 Task: Explore the historic sites of Savannah to Georgia, using walking directions.
Action: Mouse moved to (78, 35)
Screenshot: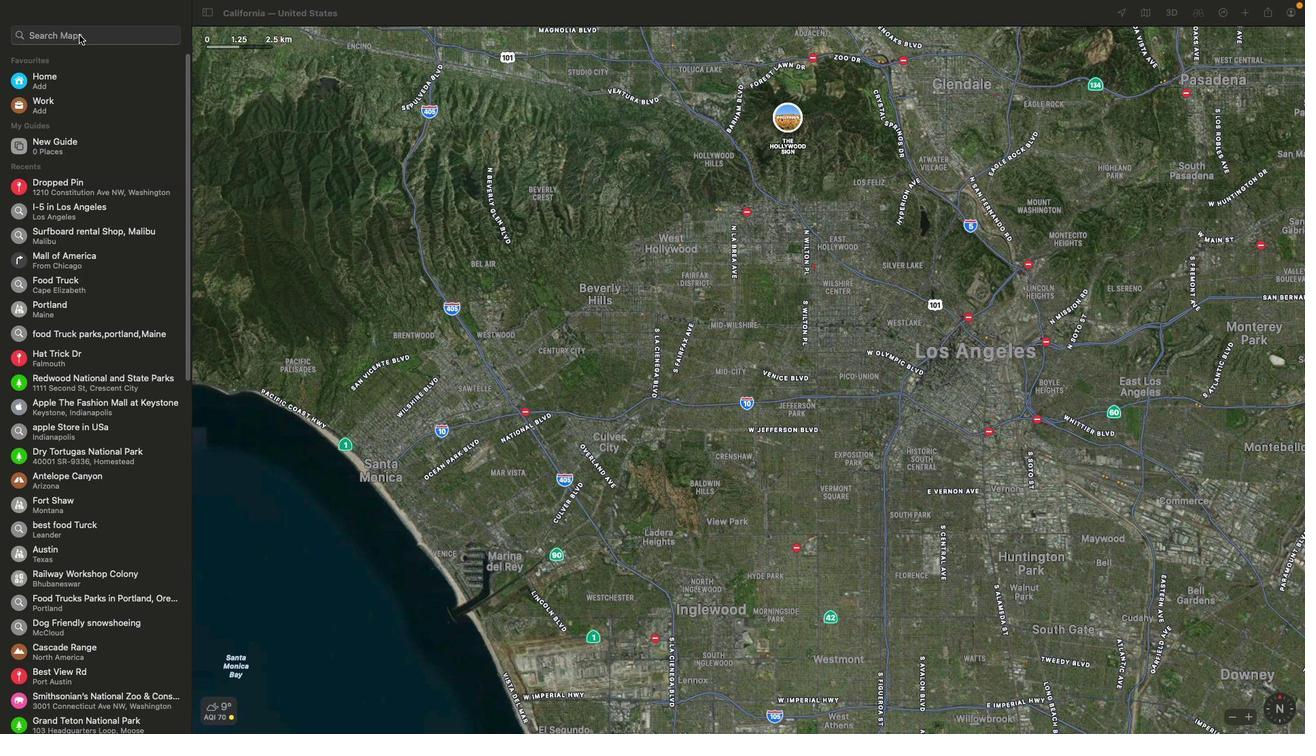 
Action: Mouse pressed left at (78, 35)
Screenshot: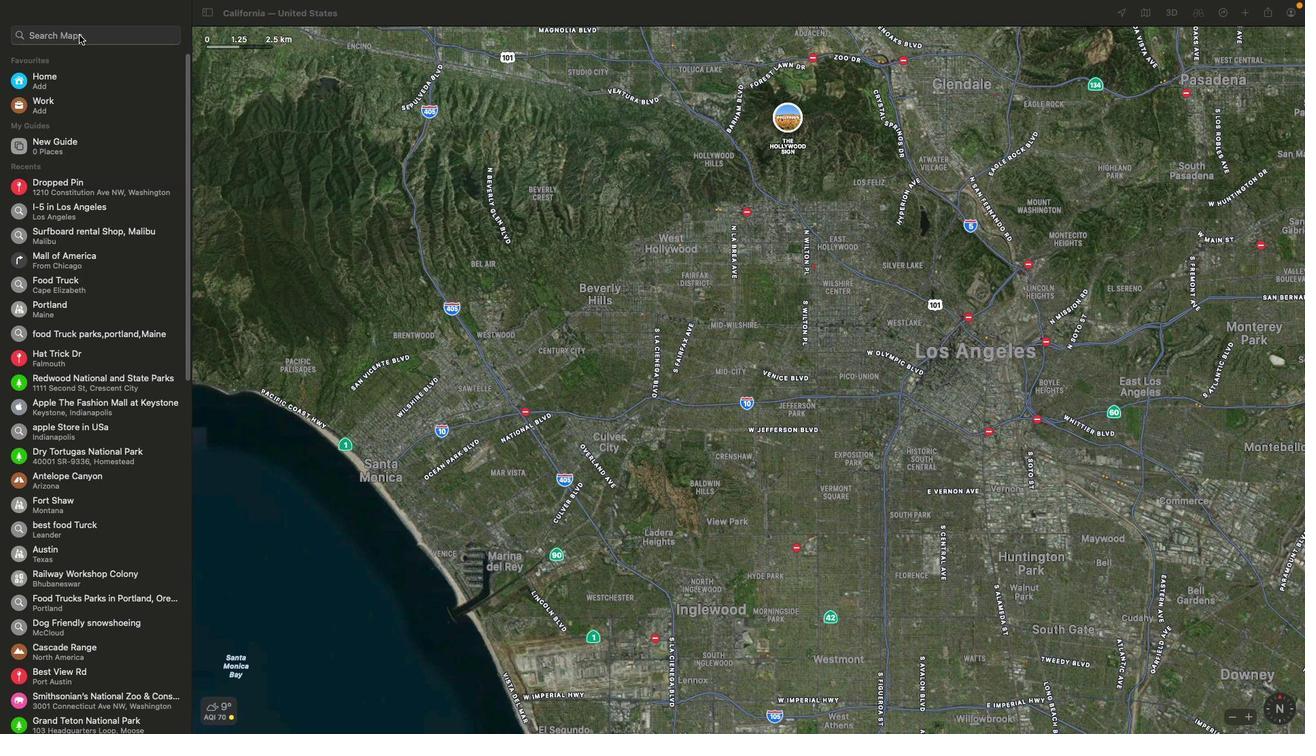 
Action: Key pressed Key.shift'S''a''v''a''n''n''a''h'Key.spaceKey.enter
Screenshot: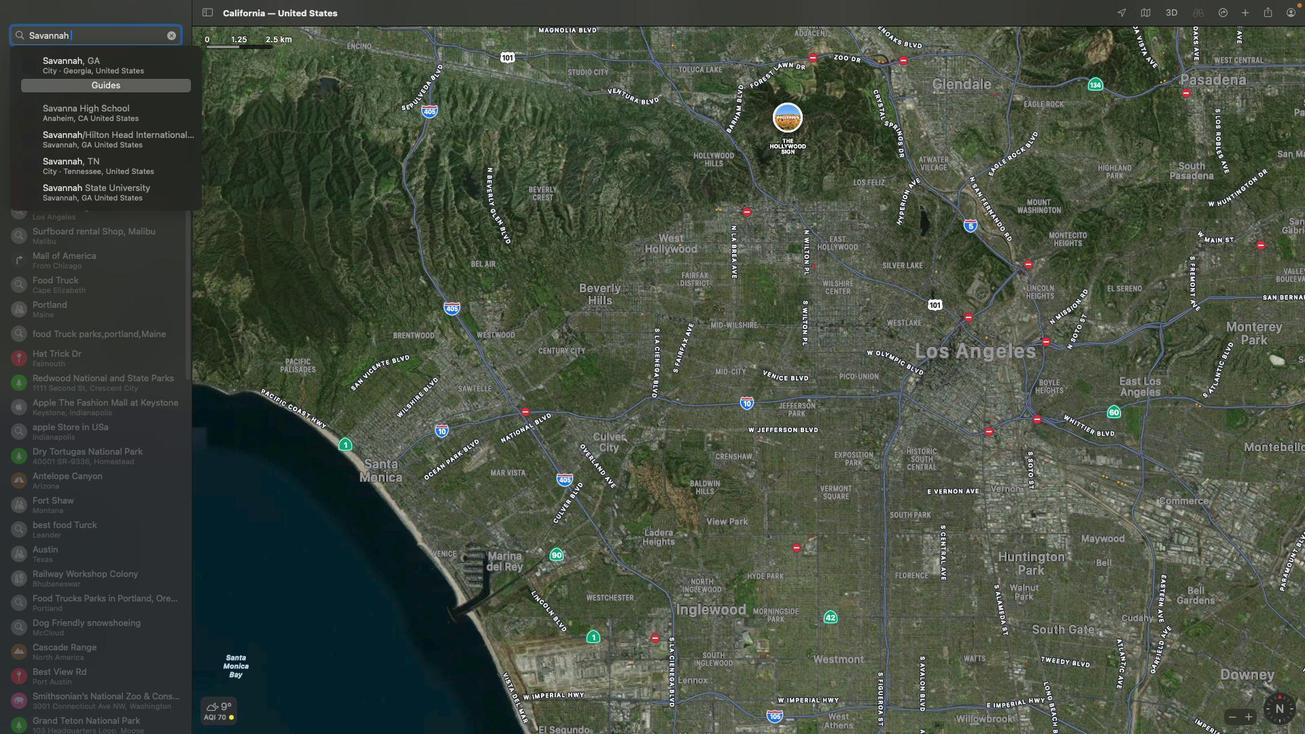 
Action: Mouse moved to (837, 320)
Screenshot: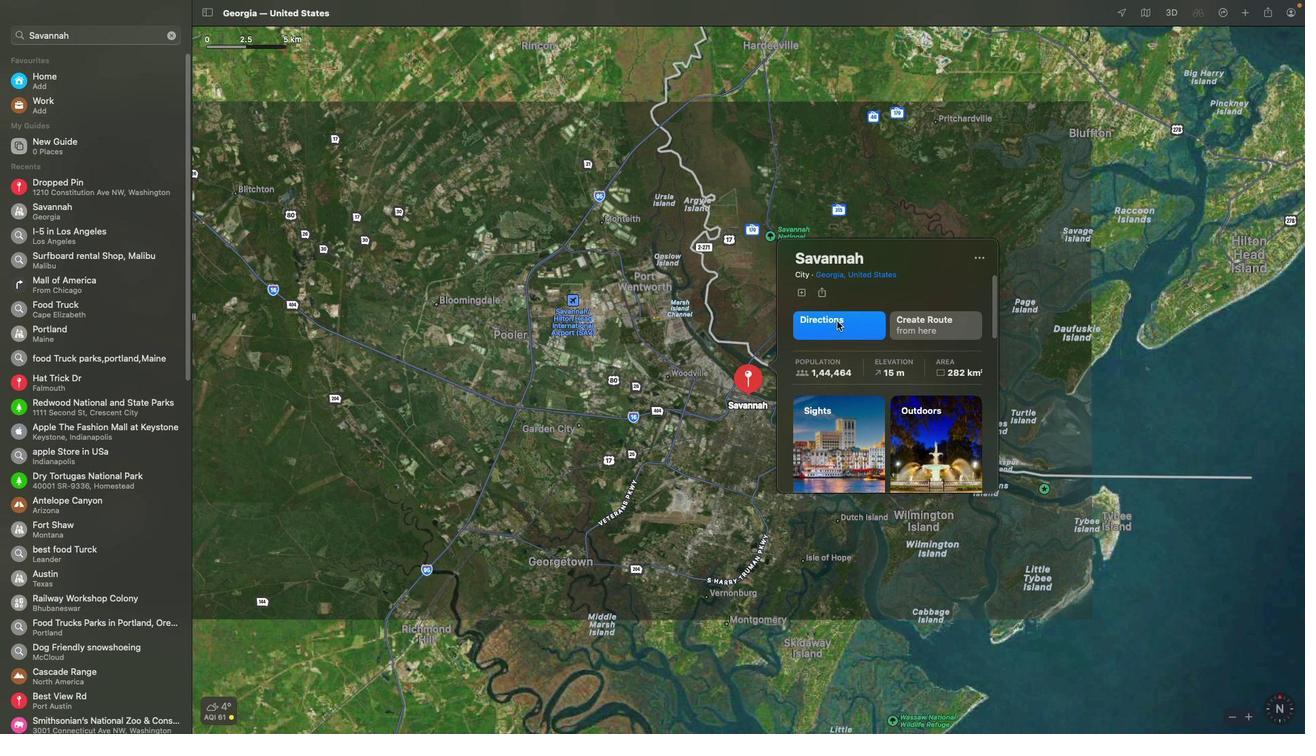 
Action: Mouse pressed left at (837, 320)
Screenshot: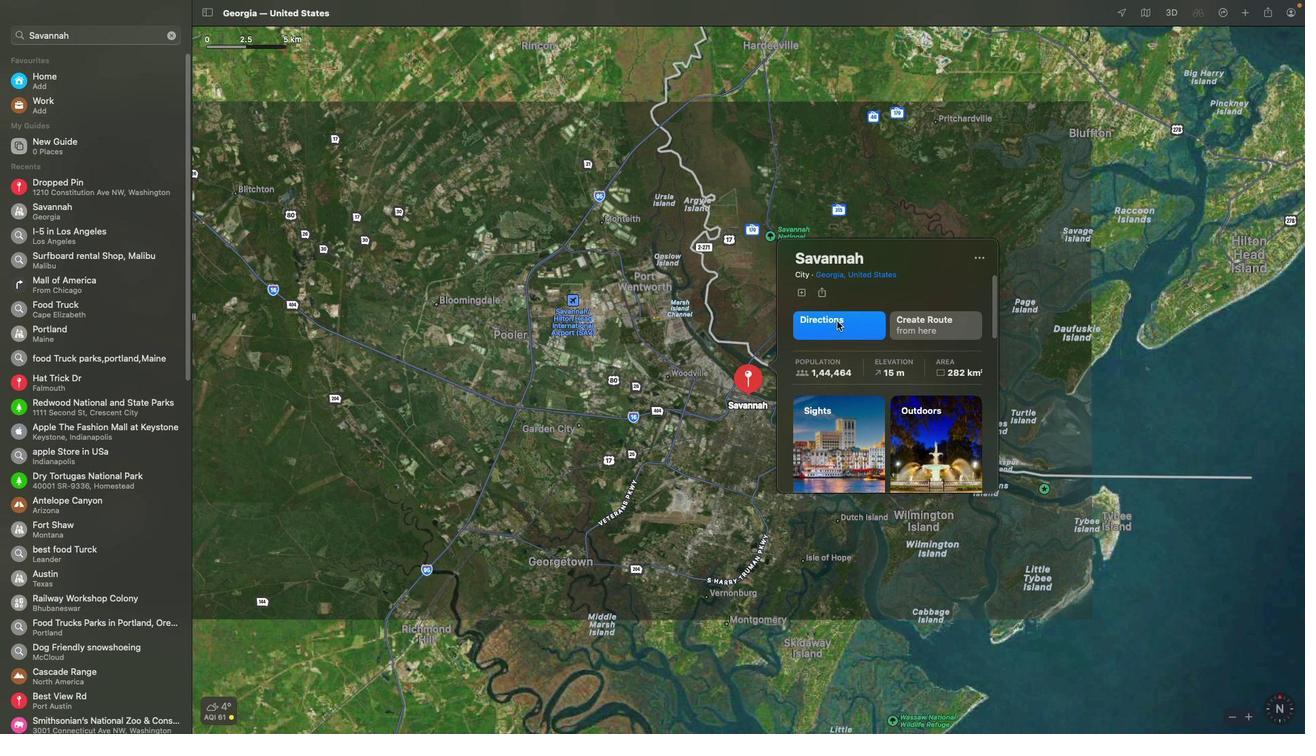 
Action: Mouse moved to (1248, 87)
Screenshot: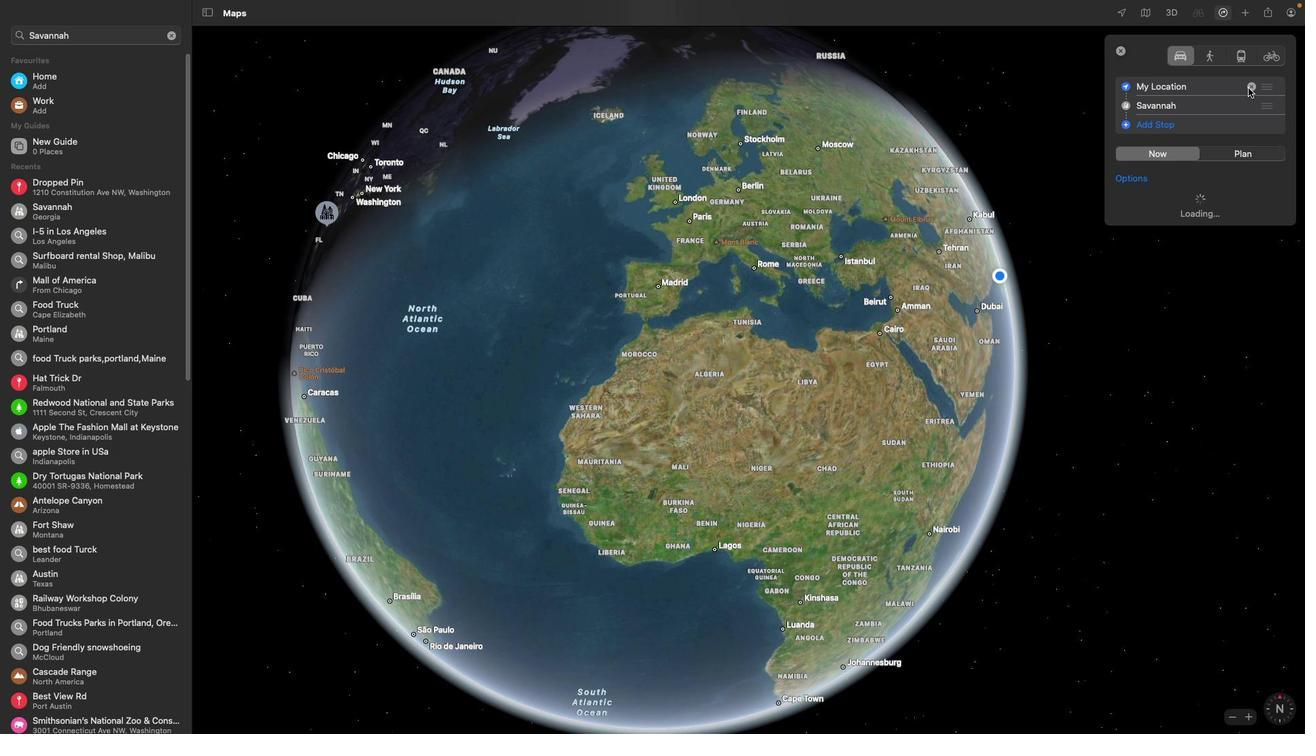 
Action: Mouse pressed left at (1248, 87)
Screenshot: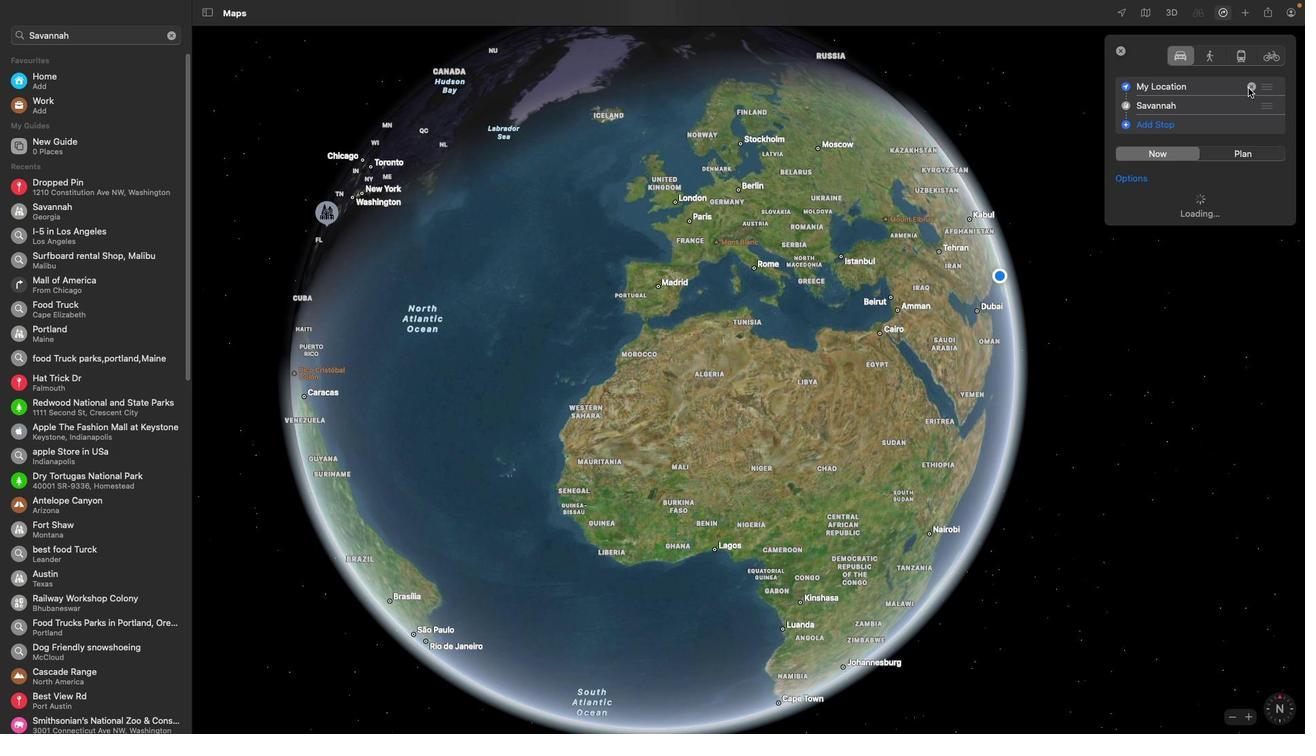 
Action: Mouse moved to (1181, 86)
Screenshot: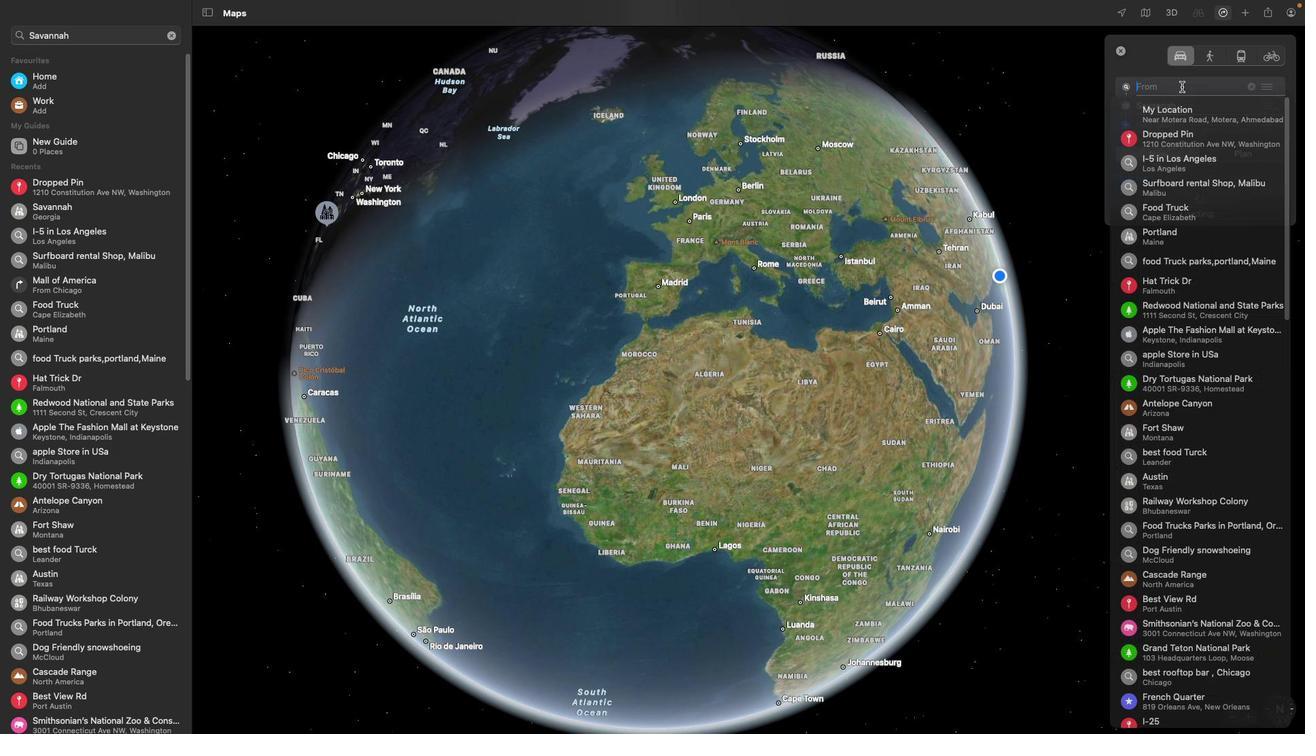 
Action: Mouse pressed left at (1181, 86)
Screenshot: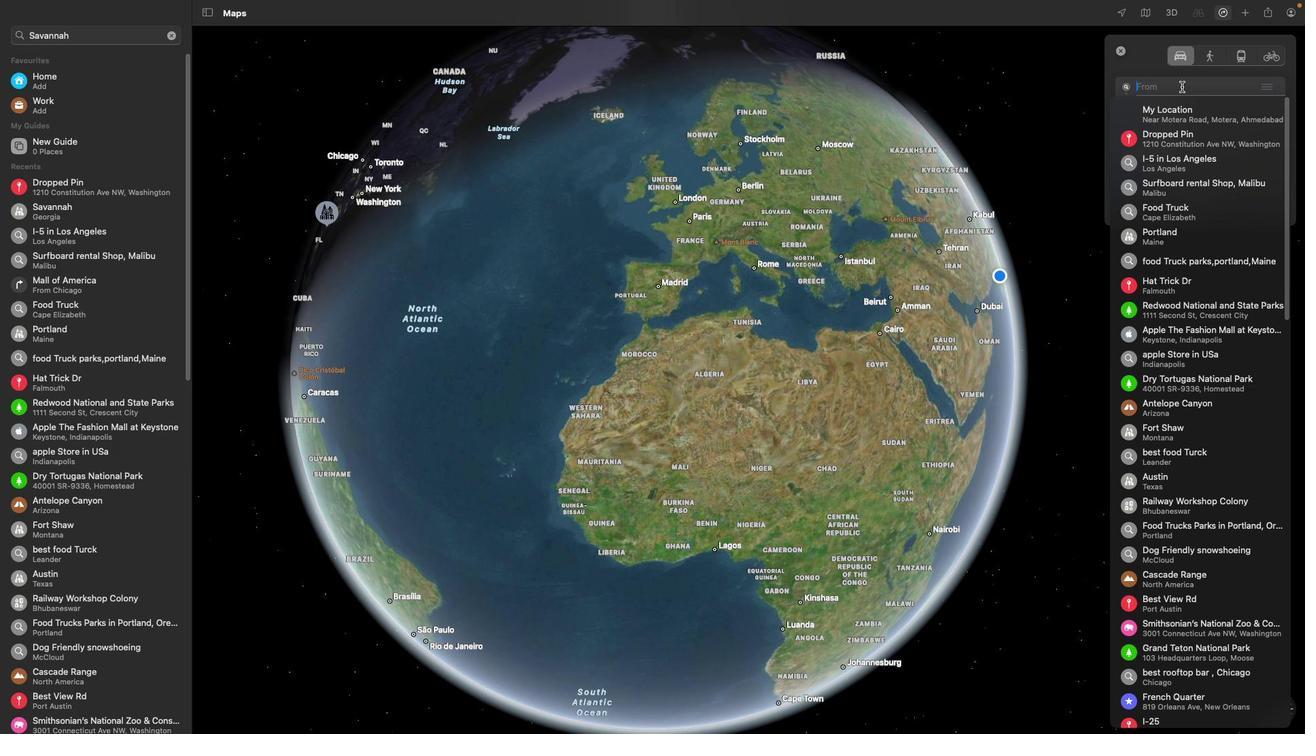 
Action: Mouse moved to (1165, 96)
Screenshot: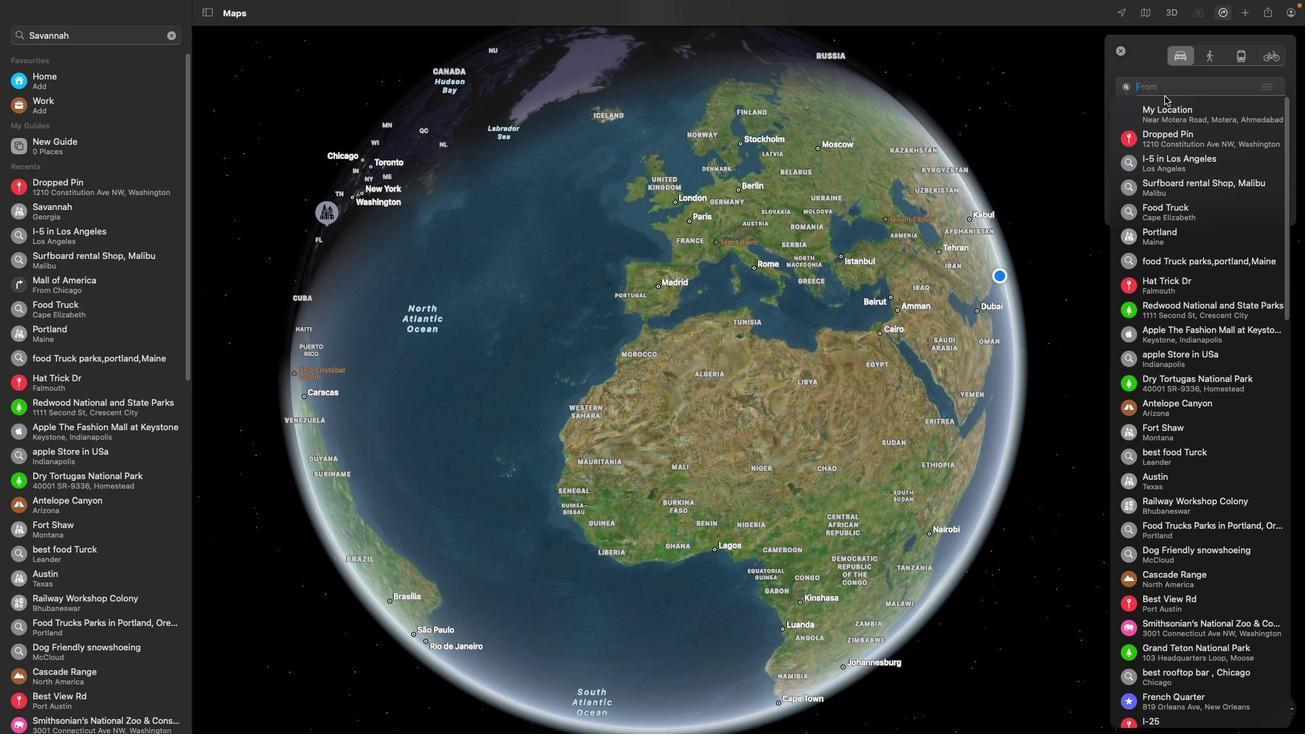 
Action: Key pressed Key.shift'G''e''o''r''g''i''a'Key.enter
Screenshot: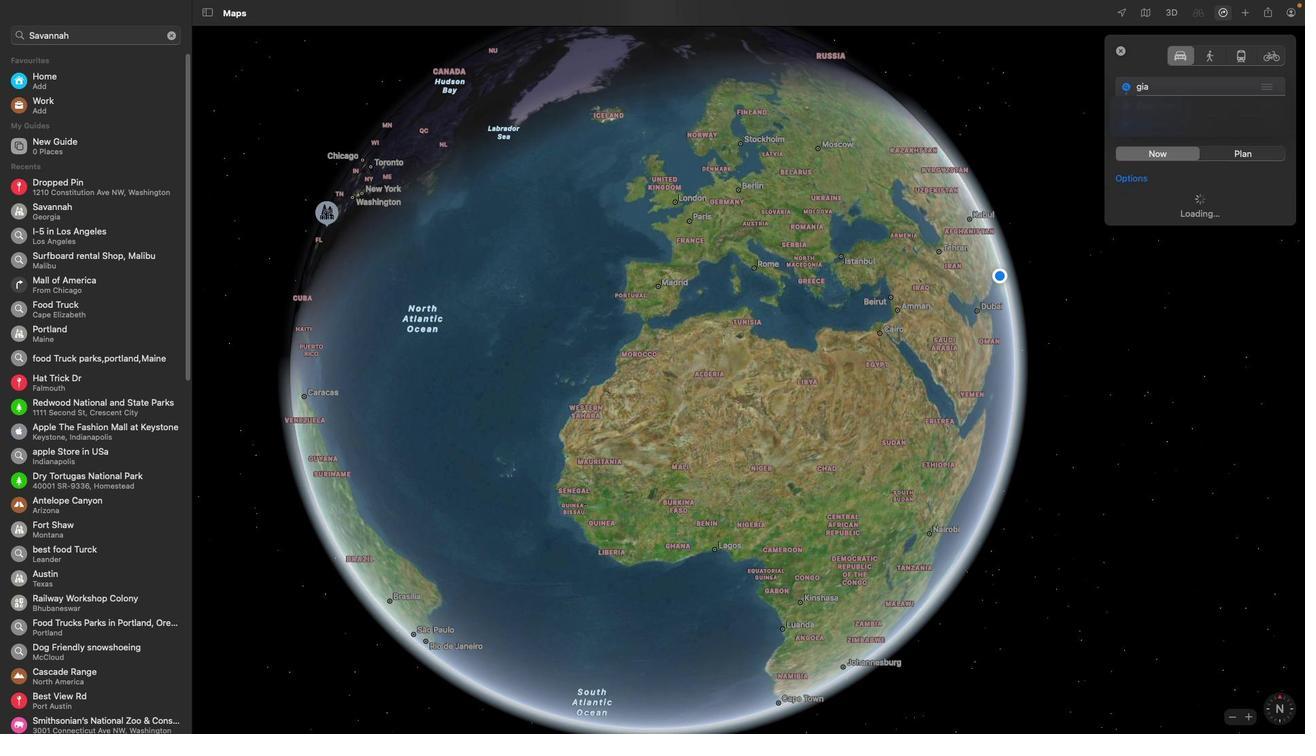 
Action: Mouse moved to (1197, 91)
Screenshot: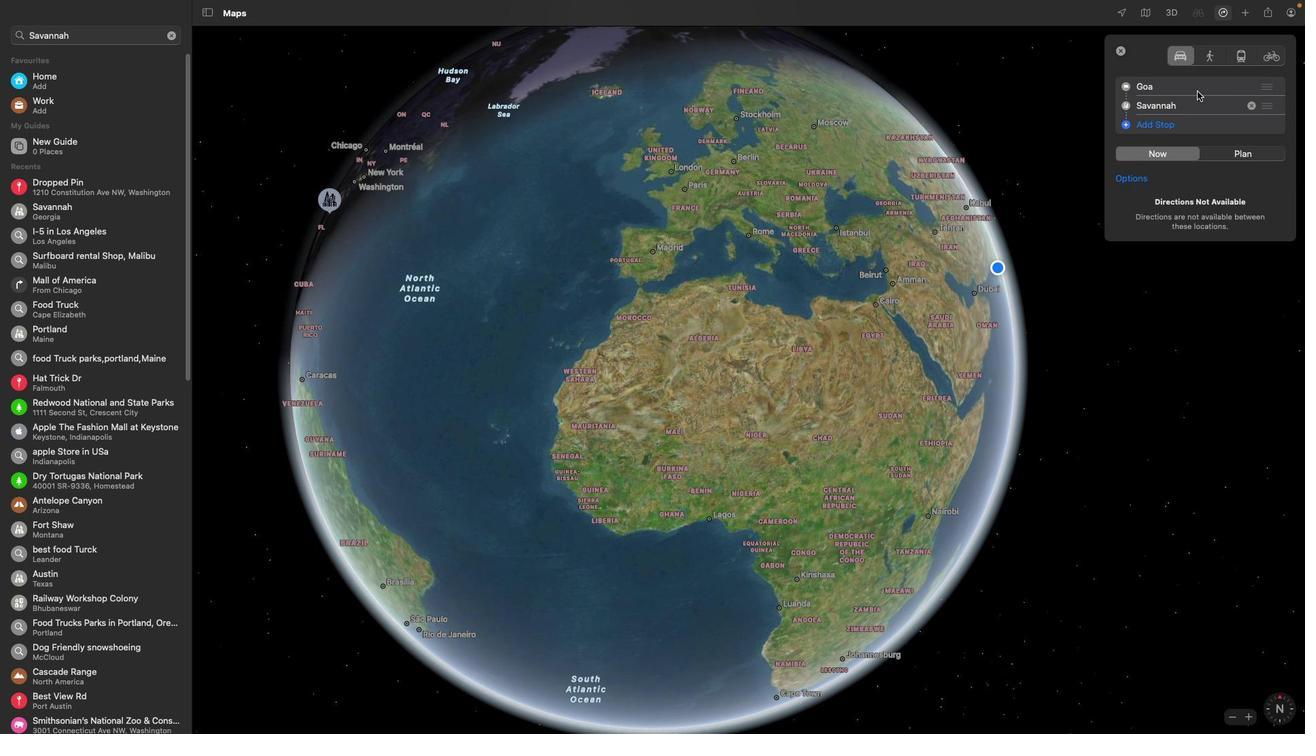 
Action: Mouse pressed left at (1197, 91)
Screenshot: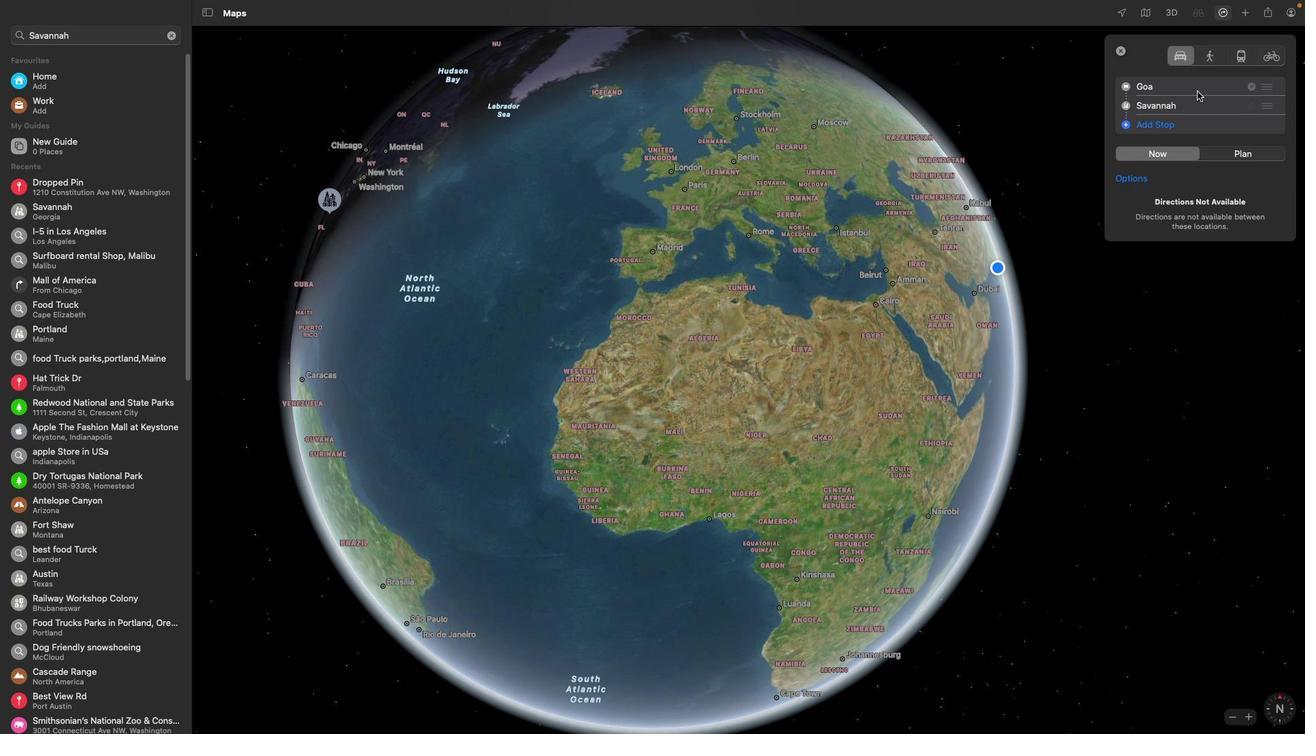 
Action: Mouse moved to (1252, 83)
Screenshot: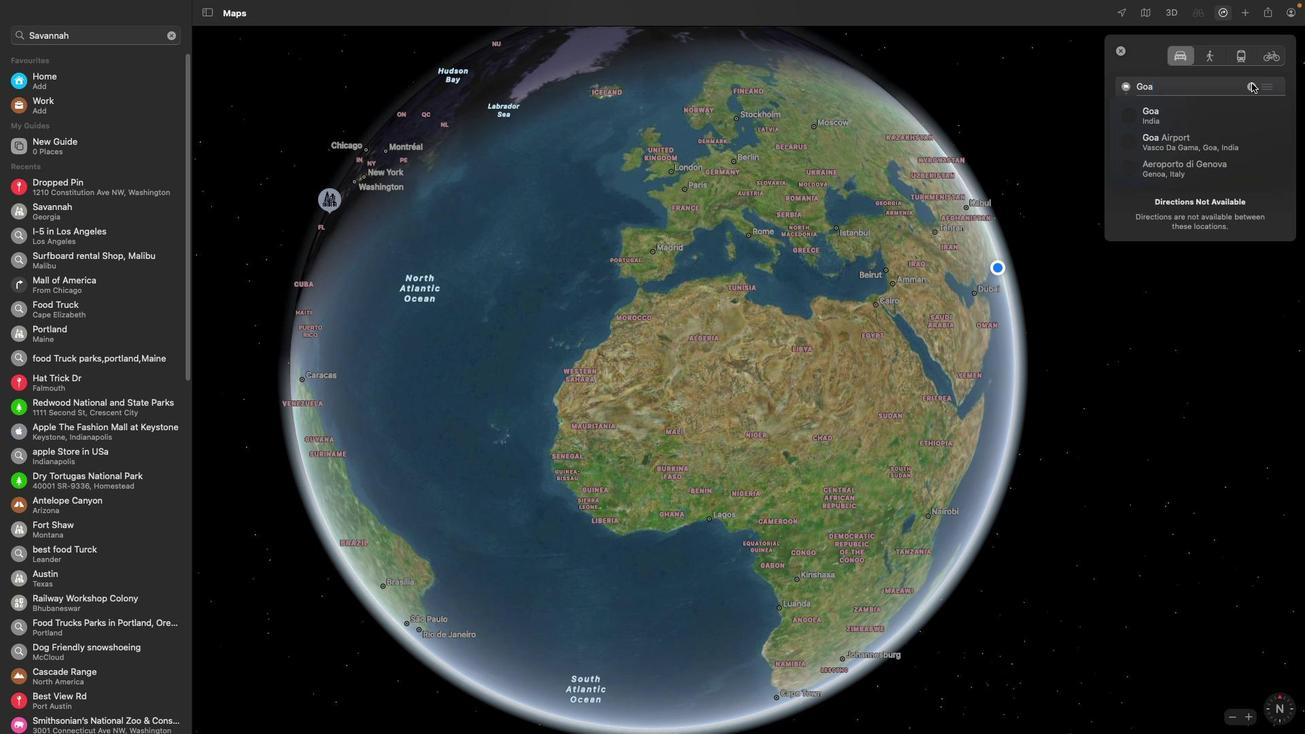 
Action: Mouse pressed left at (1252, 83)
Screenshot: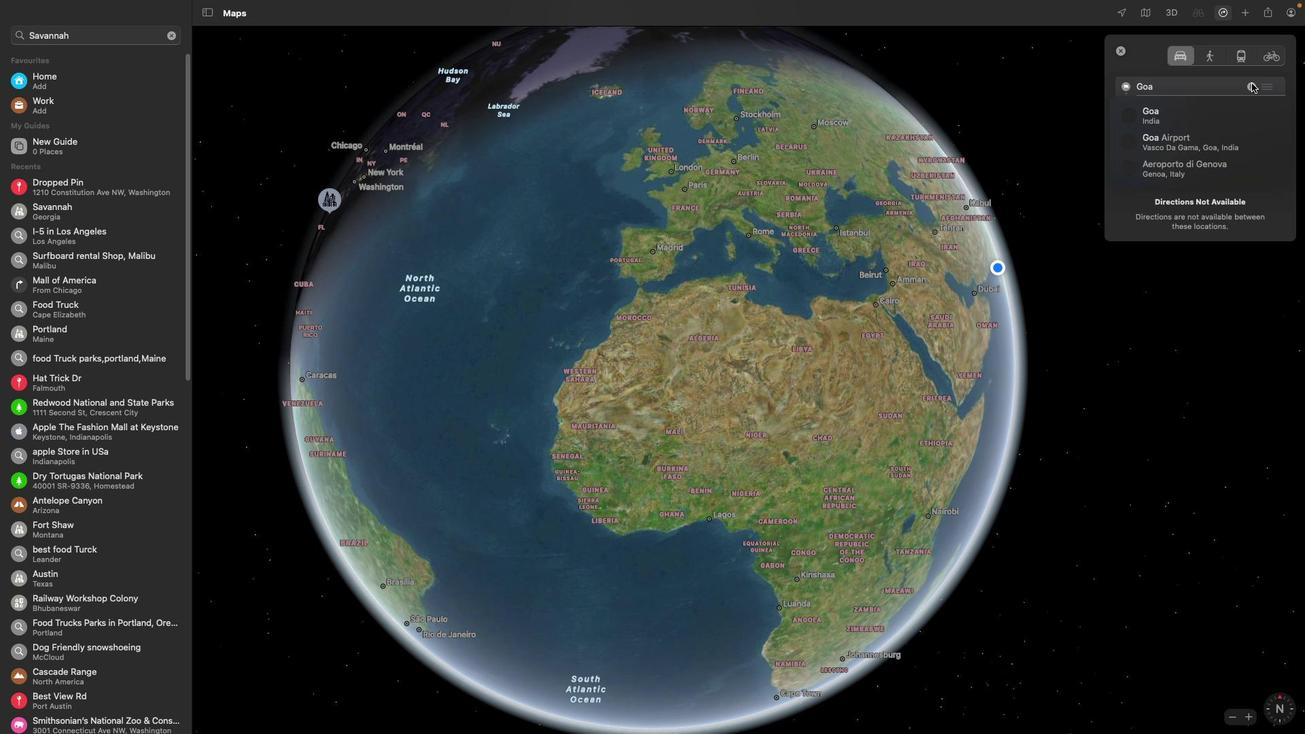 
Action: Mouse moved to (1164, 76)
Screenshot: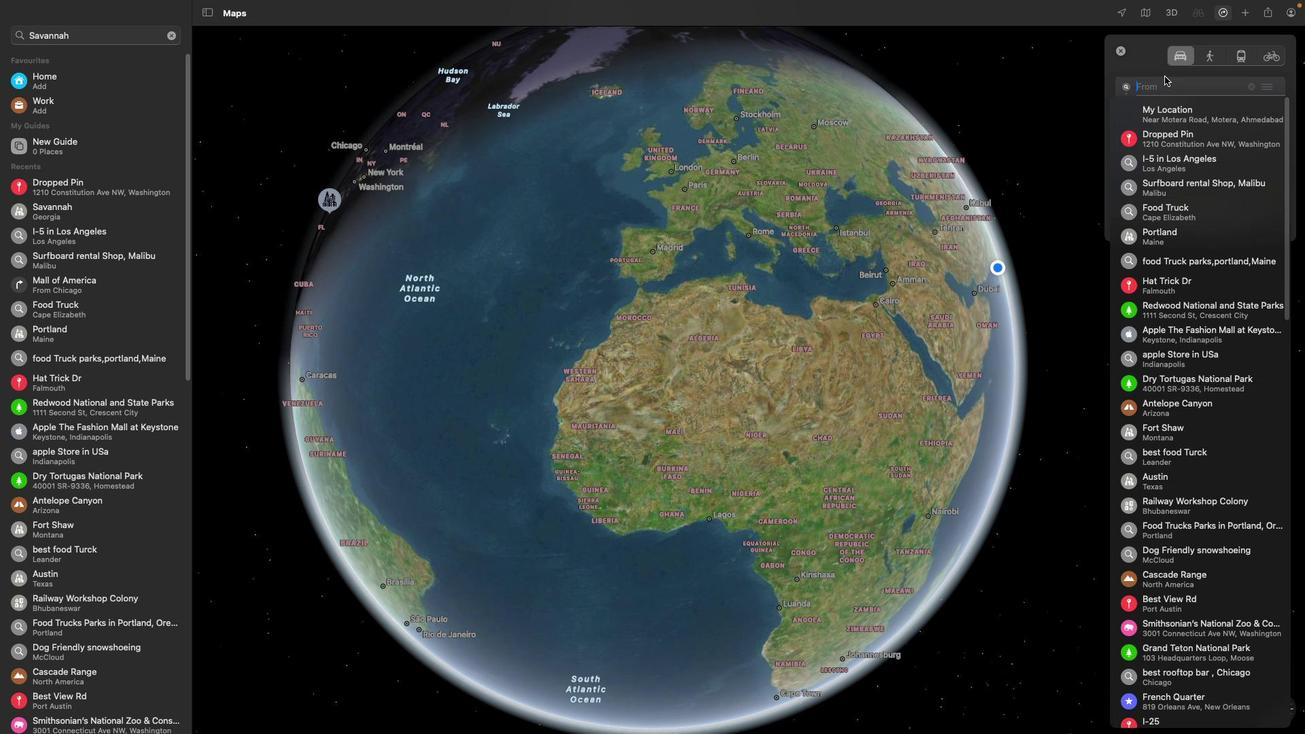 
Action: Mouse pressed left at (1164, 76)
Screenshot: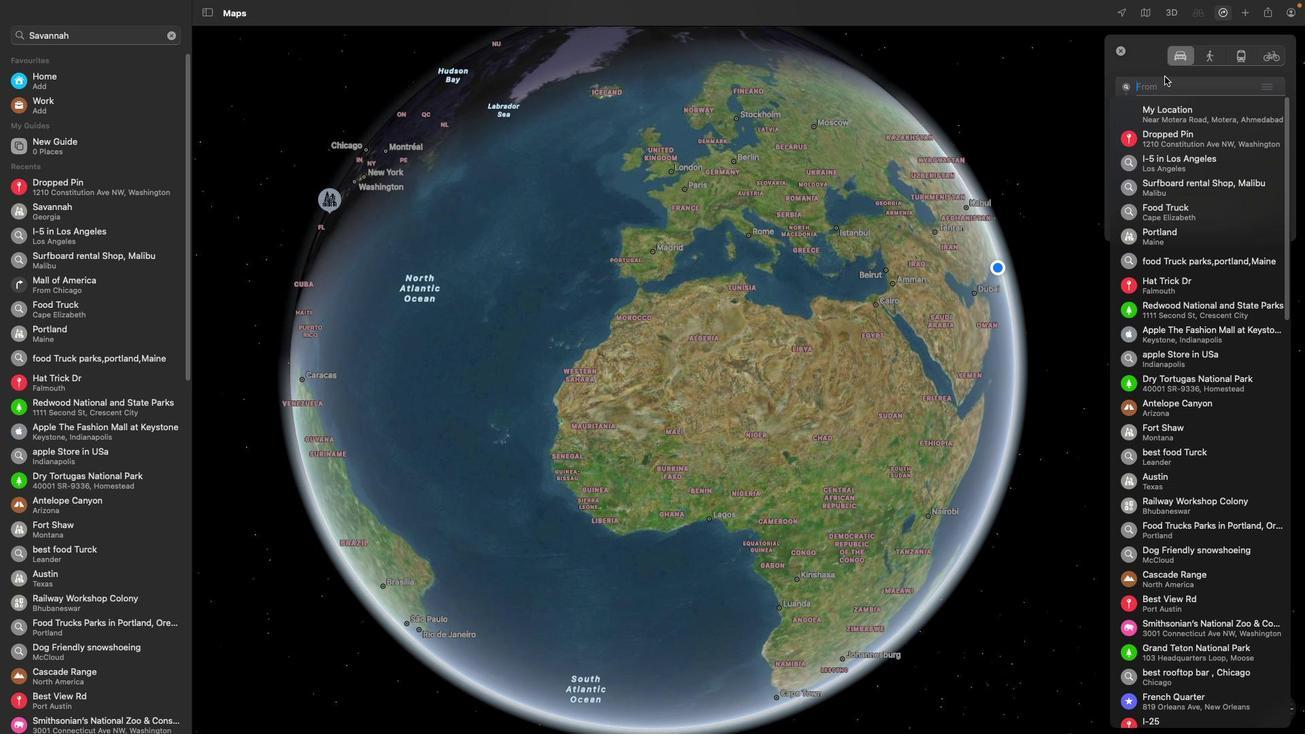 
Action: Key pressed Key.shift'G''e''o''r''g''i''a'Key.spaceKey.enter
Screenshot: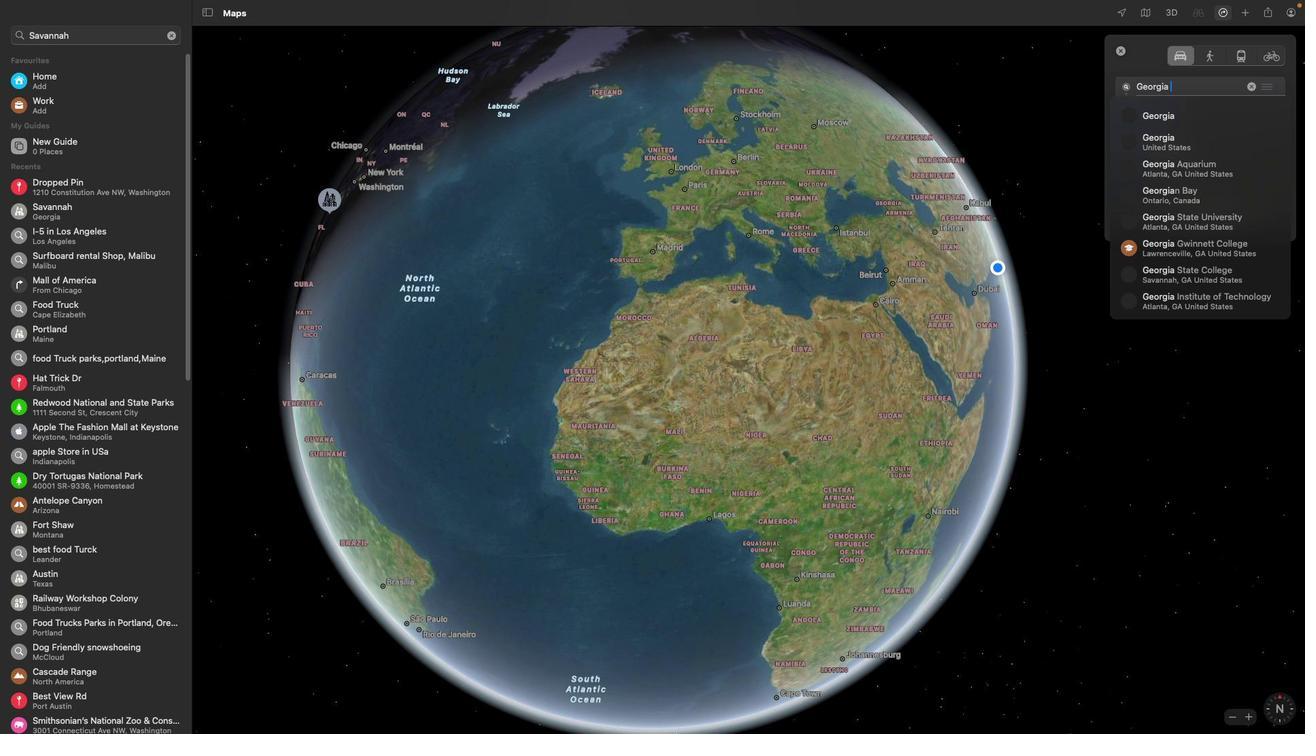 
Action: Mouse moved to (513, 254)
Screenshot: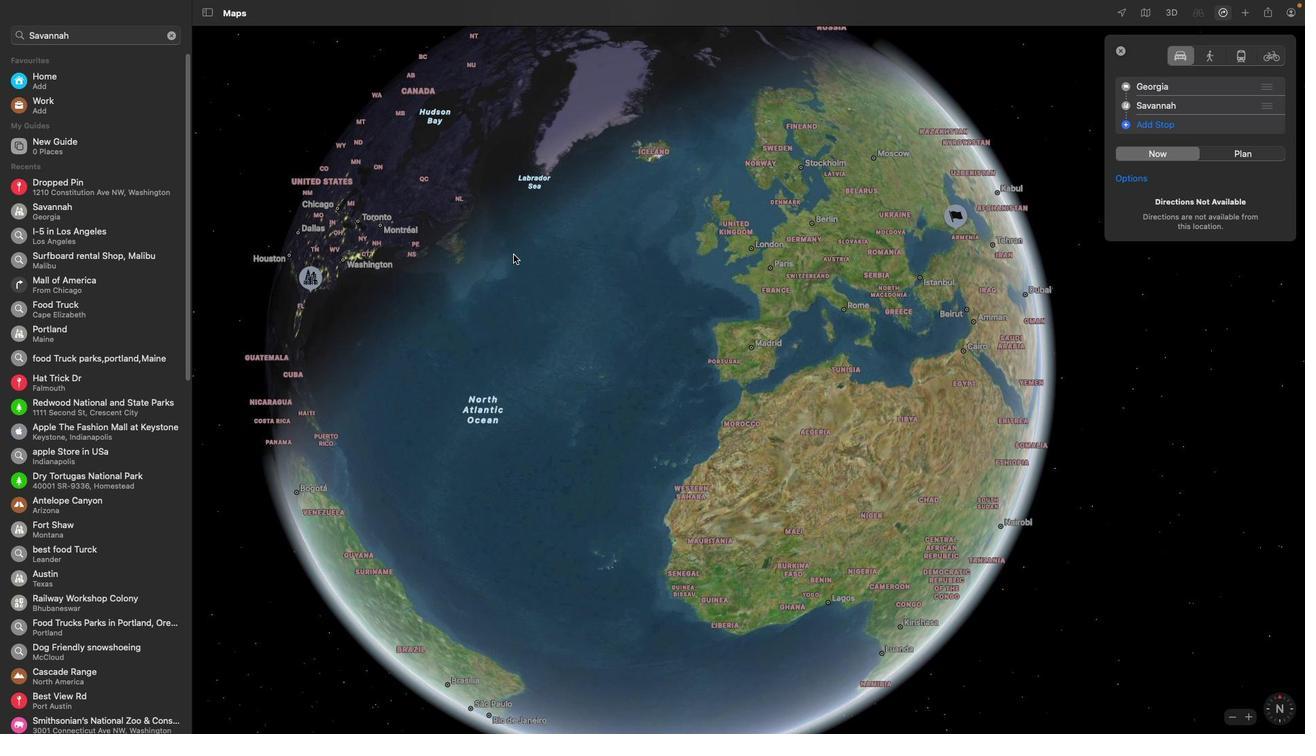 
Action: Mouse pressed left at (513, 254)
Screenshot: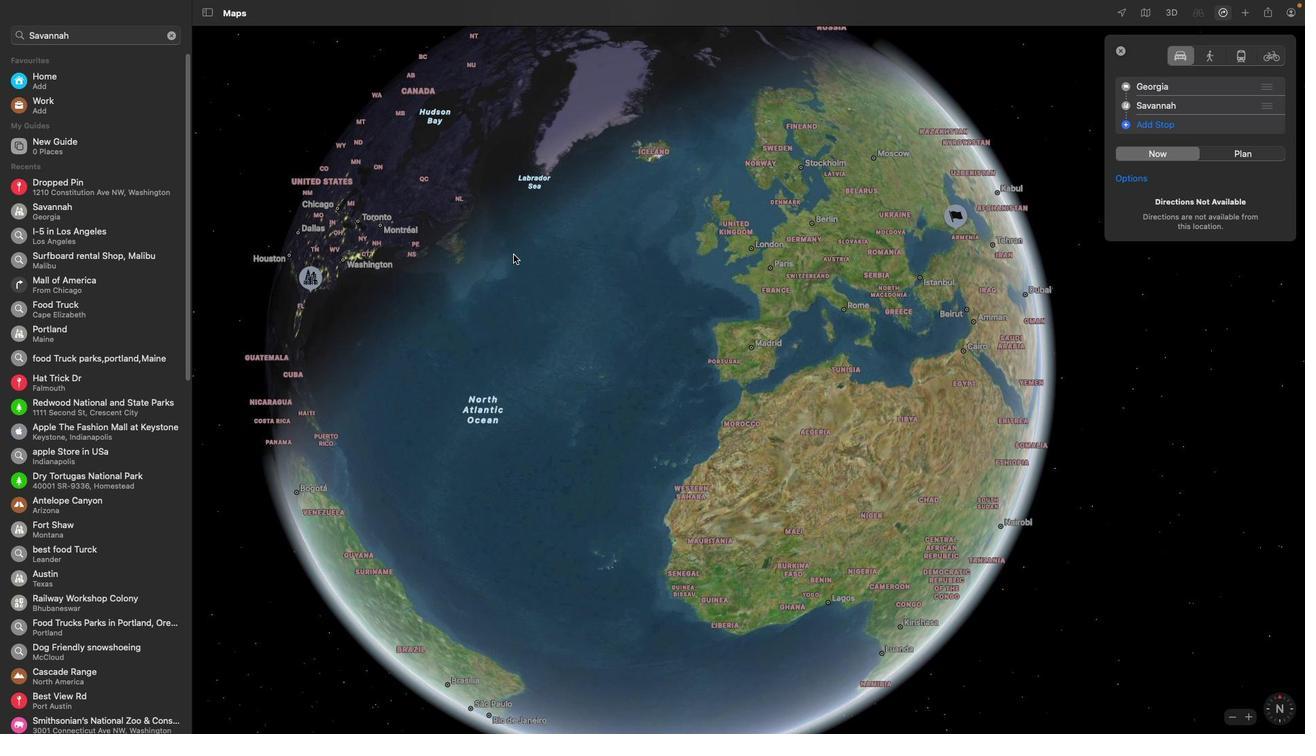 
Action: Mouse moved to (669, 302)
Screenshot: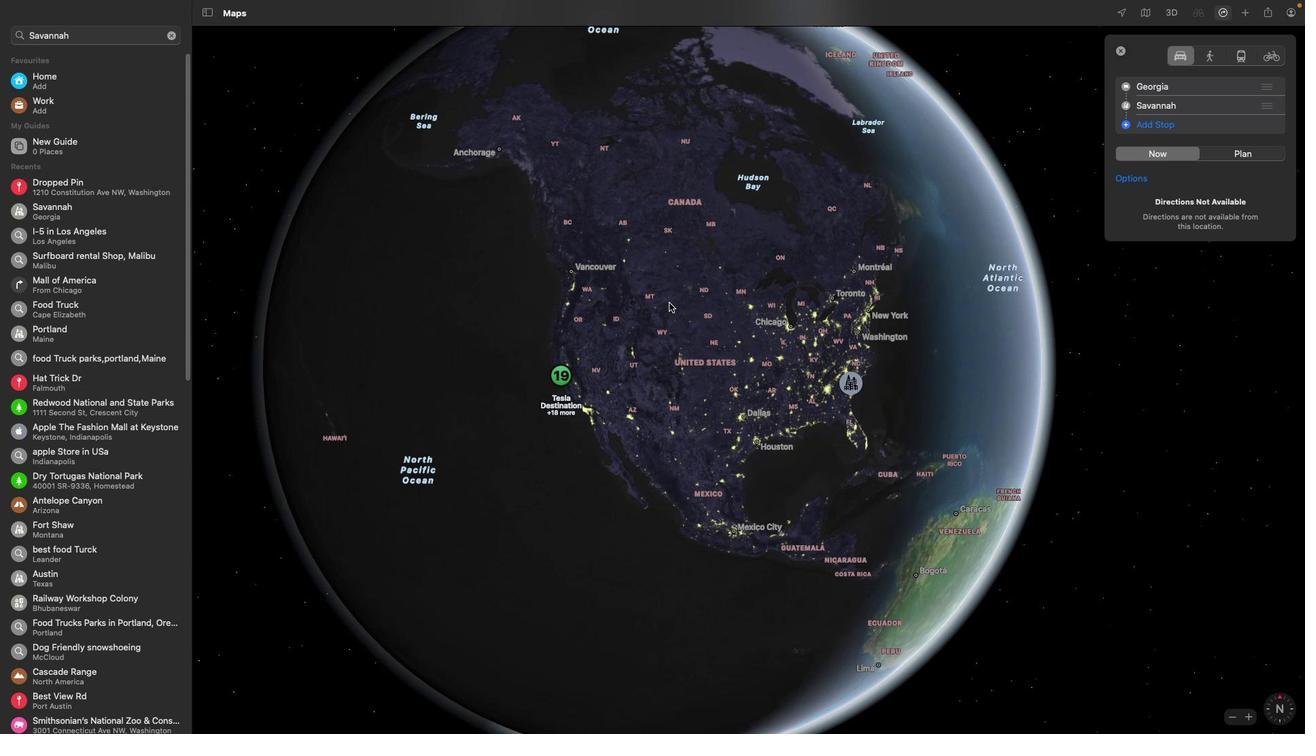 
Action: Mouse pressed left at (669, 302)
Screenshot: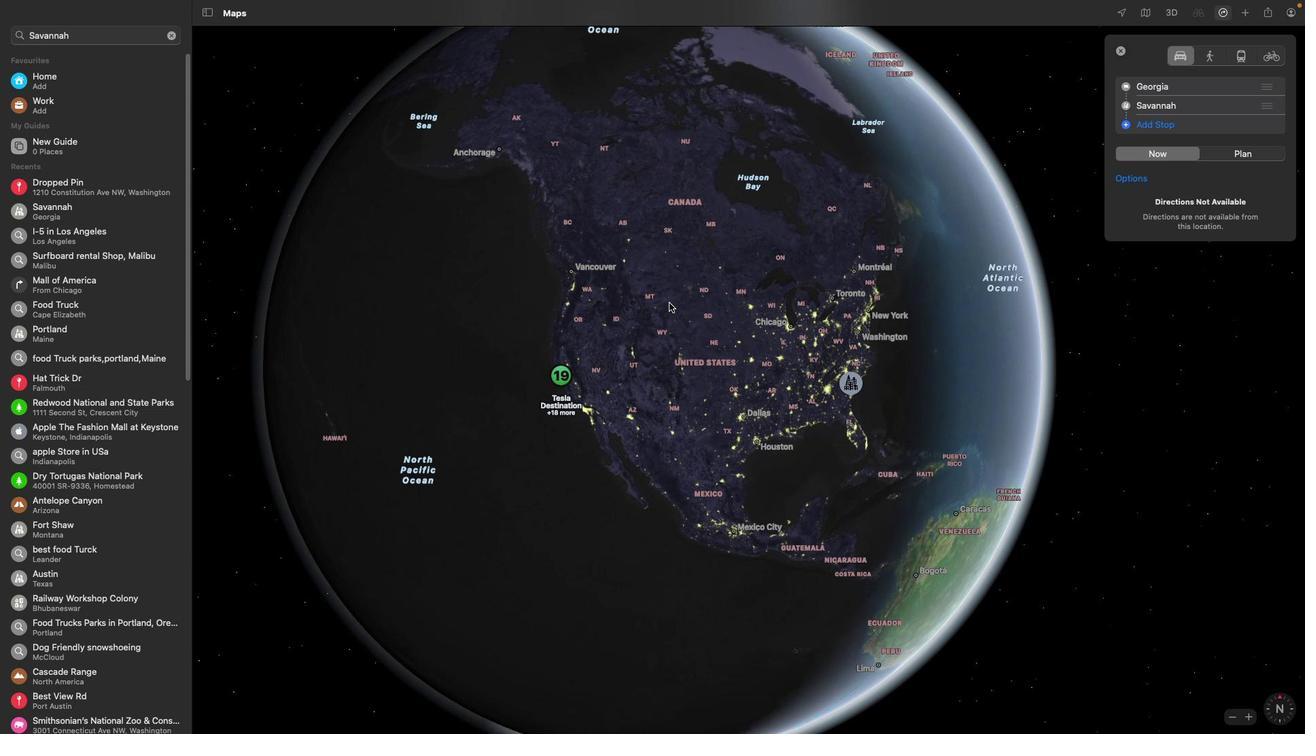 
Action: Mouse moved to (648, 325)
Screenshot: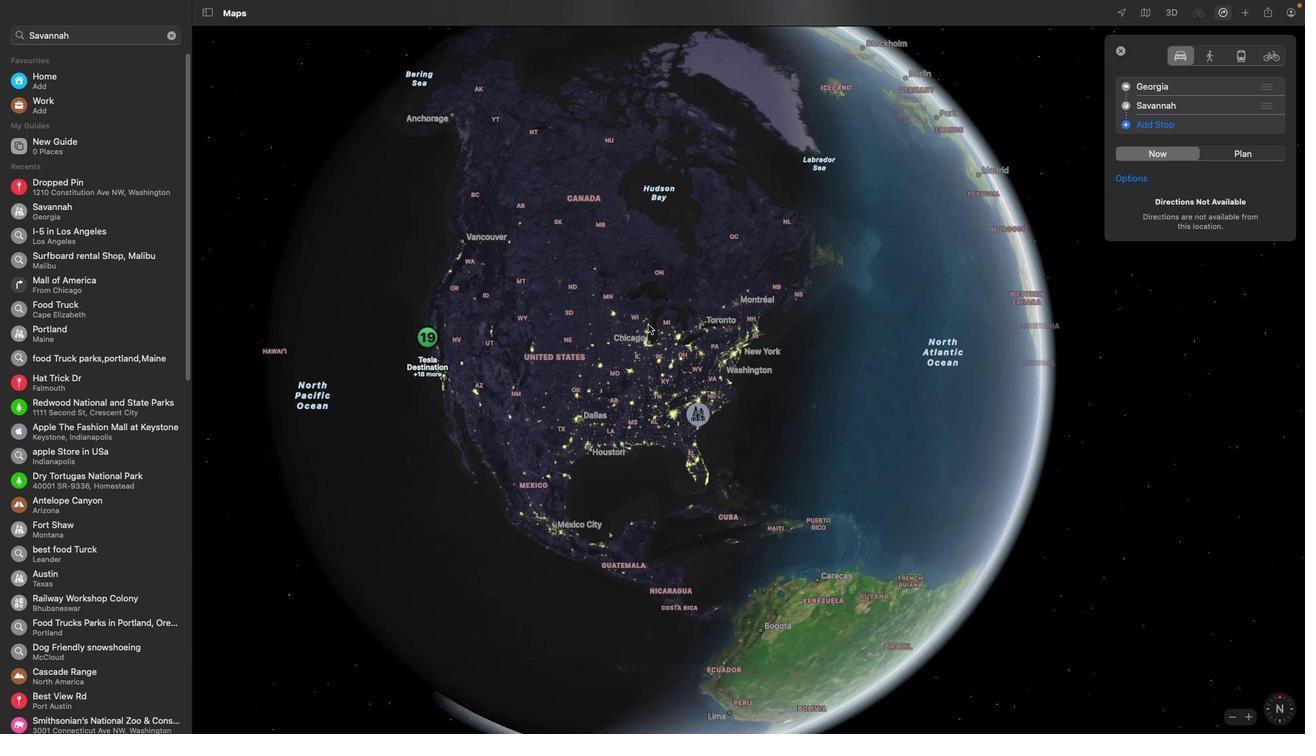 
Action: Mouse pressed left at (648, 325)
Screenshot: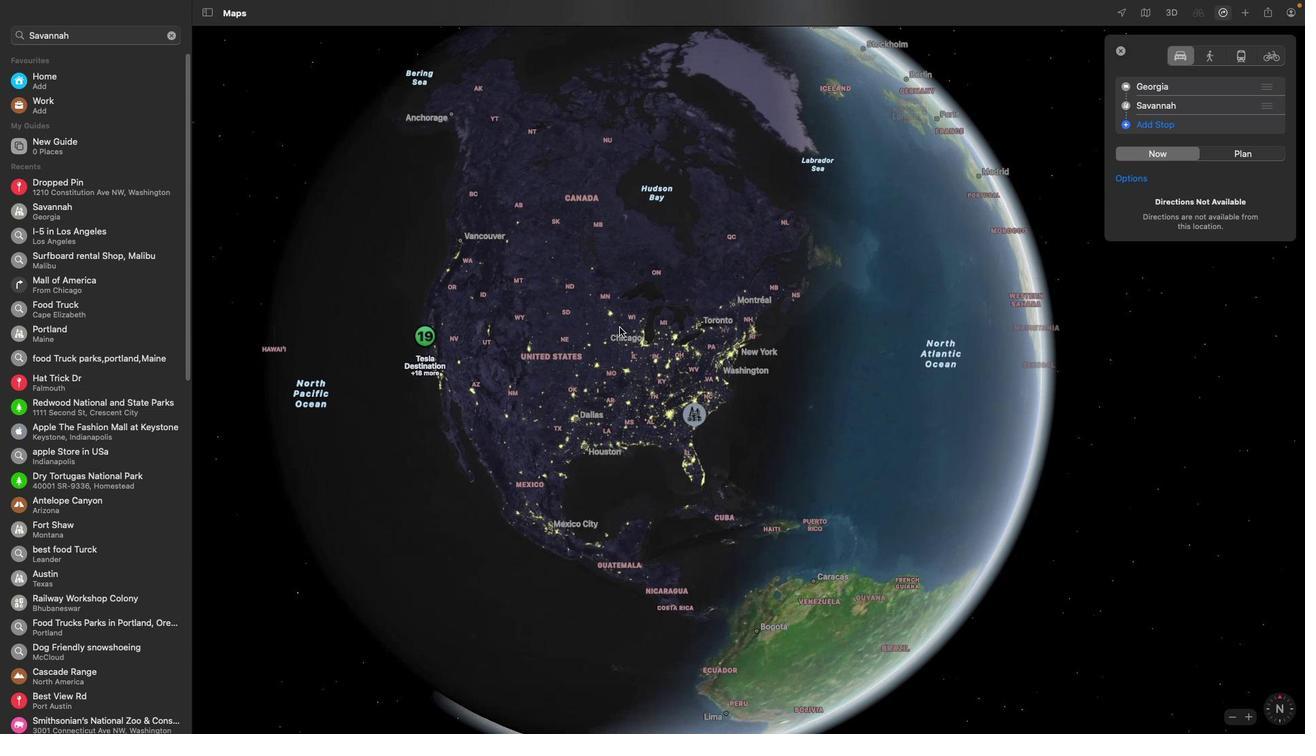 
Action: Mouse moved to (113, 39)
Screenshot: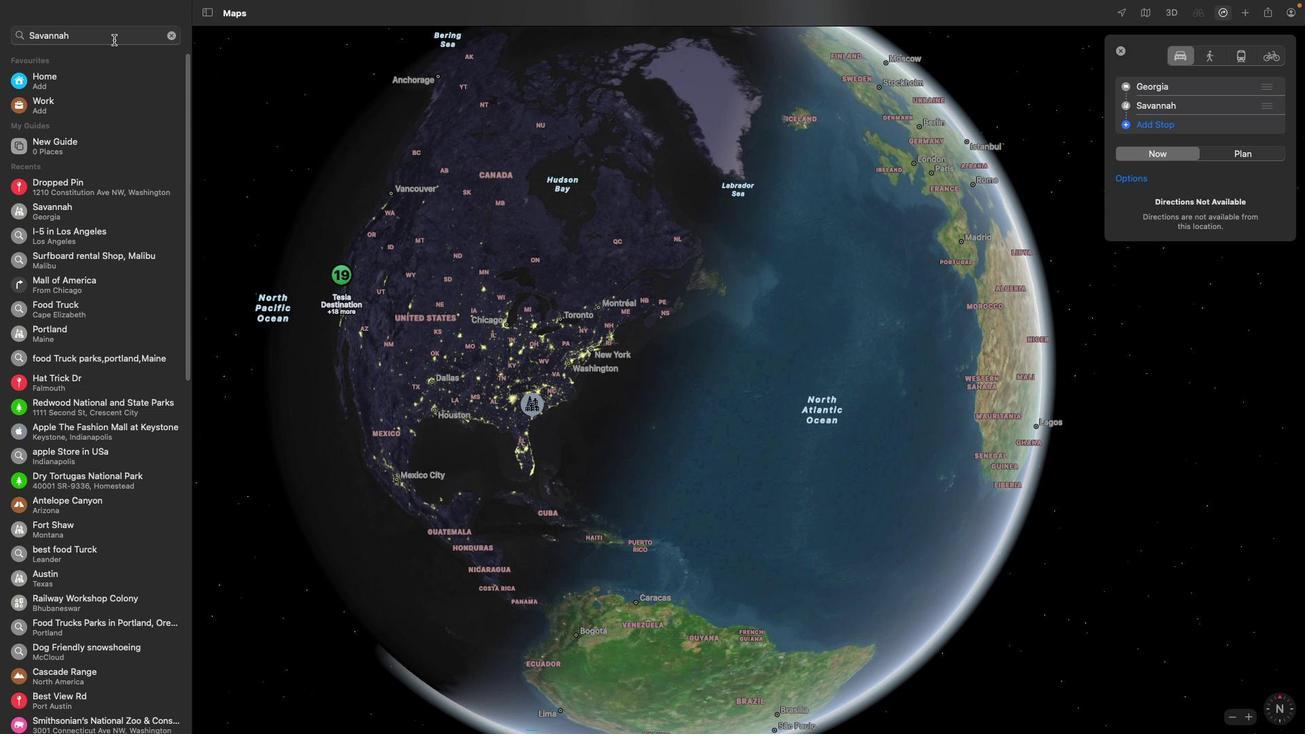 
Action: Mouse pressed left at (113, 39)
Screenshot: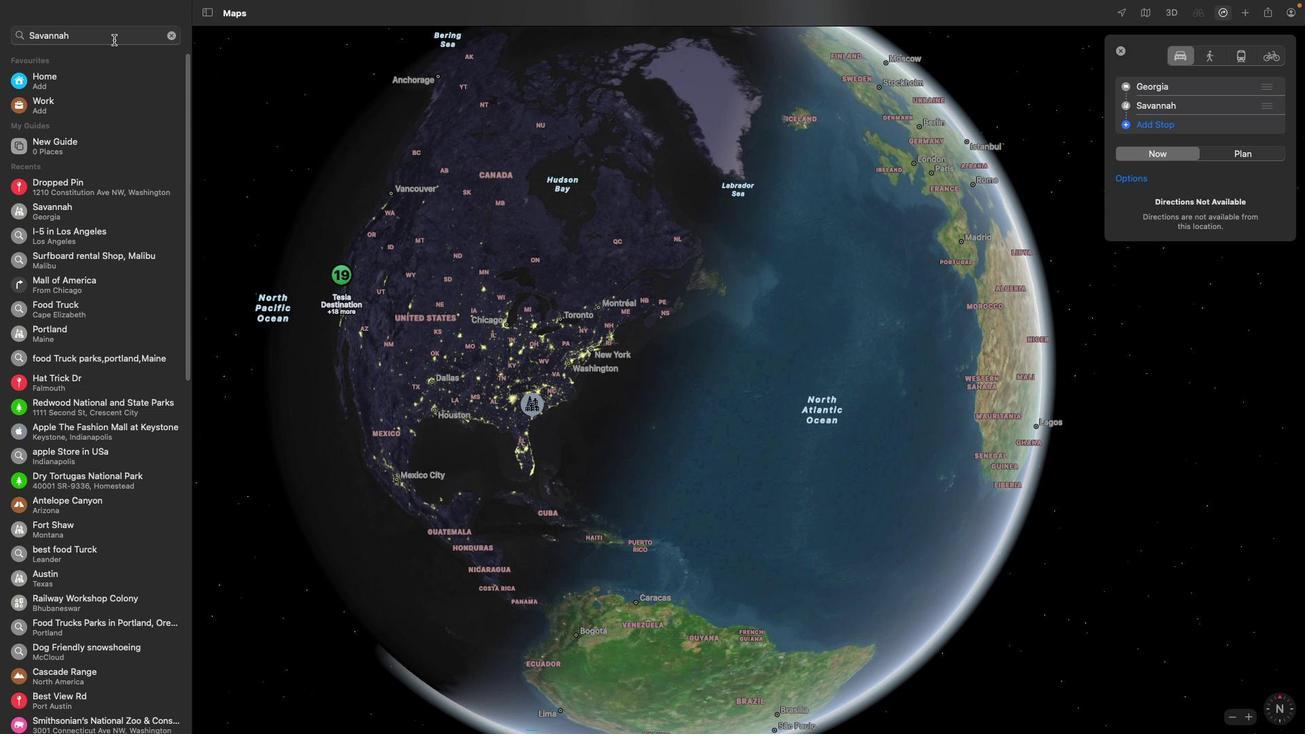 
Action: Key pressed Key.enter
Screenshot: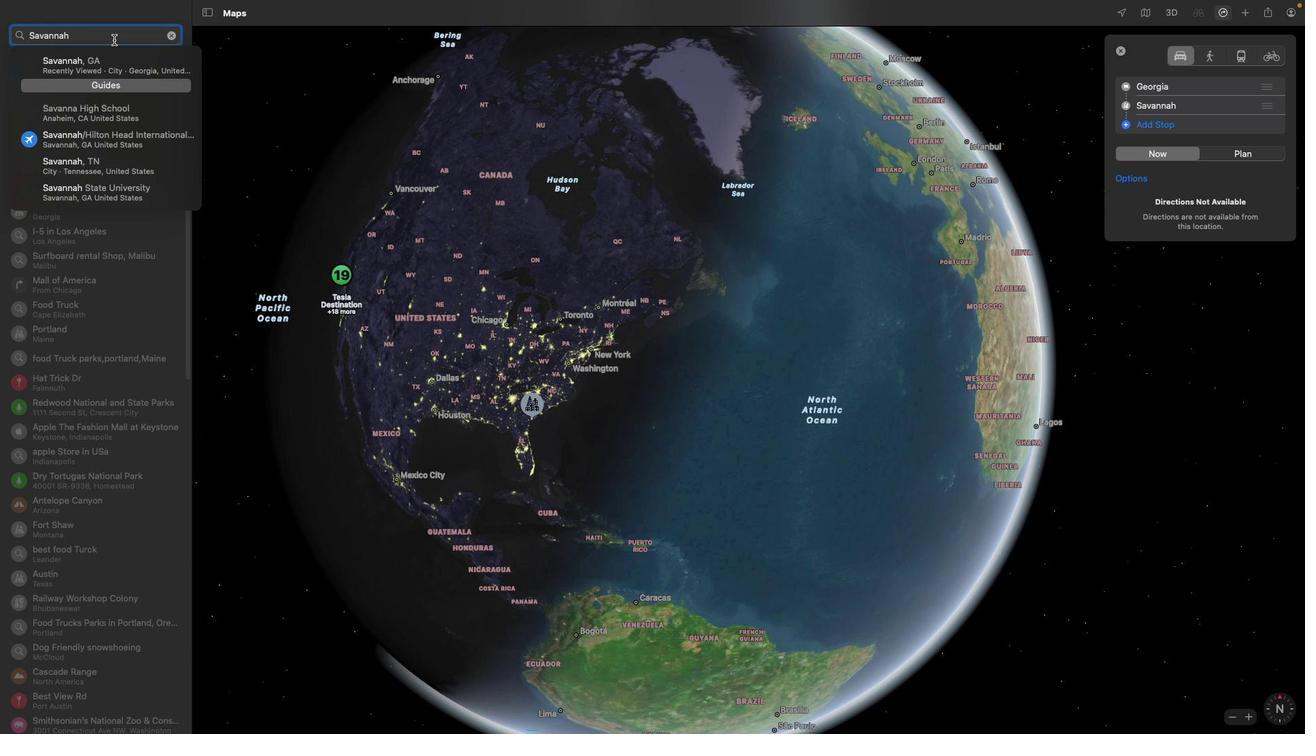 
Action: Mouse moved to (807, 322)
Screenshot: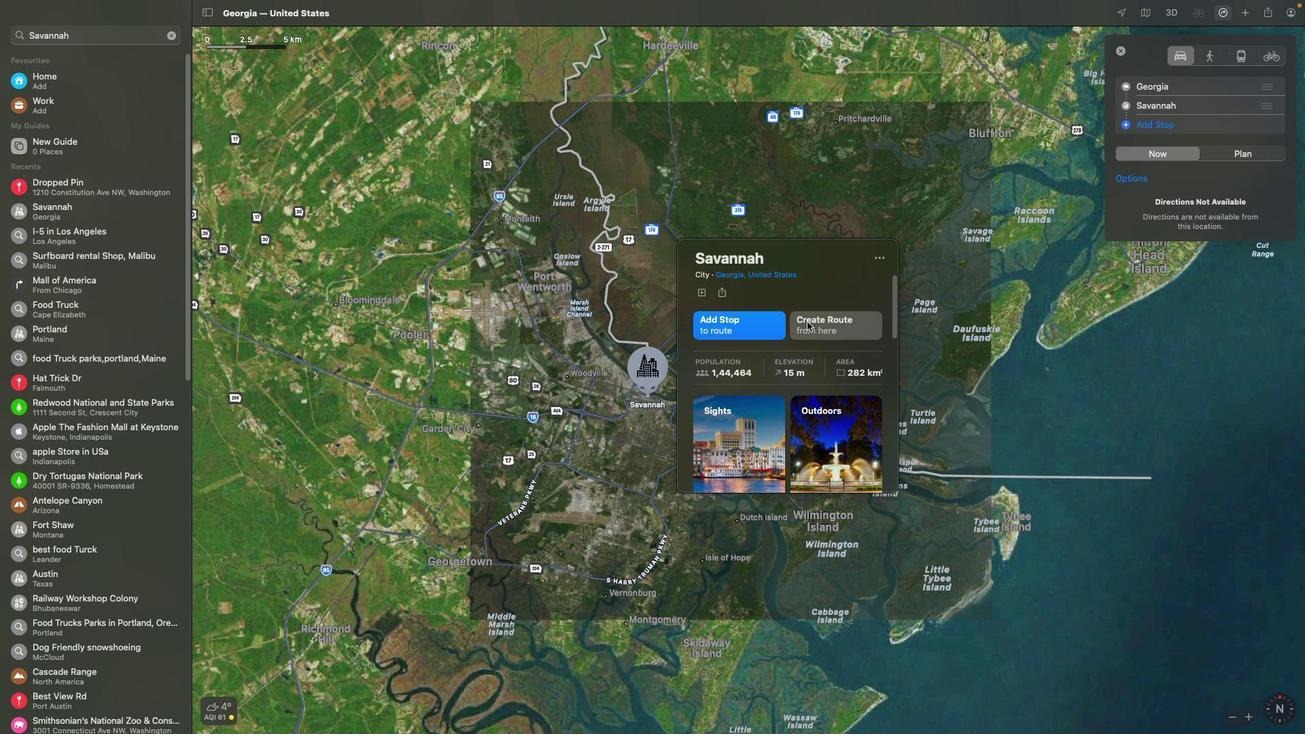 
Action: Mouse pressed left at (807, 322)
Screenshot: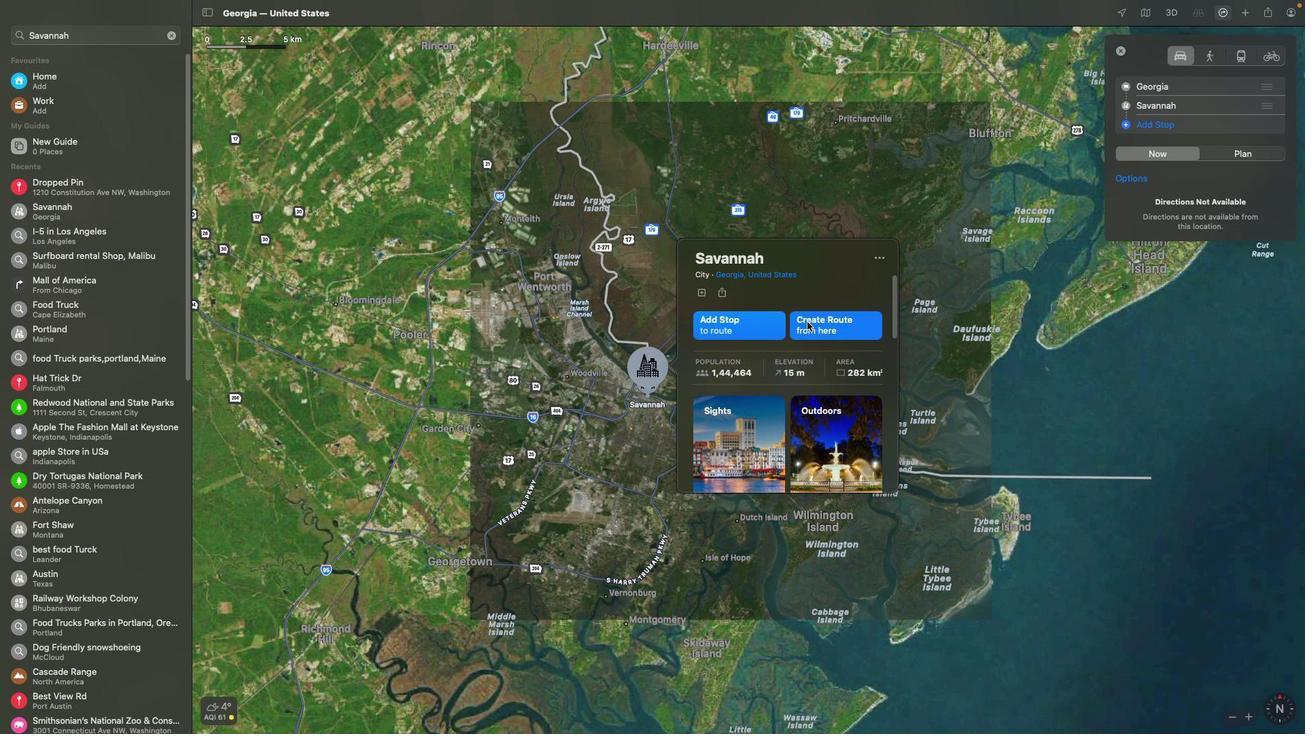 
Action: Key pressed Key.shift'G'
Screenshot: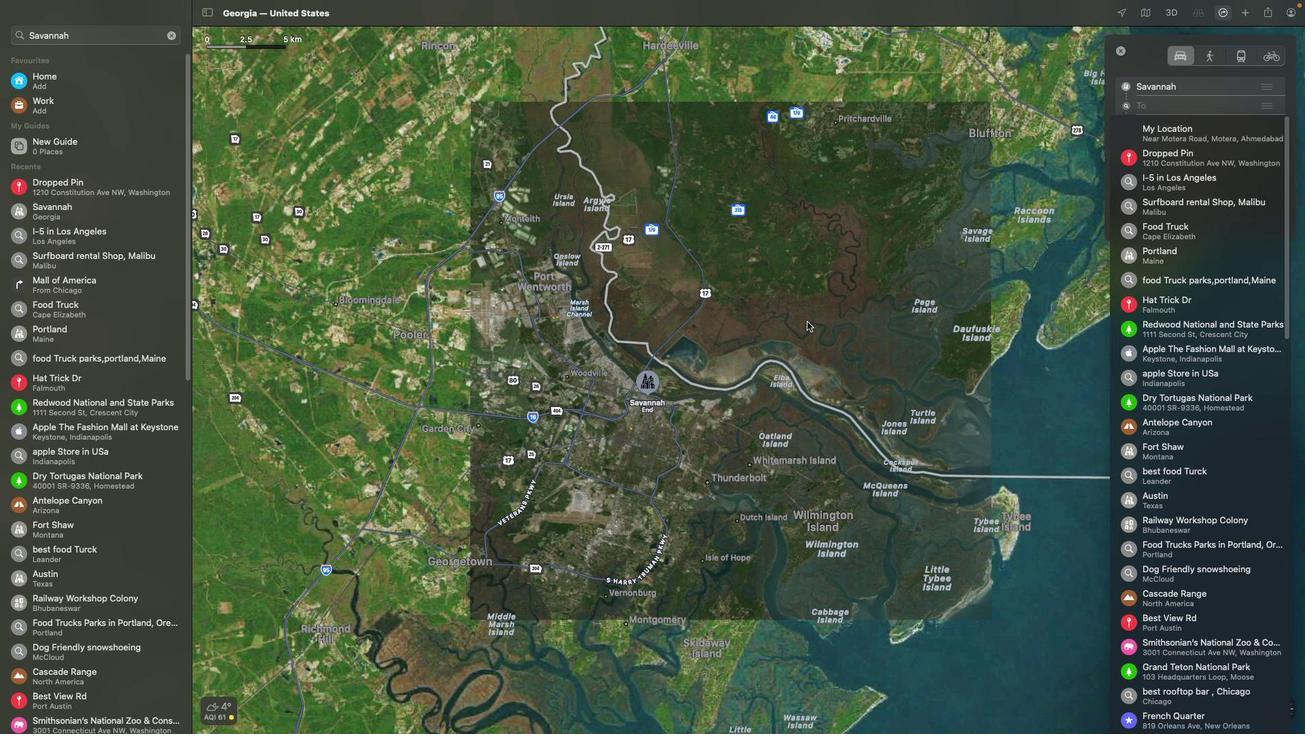 
Action: Mouse moved to (1150, 110)
Screenshot: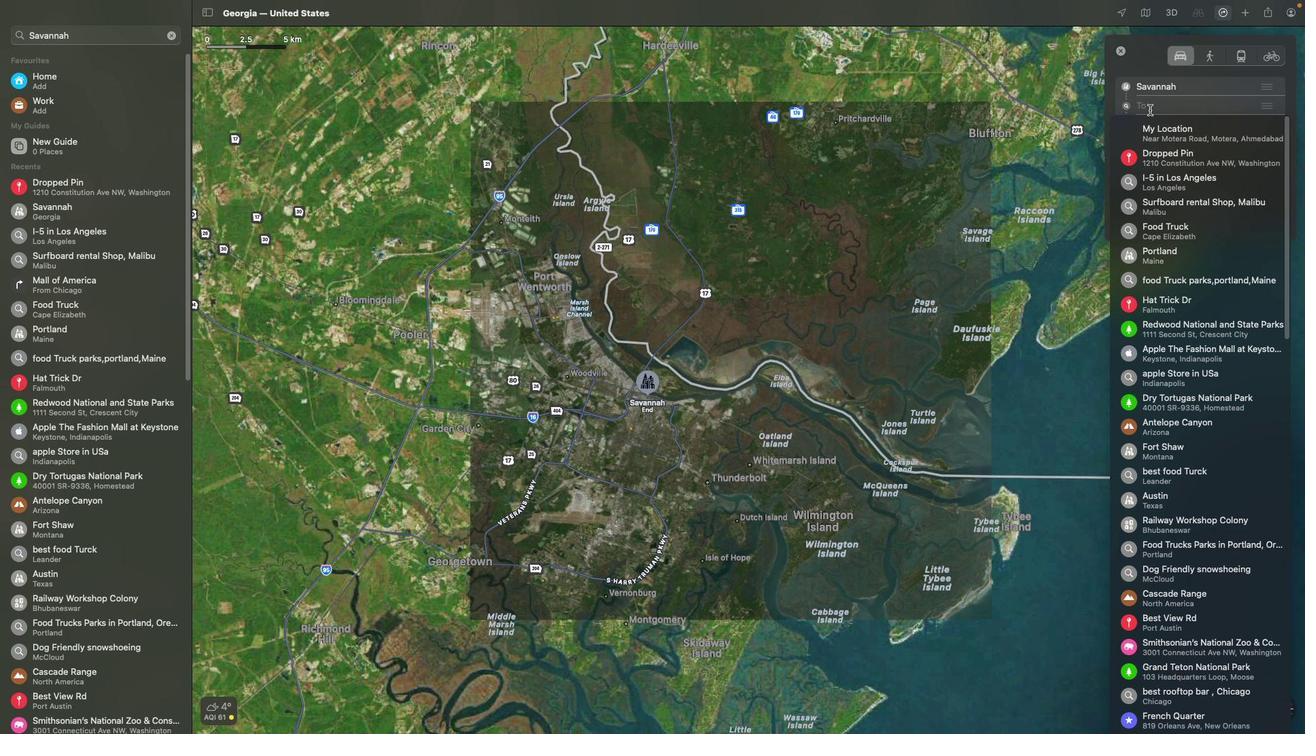 
Action: Mouse pressed left at (1150, 110)
Screenshot: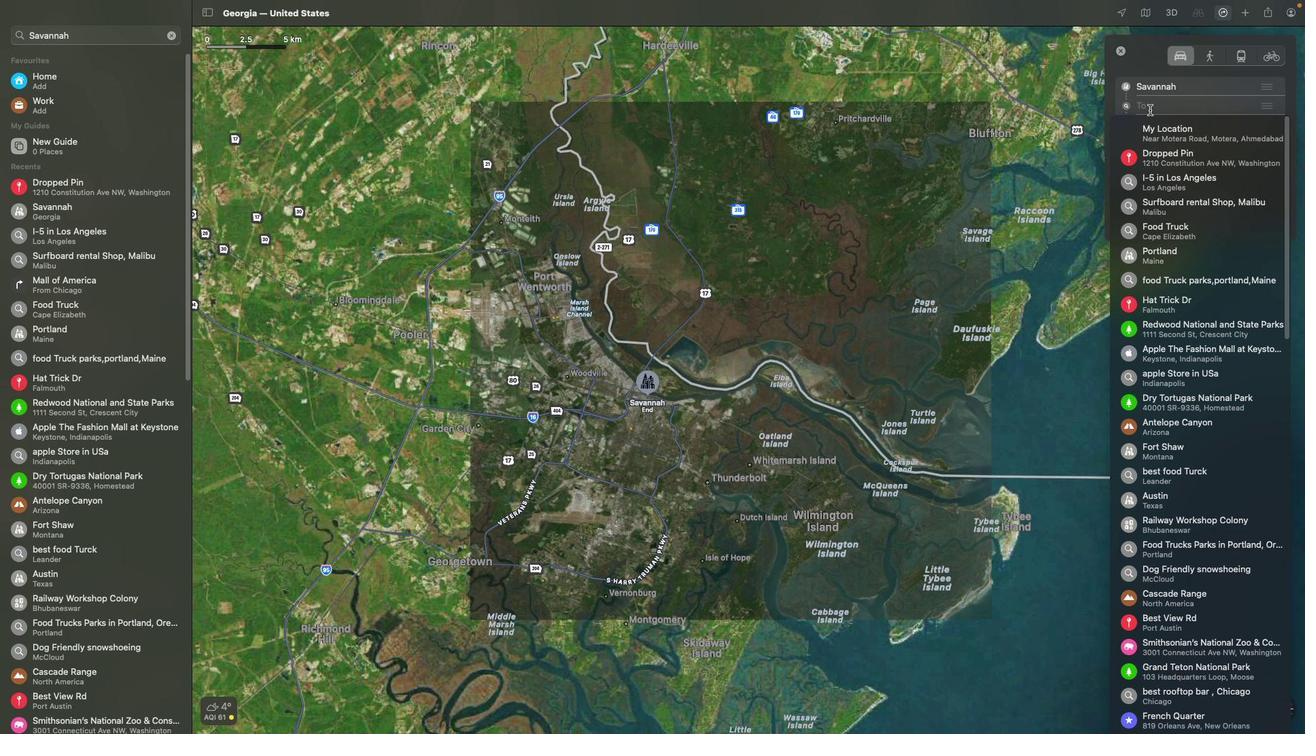 
Action: Key pressed Key.shift'G''e''o'
Screenshot: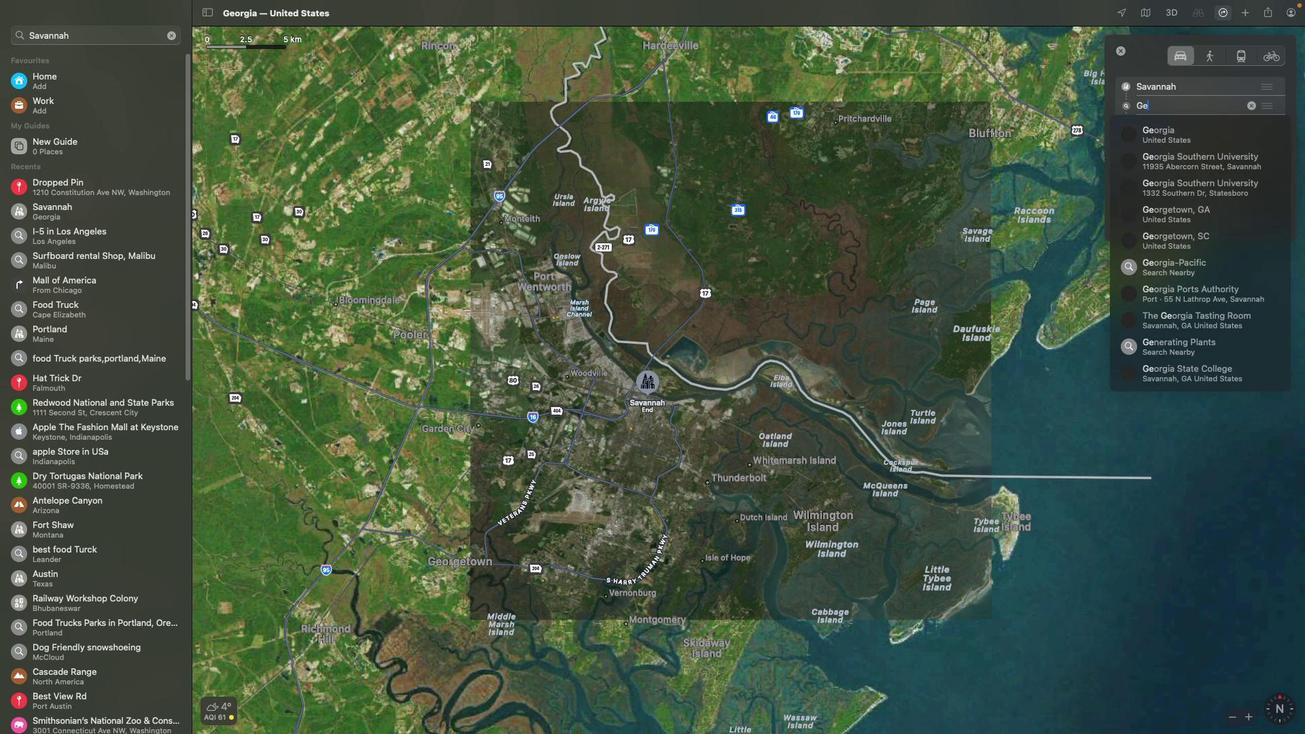 
Action: Mouse moved to (1181, 138)
Screenshot: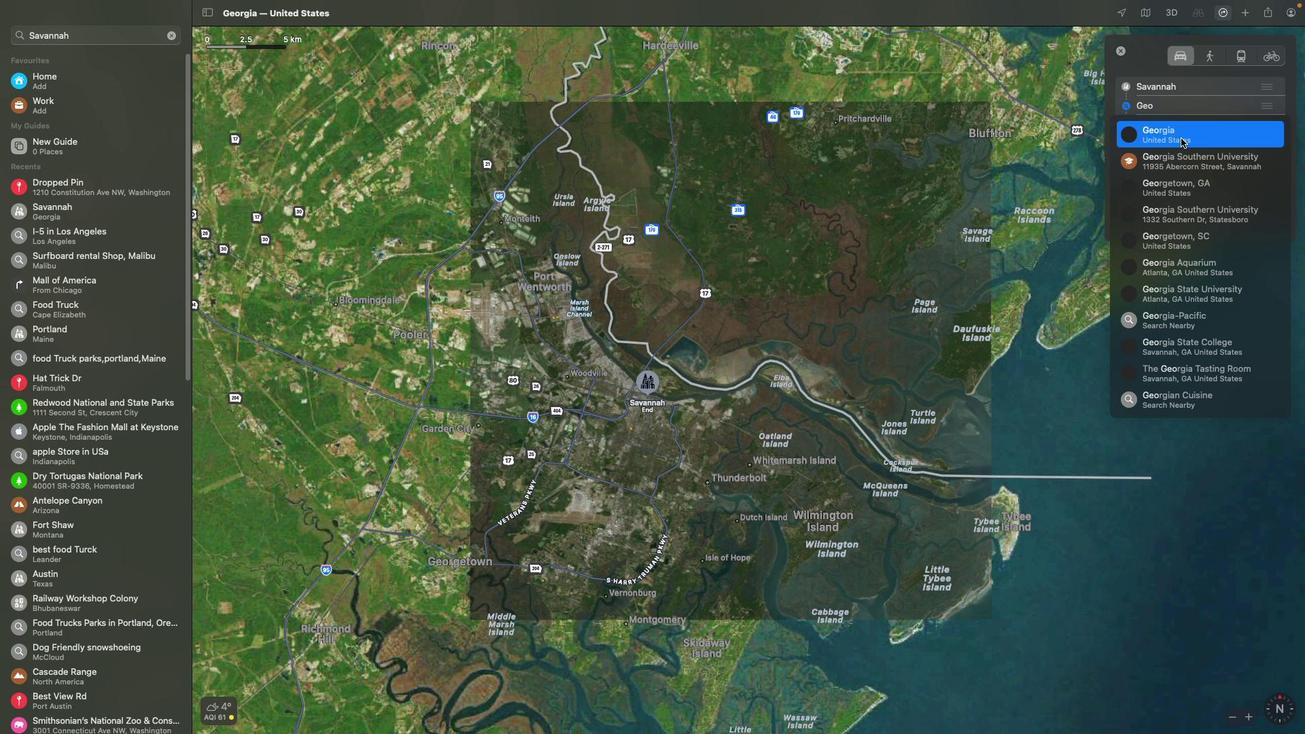 
Action: Mouse pressed left at (1181, 138)
Screenshot: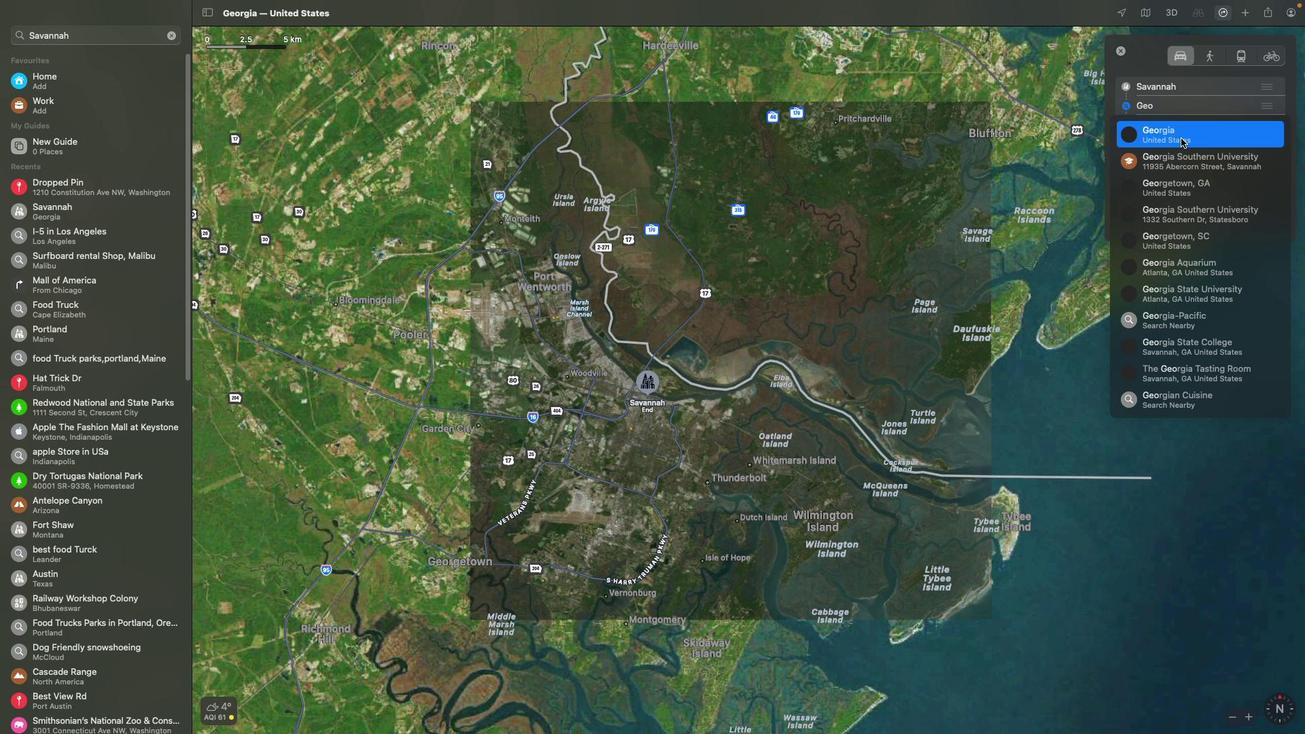 
Action: Mouse moved to (1207, 51)
Screenshot: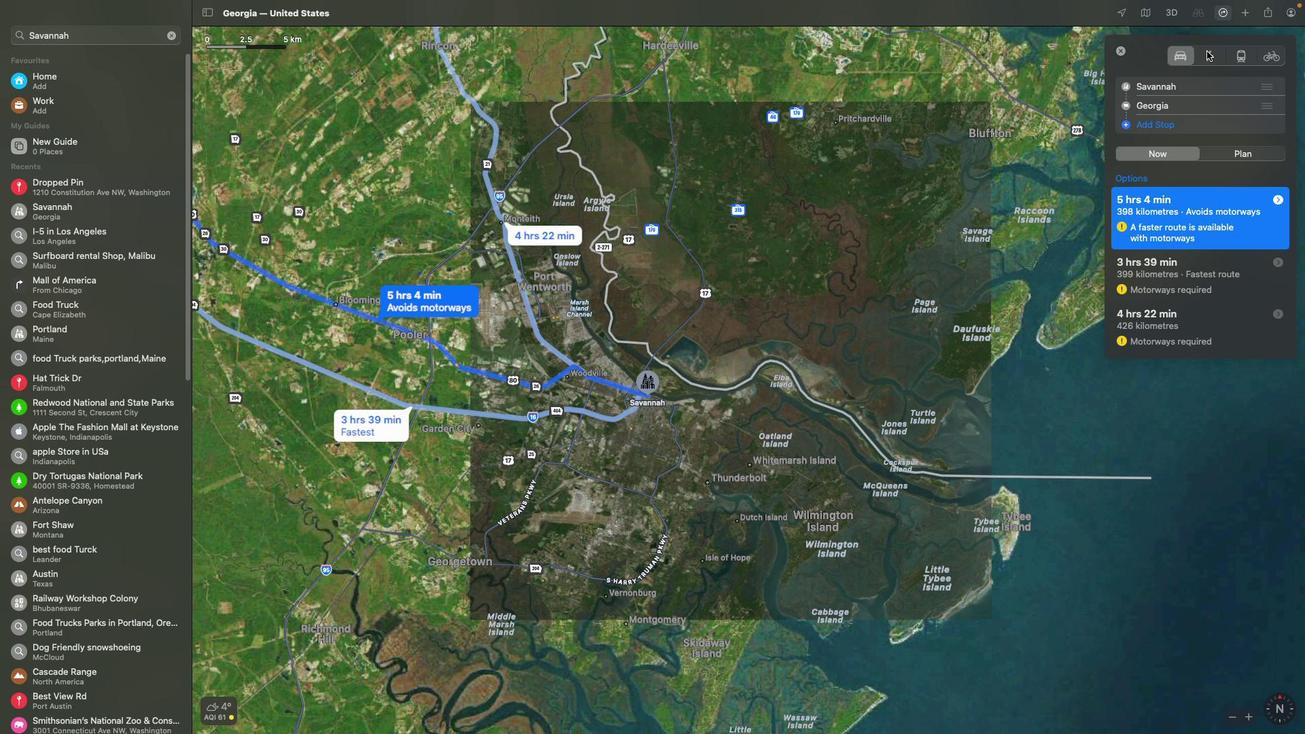 
Action: Mouse pressed left at (1207, 51)
Screenshot: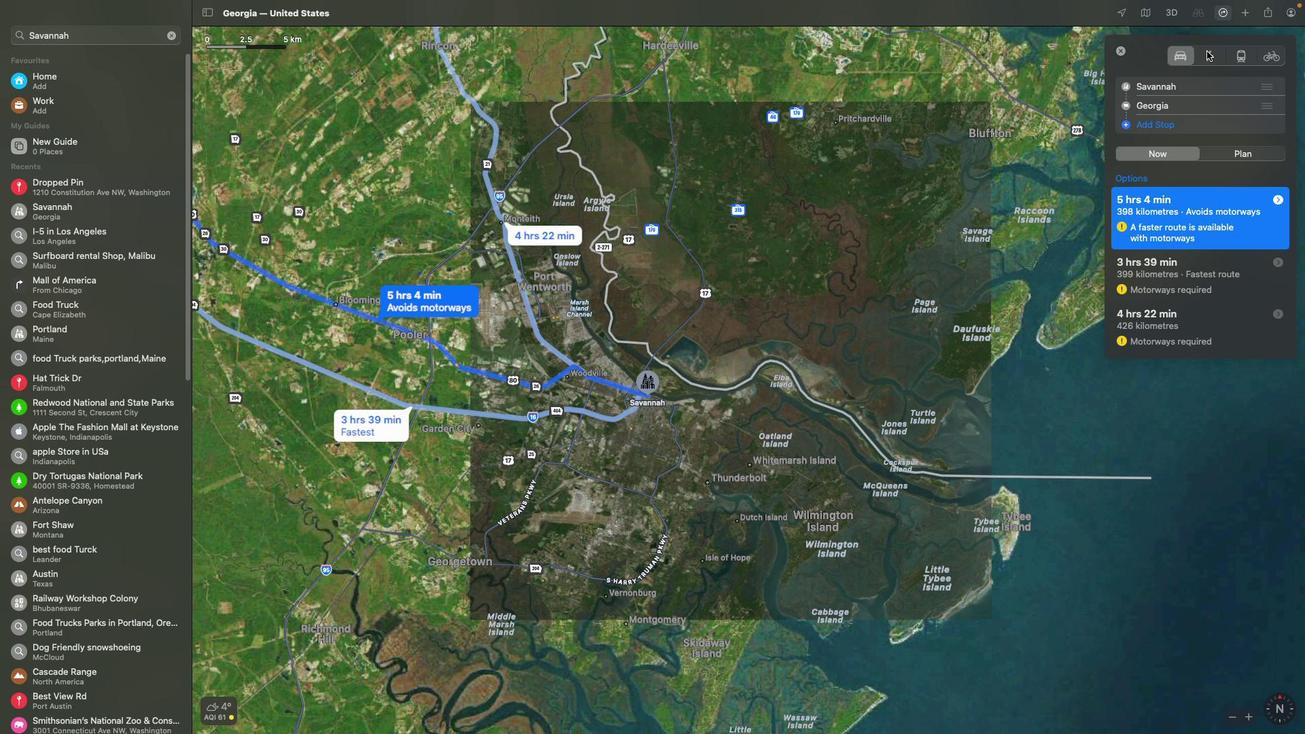 
Action: Mouse moved to (453, 450)
Screenshot: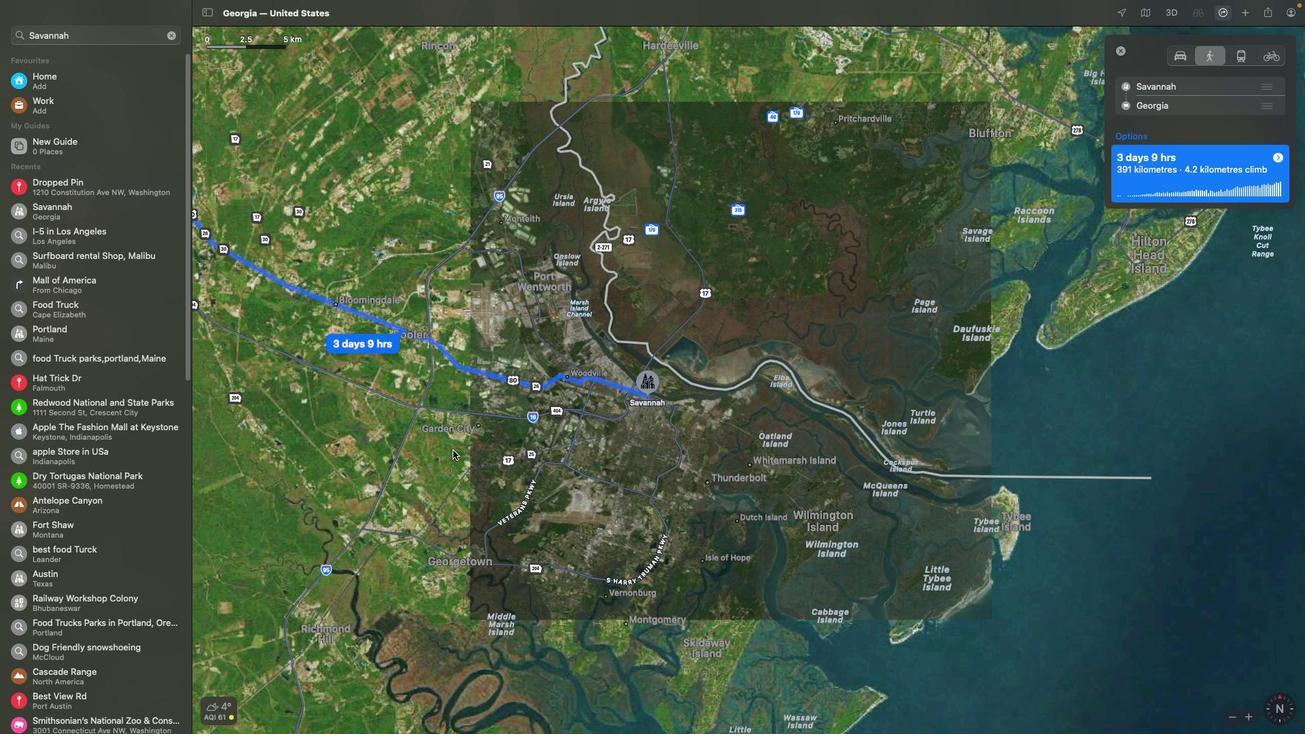 
Action: Mouse pressed left at (453, 450)
Screenshot: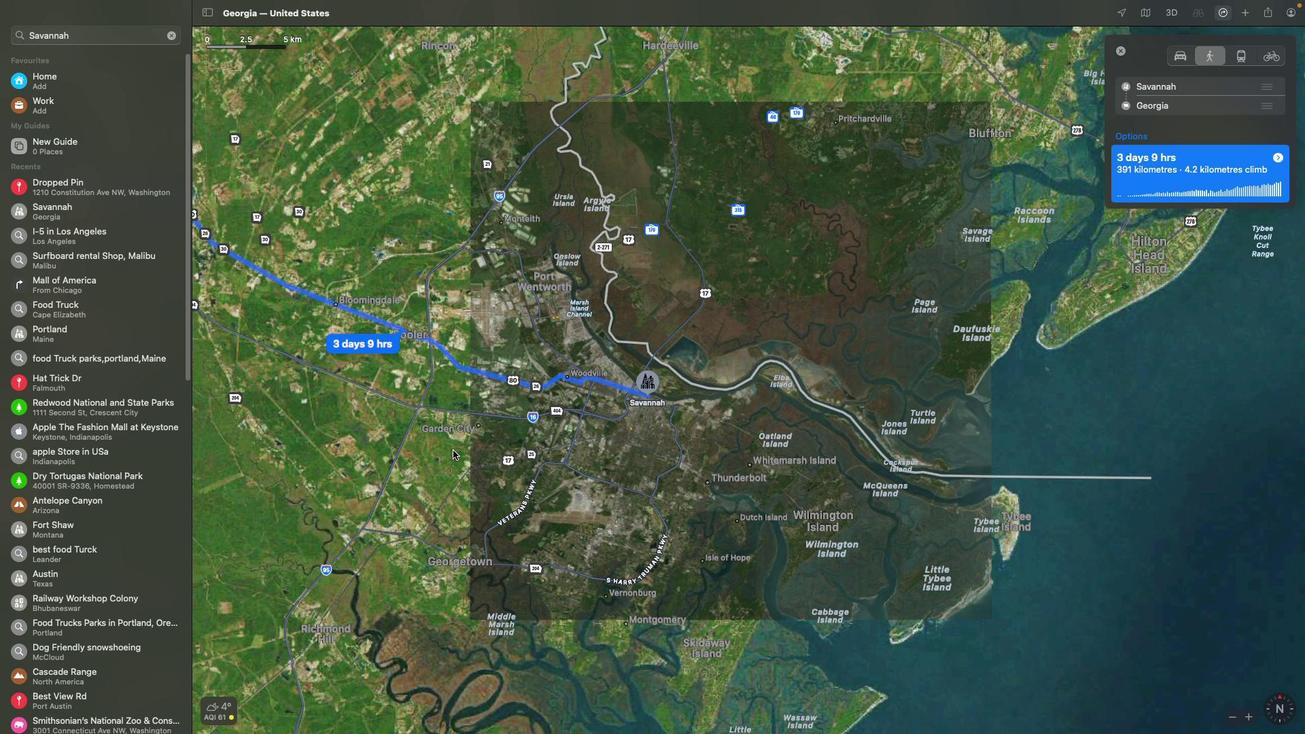 
Action: Mouse moved to (597, 494)
Screenshot: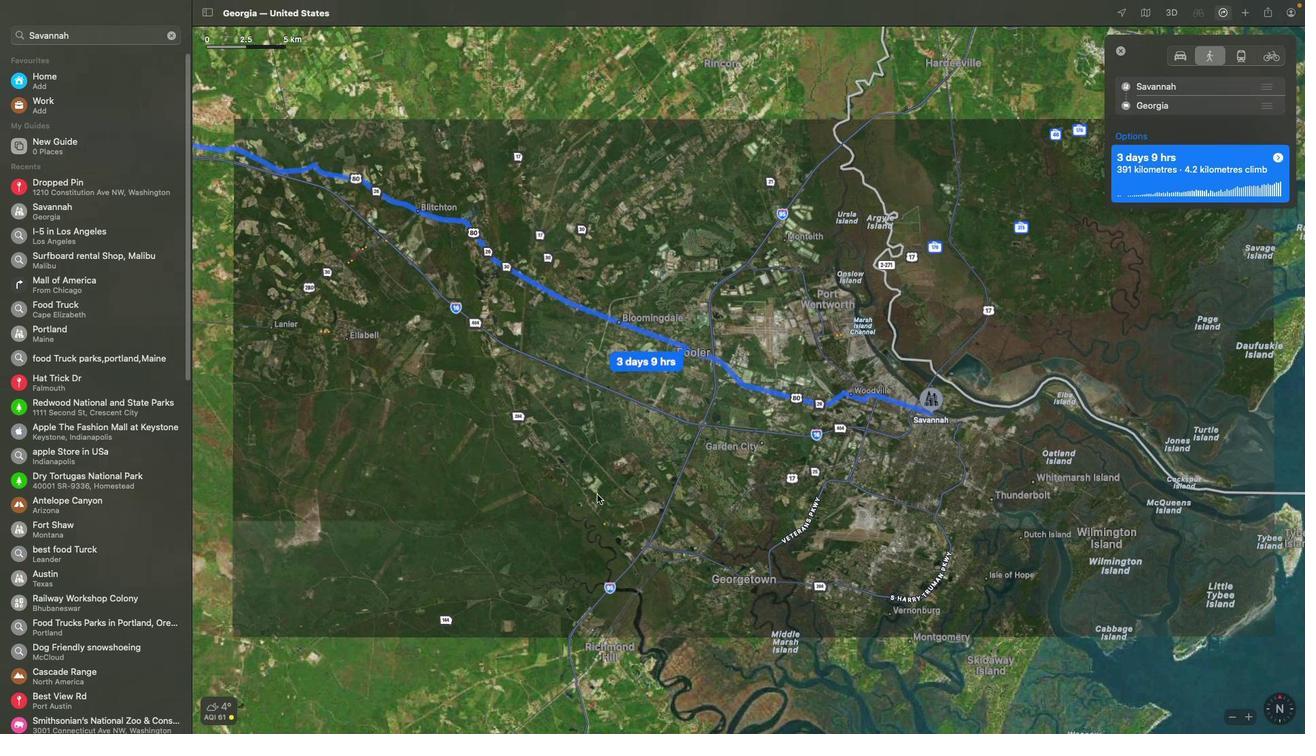
Action: Mouse scrolled (597, 494) with delta (0, 0)
Screenshot: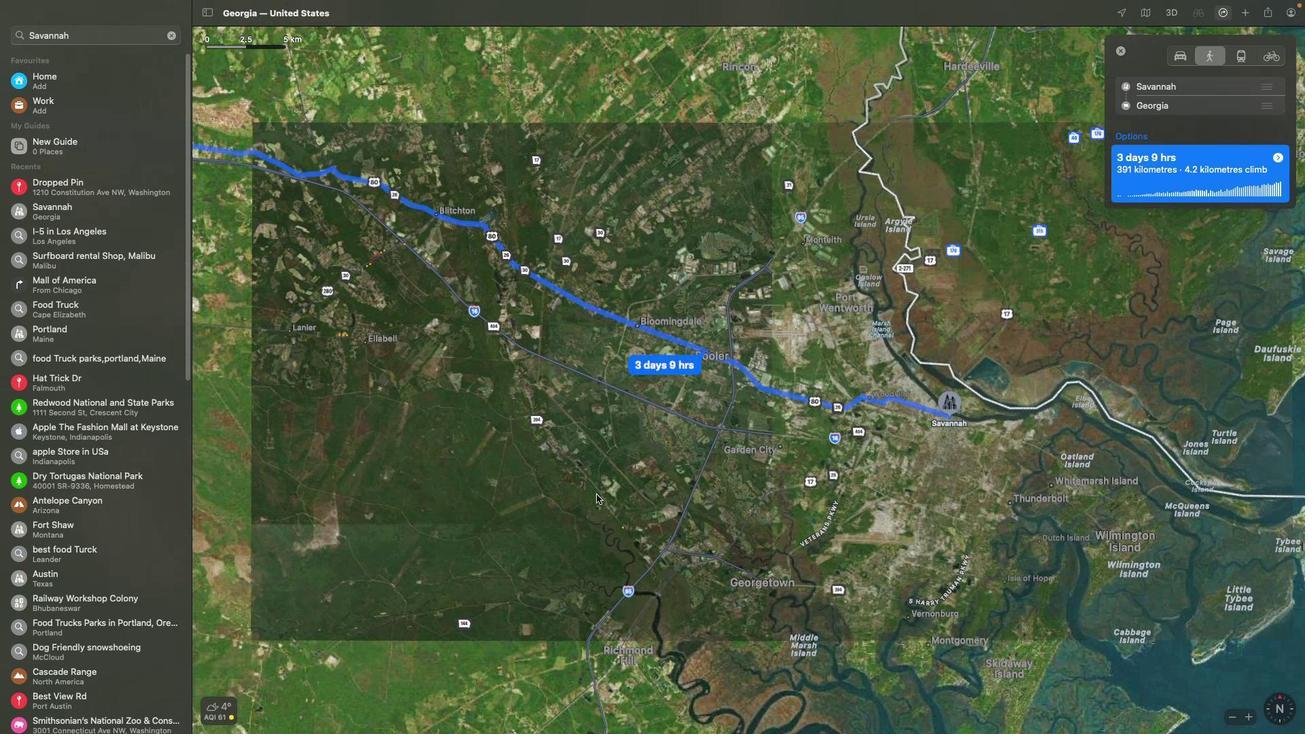
Action: Mouse scrolled (597, 494) with delta (0, 0)
Screenshot: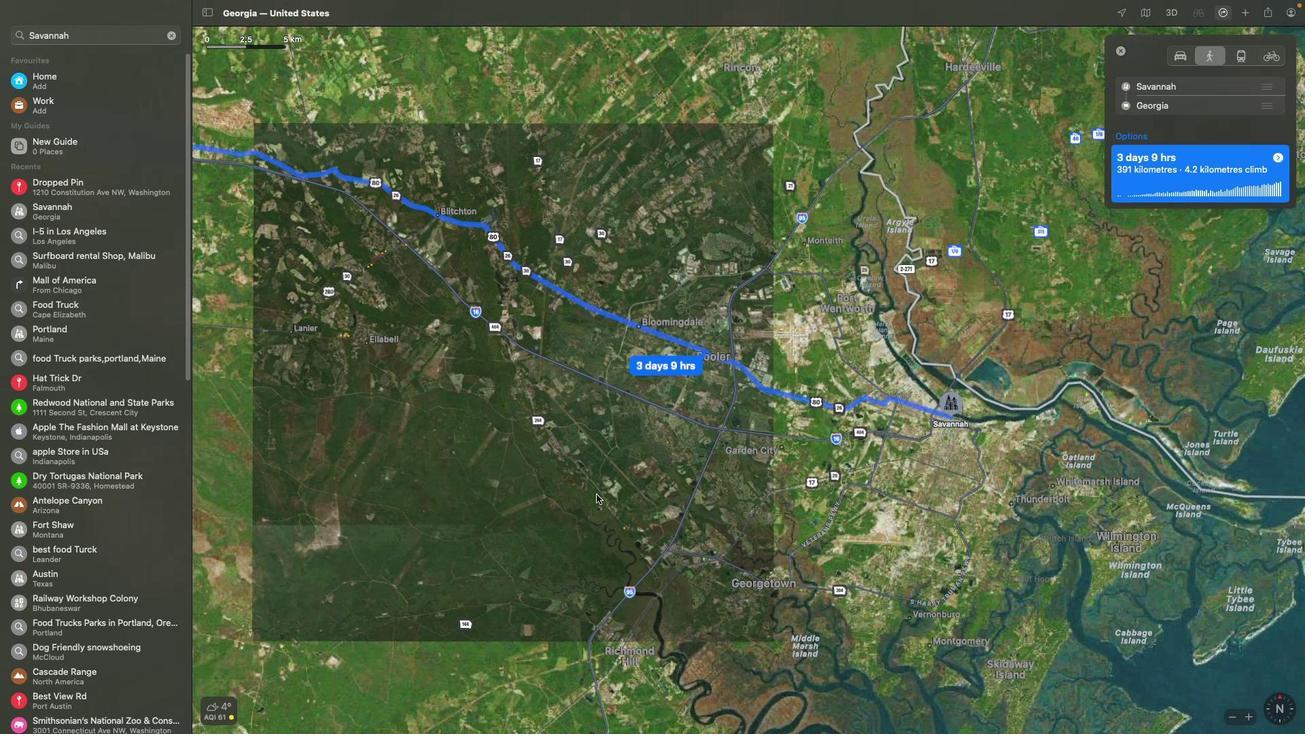 
Action: Mouse scrolled (597, 494) with delta (0, -1)
Screenshot: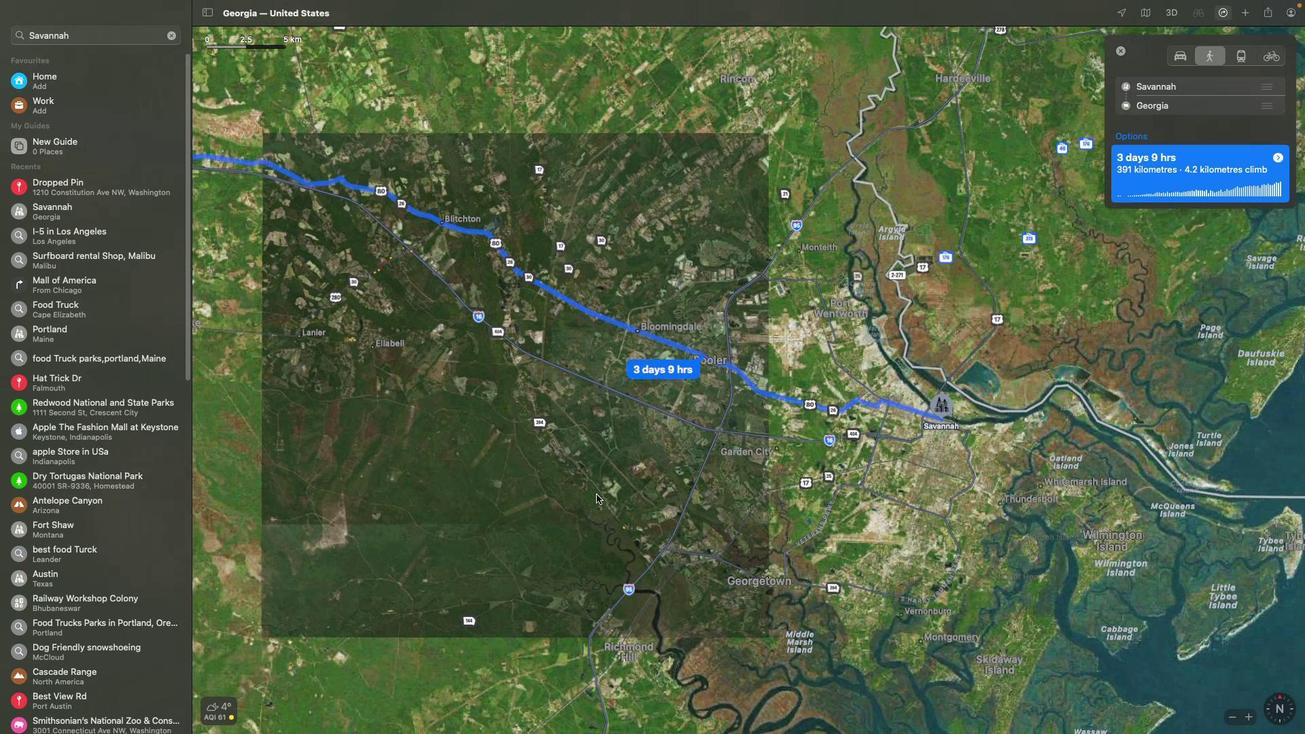 
Action: Mouse scrolled (597, 494) with delta (0, -3)
Screenshot: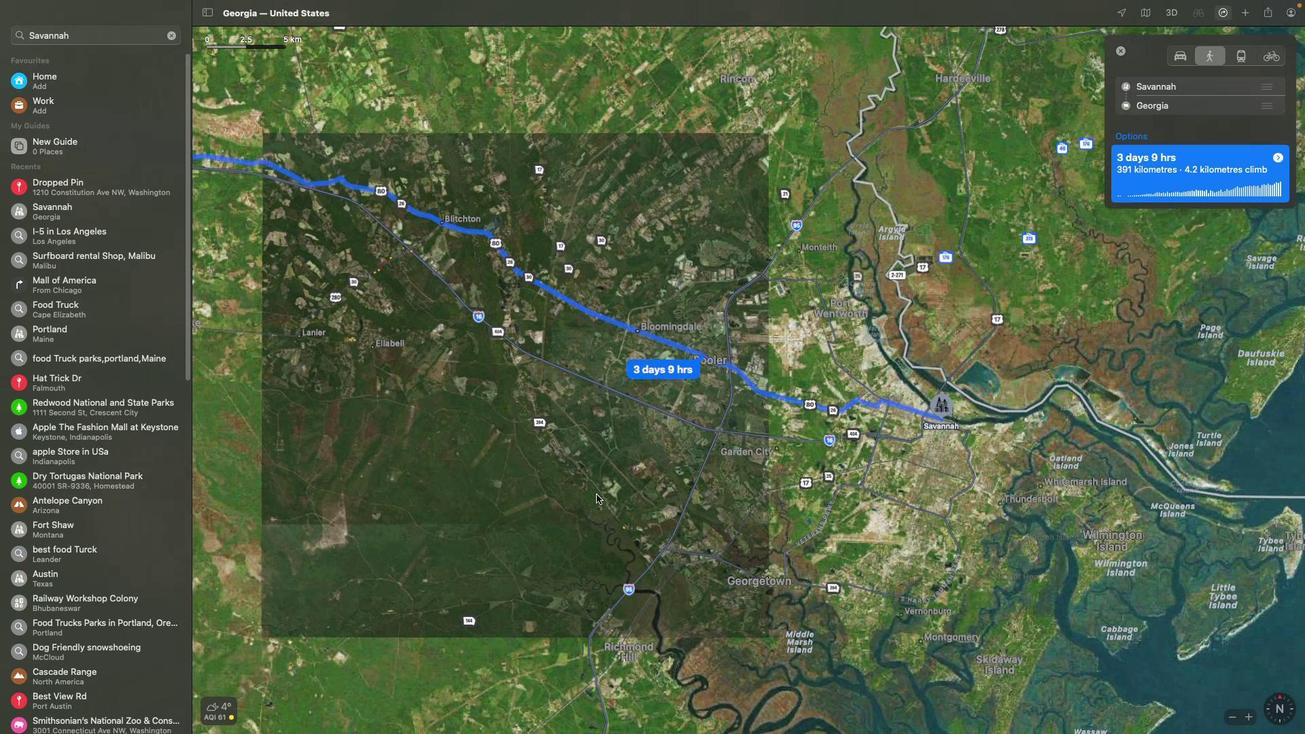 
Action: Mouse scrolled (597, 494) with delta (0, -4)
Screenshot: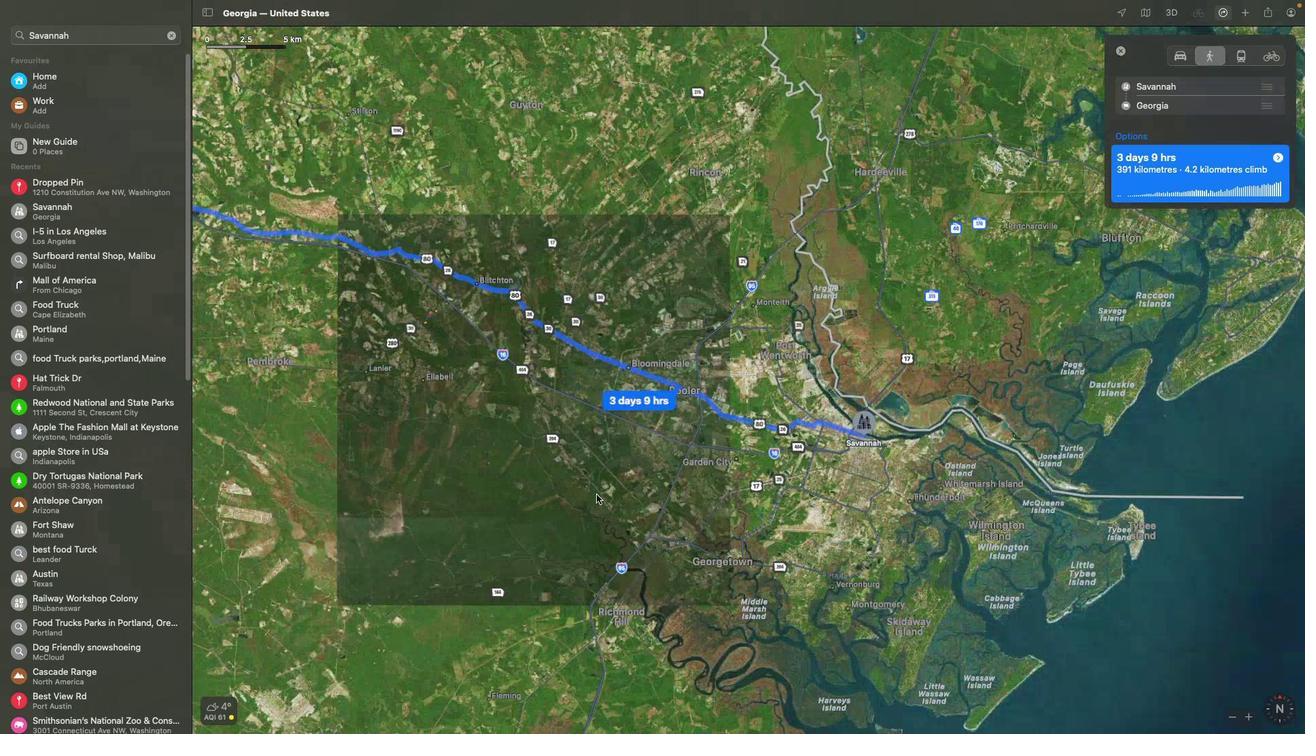 
Action: Mouse moved to (597, 494)
Screenshot: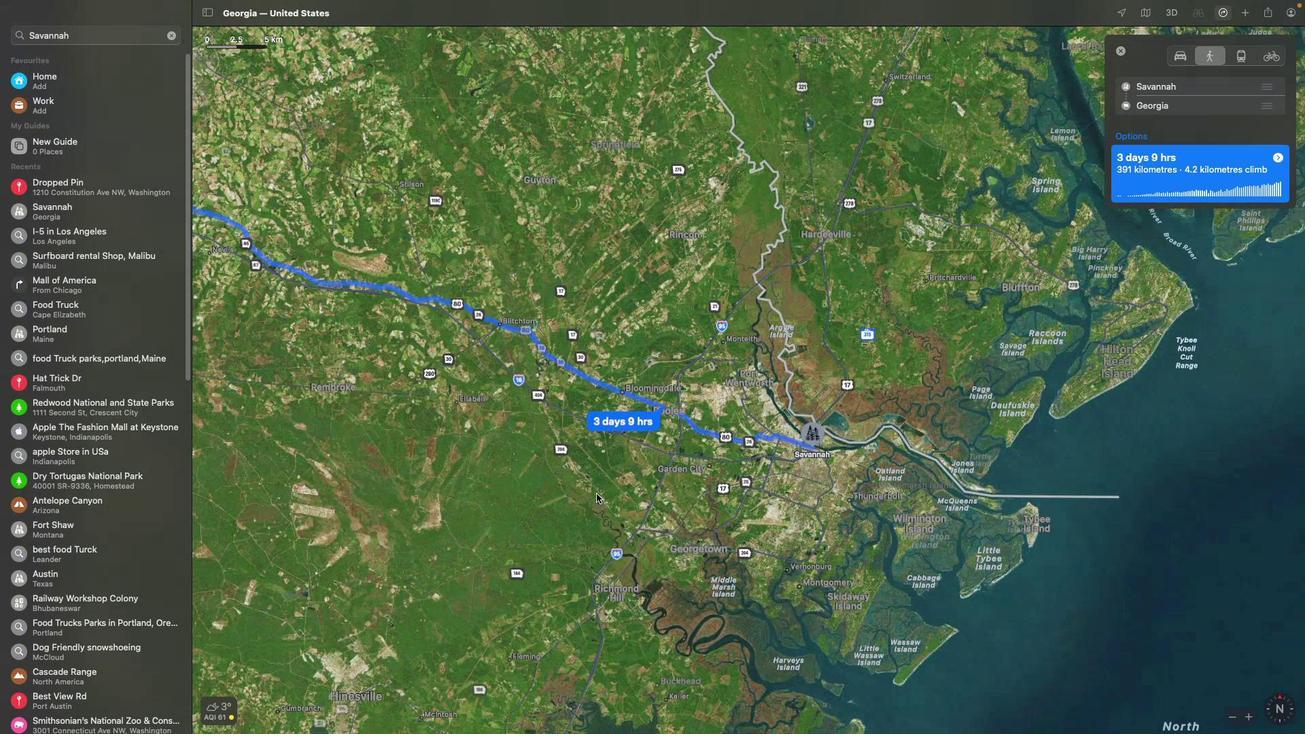 
Action: Mouse scrolled (597, 494) with delta (0, 0)
Screenshot: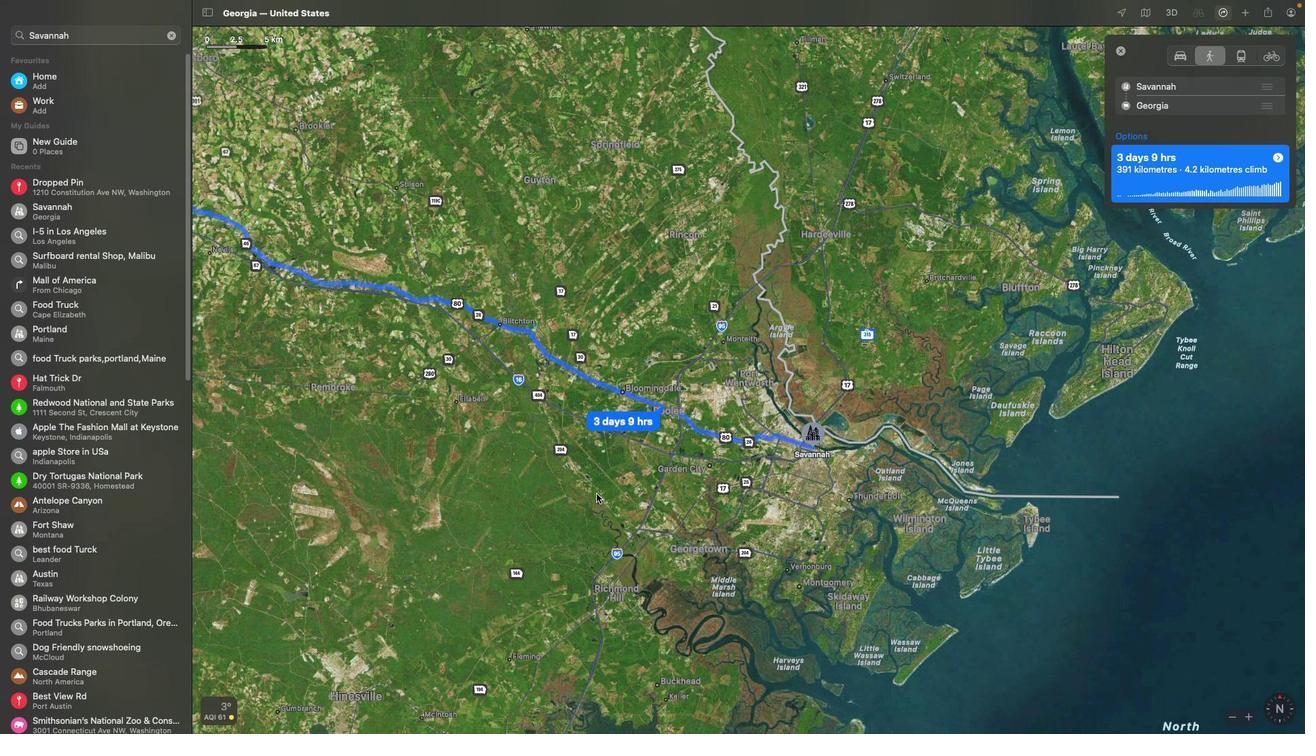 
Action: Mouse scrolled (597, 494) with delta (0, 0)
Screenshot: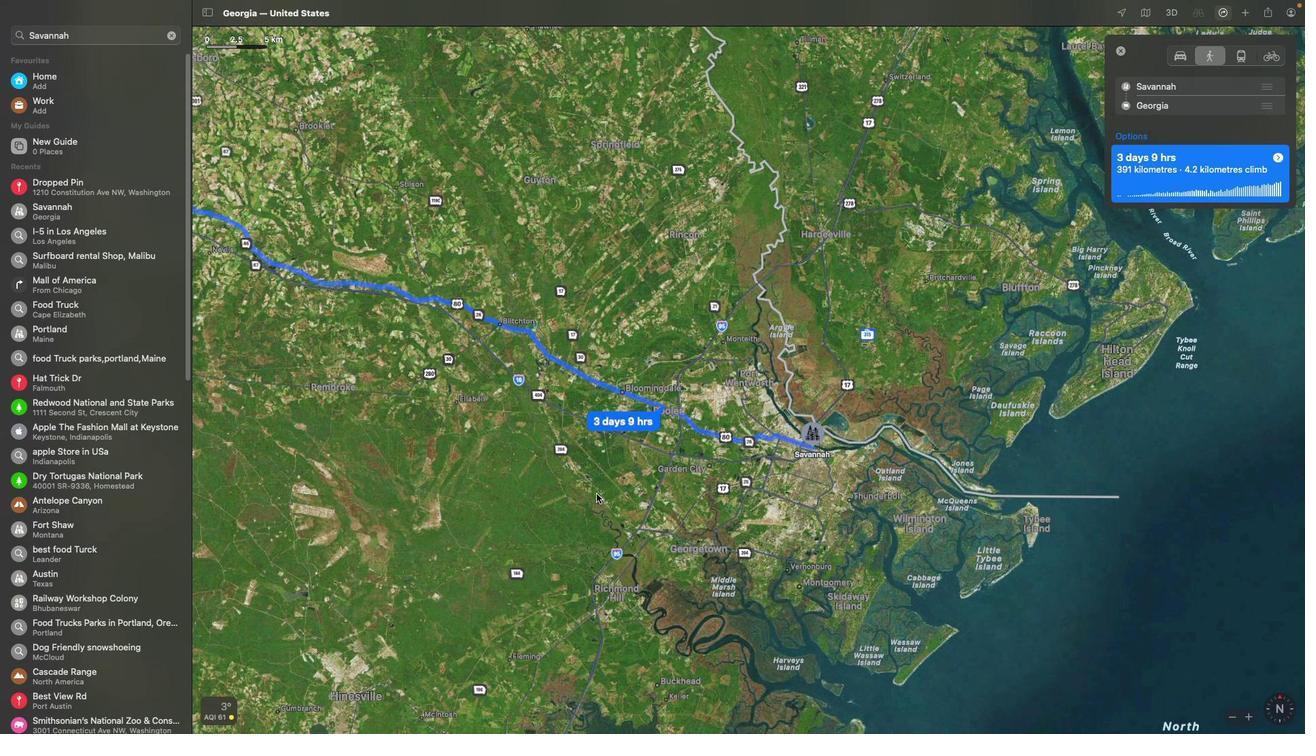 
Action: Mouse scrolled (597, 494) with delta (0, -2)
Screenshot: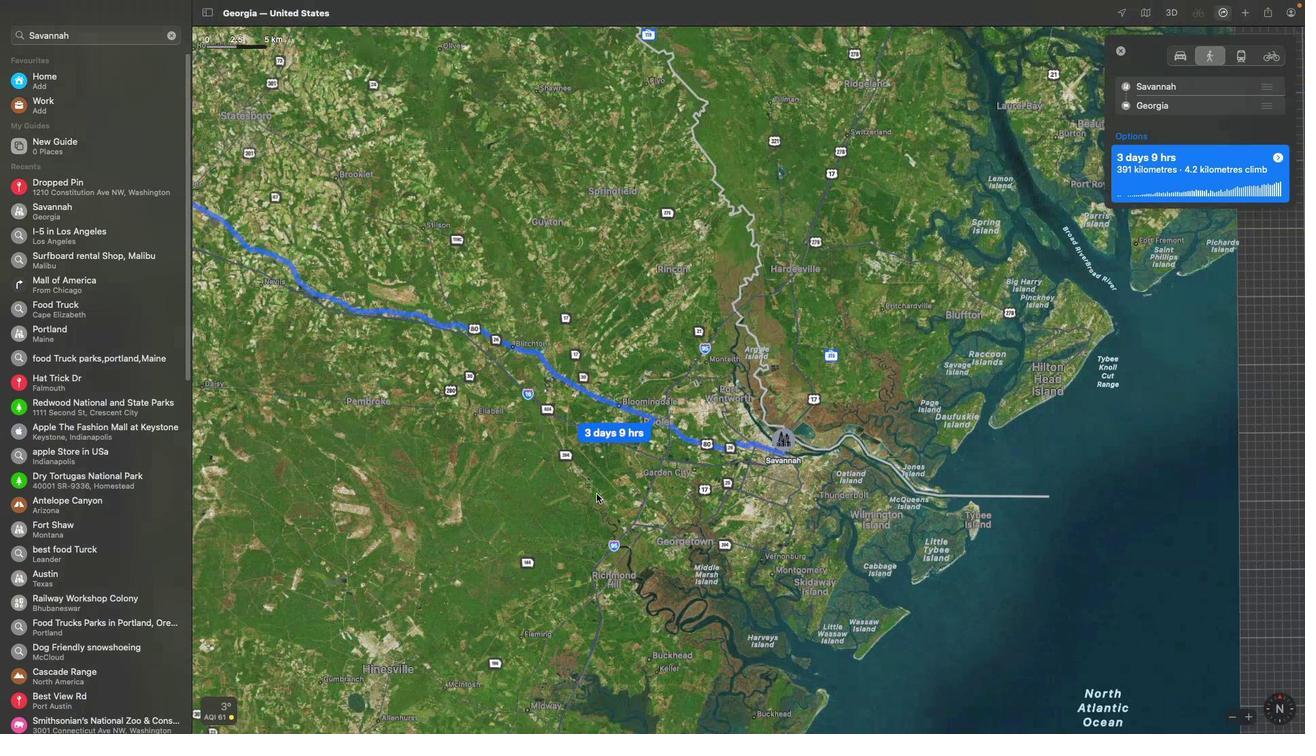 
Action: Mouse scrolled (597, 494) with delta (0, -3)
Screenshot: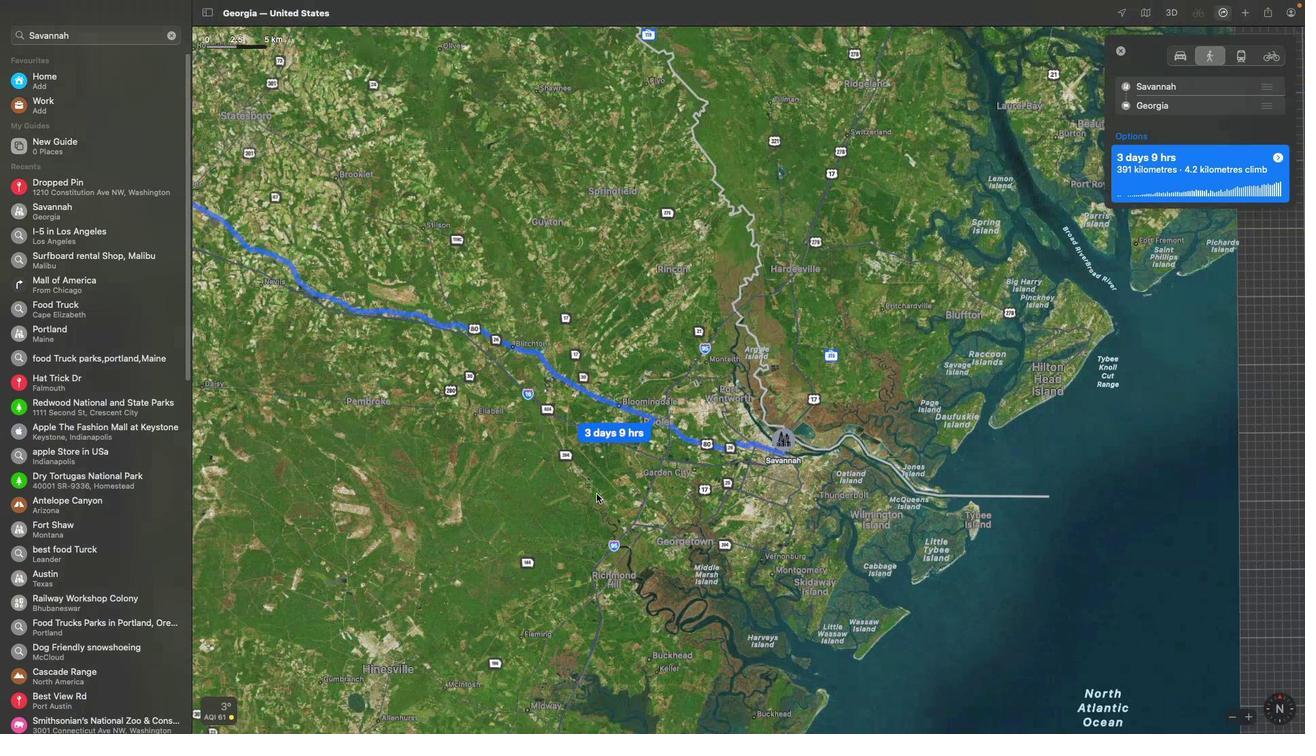
Action: Mouse scrolled (597, 494) with delta (0, -3)
Screenshot: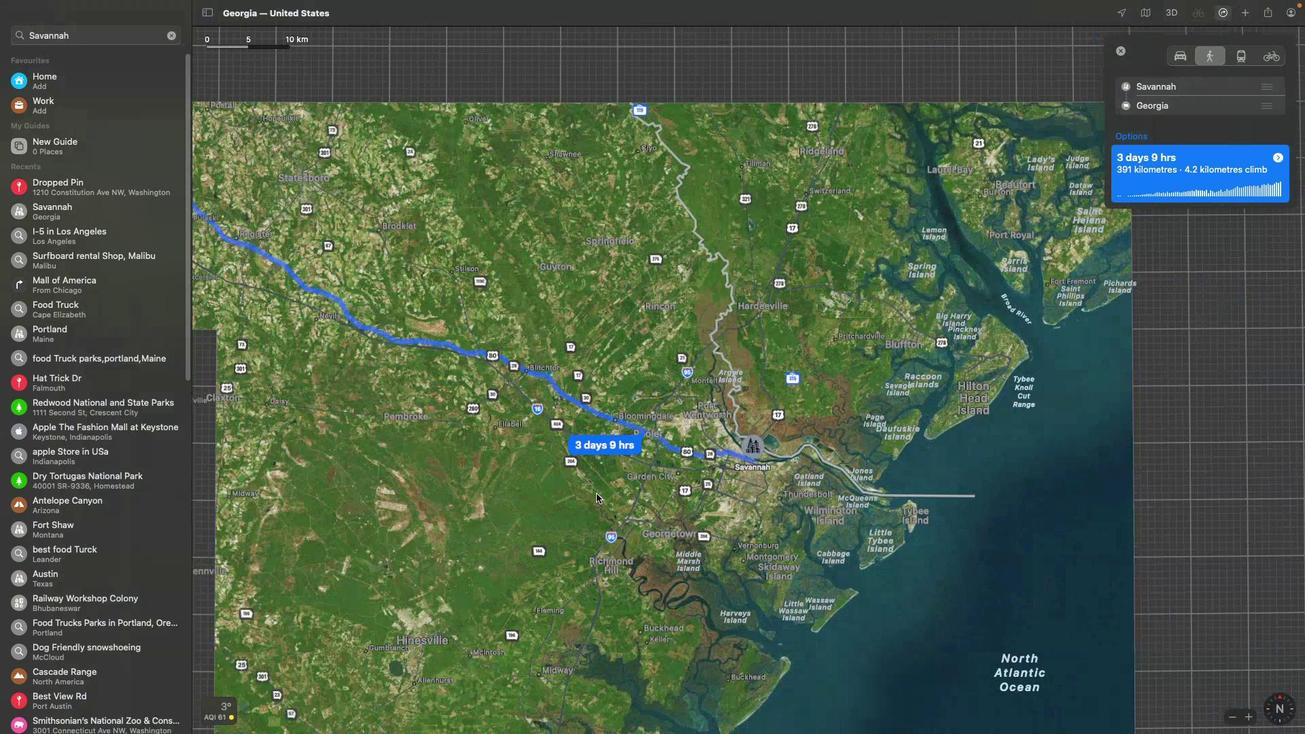 
Action: Mouse moved to (482, 479)
Screenshot: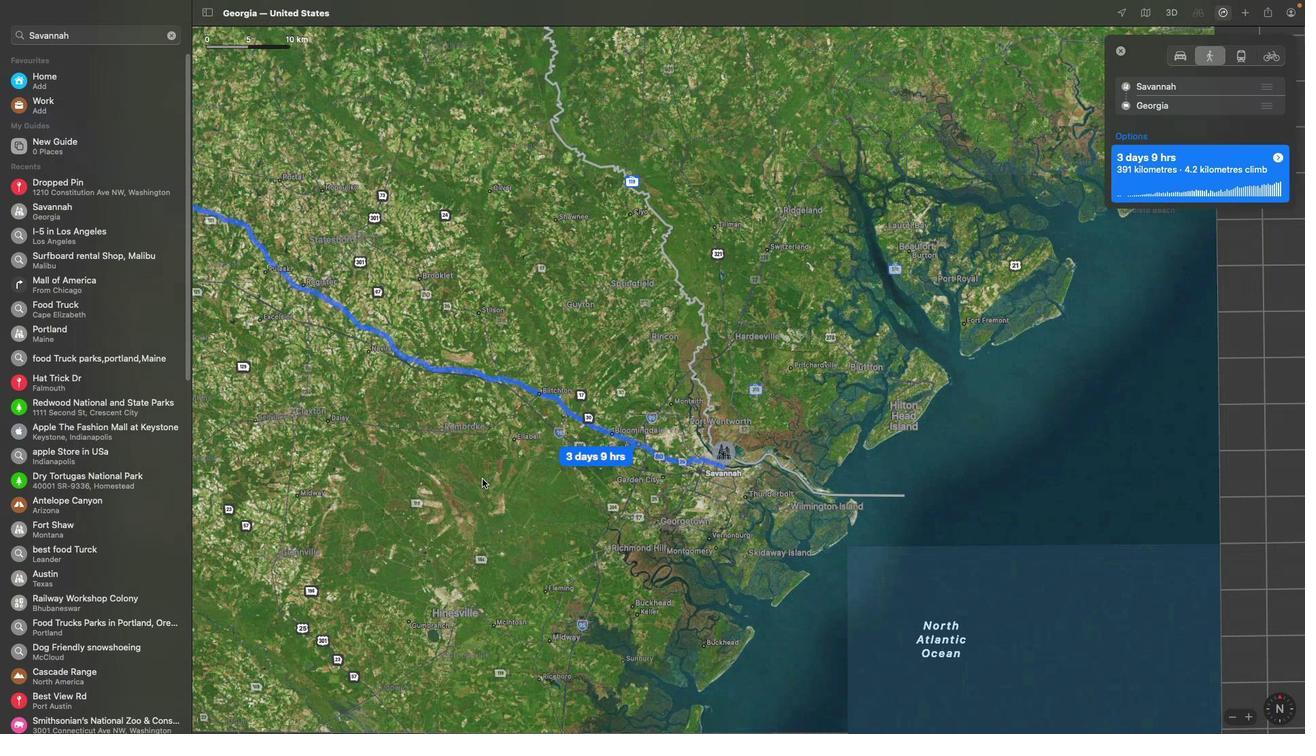 
Action: Mouse pressed left at (482, 479)
Screenshot: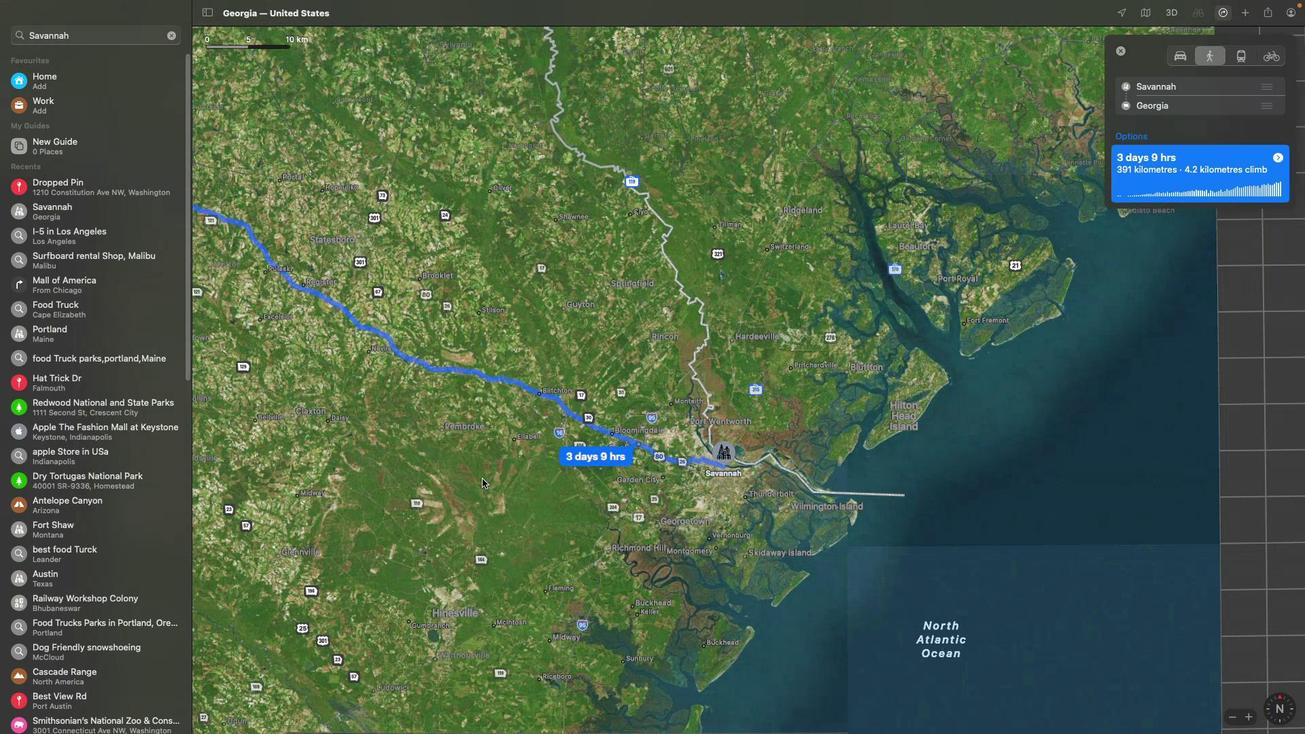 
Action: Mouse moved to (601, 532)
Screenshot: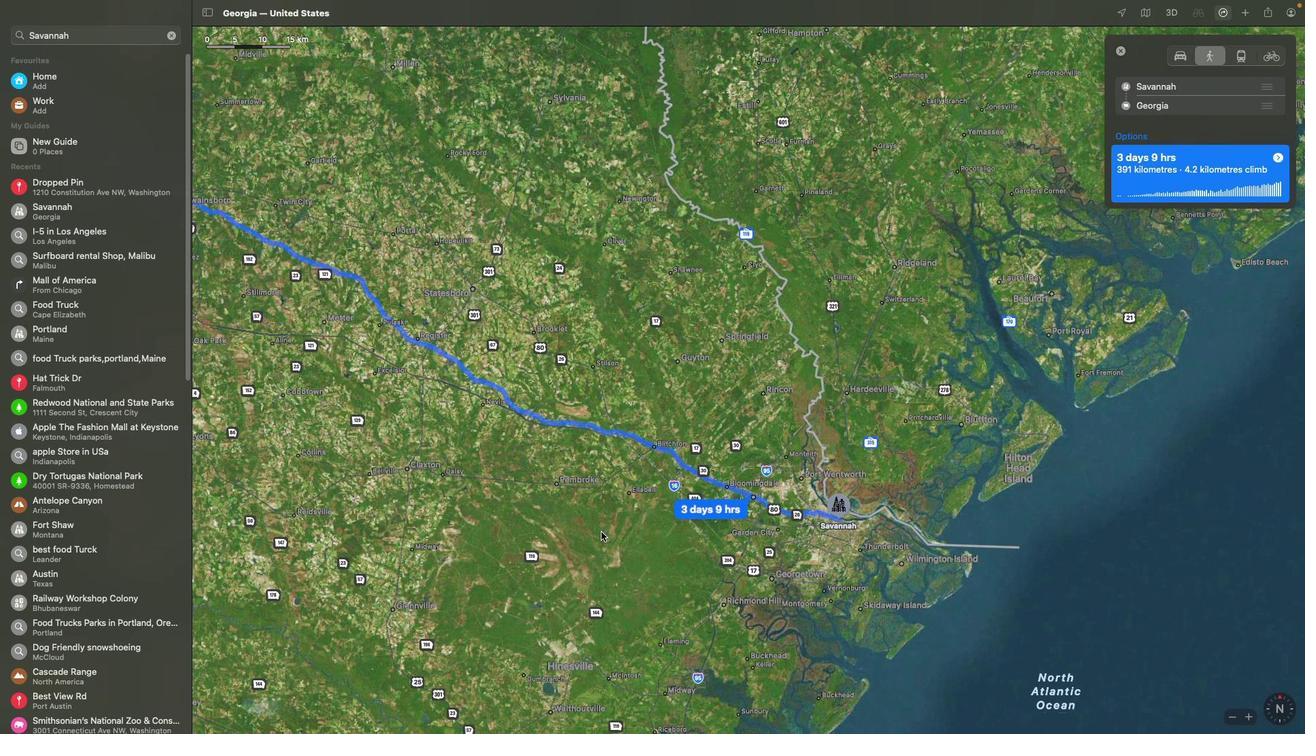
Action: Mouse scrolled (601, 532) with delta (0, 0)
Screenshot: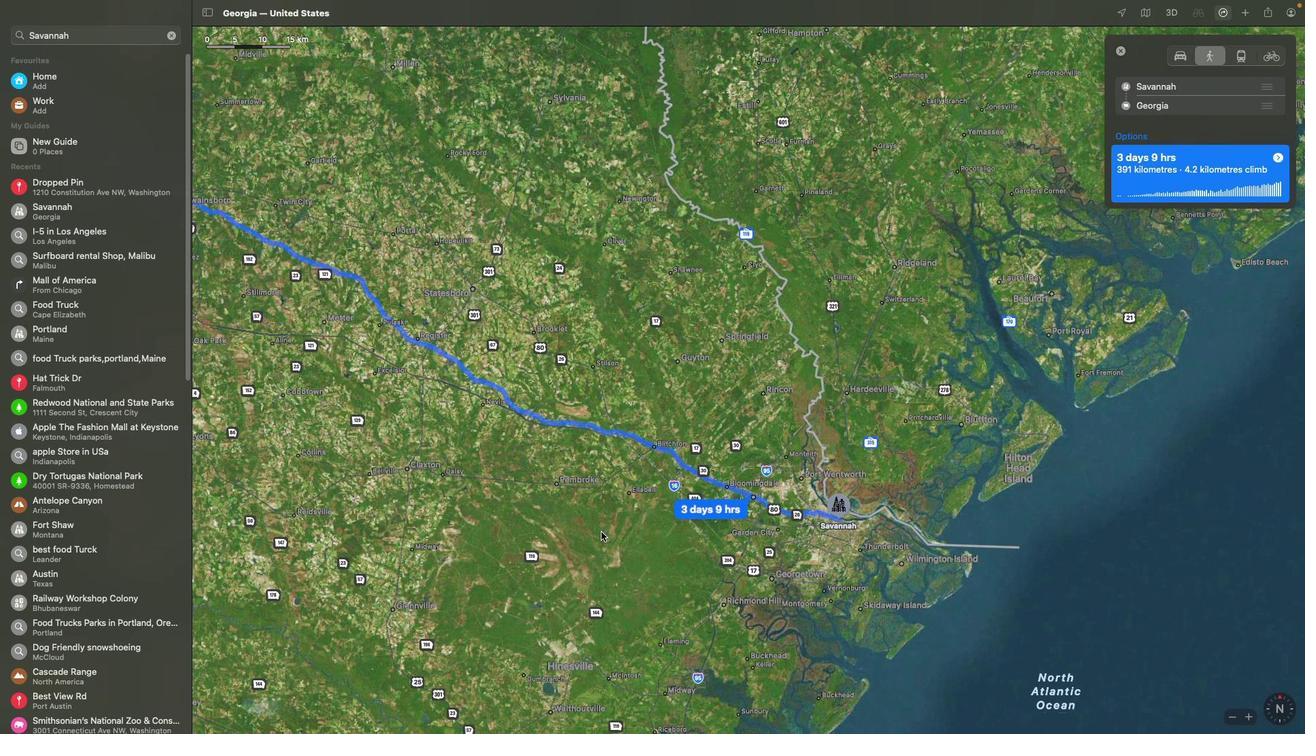 
Action: Mouse moved to (601, 531)
Screenshot: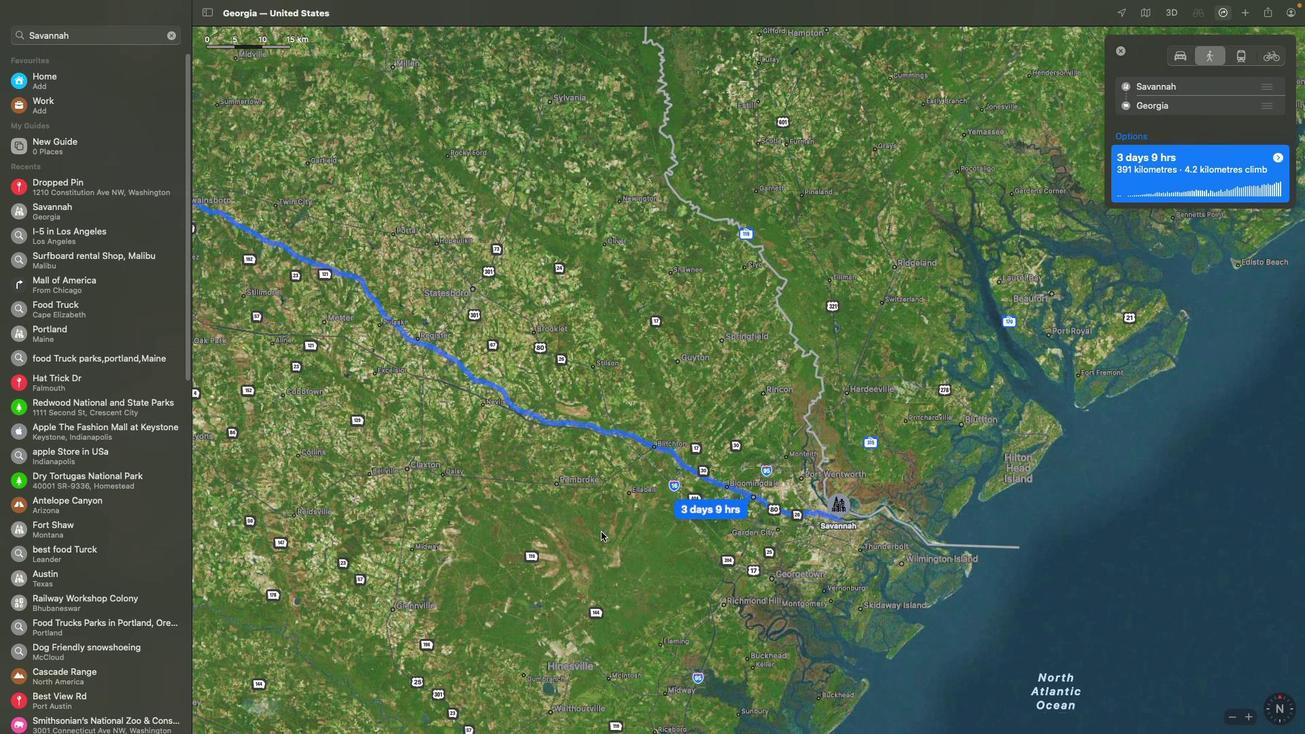 
Action: Mouse scrolled (601, 531) with delta (0, 0)
Screenshot: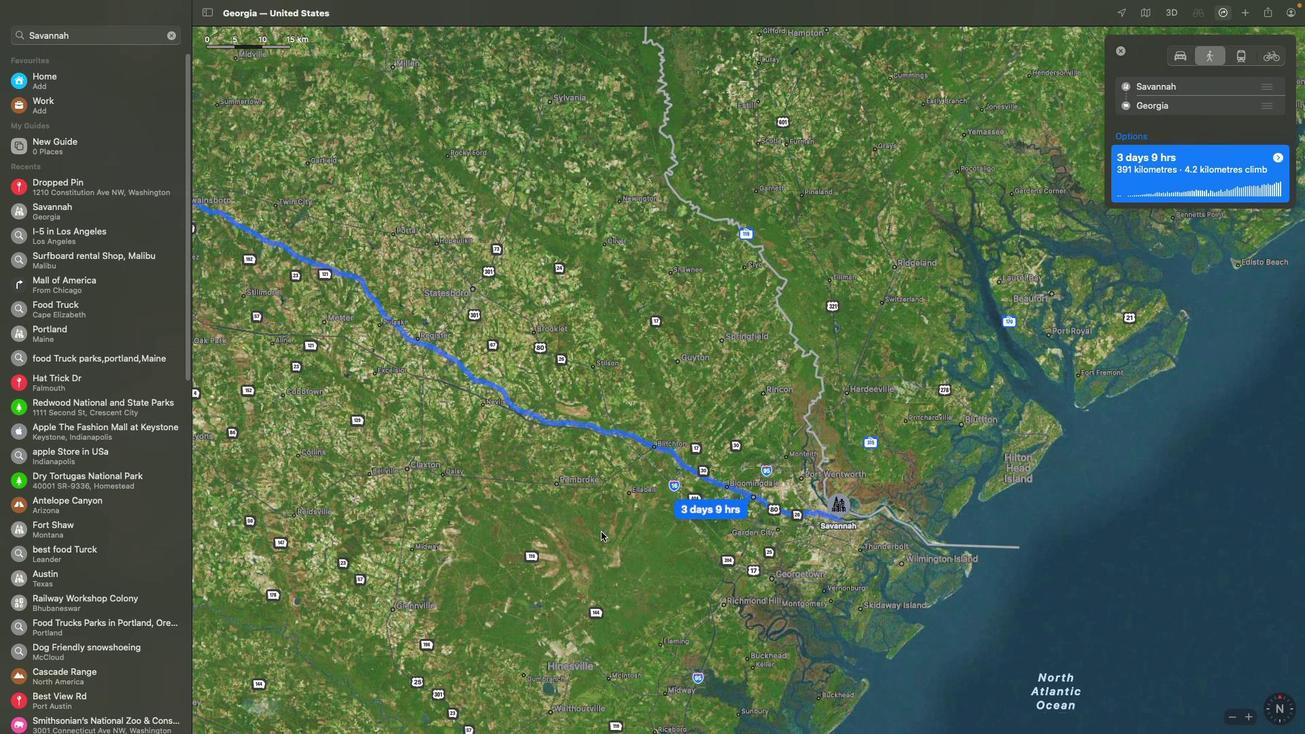
Action: Mouse scrolled (601, 531) with delta (0, -2)
Screenshot: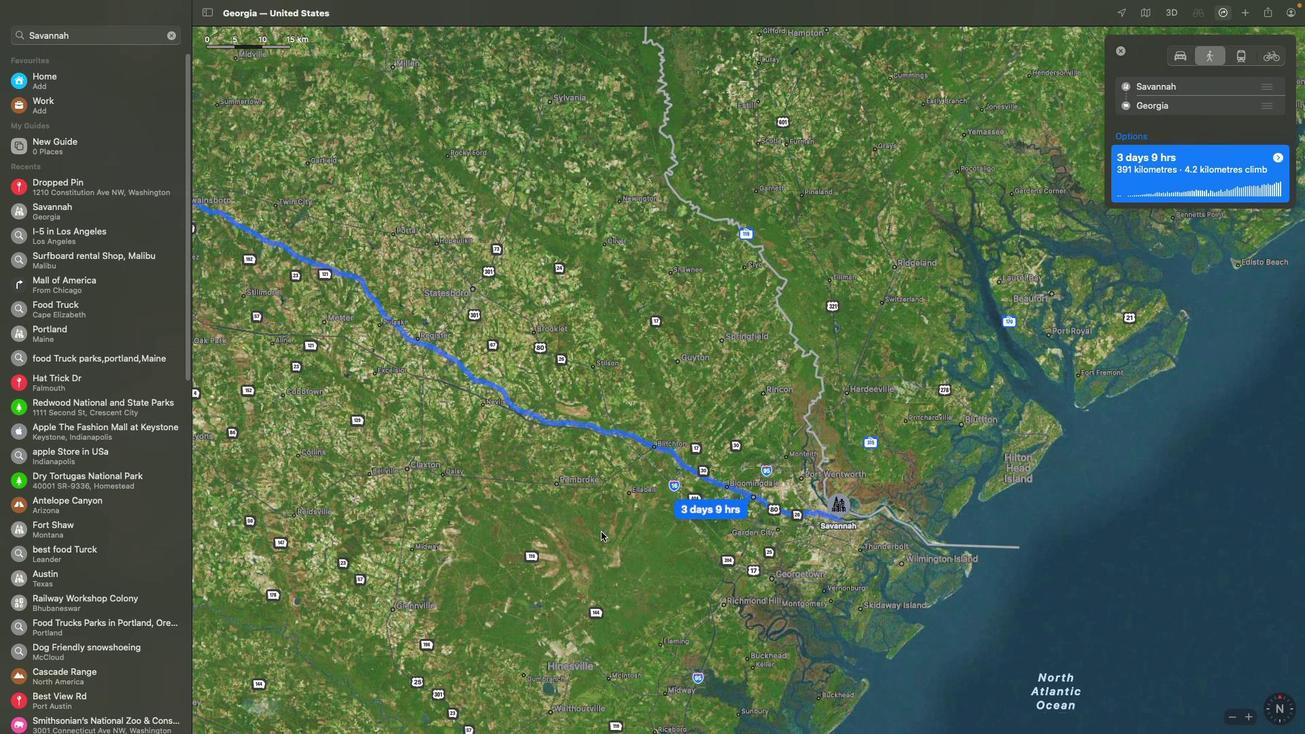 
Action: Mouse scrolled (601, 531) with delta (0, -3)
Screenshot: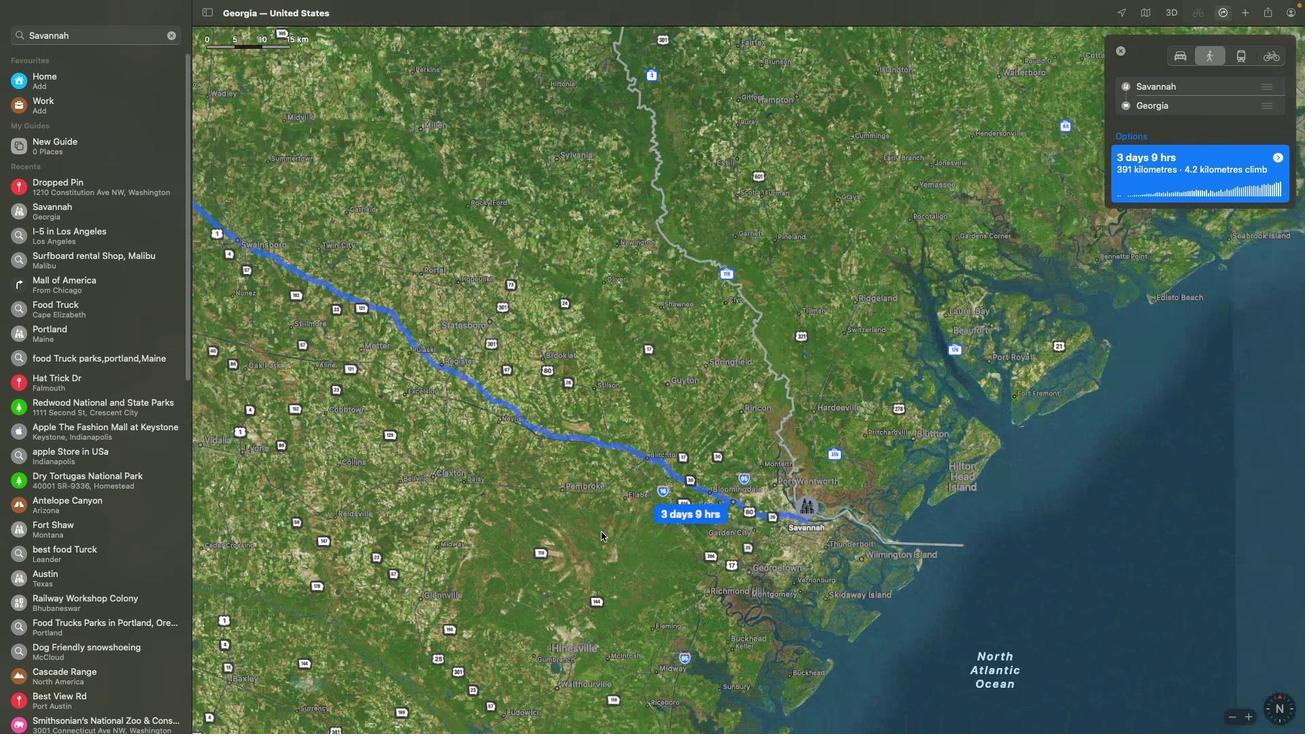 
Action: Mouse scrolled (601, 531) with delta (0, -3)
Screenshot: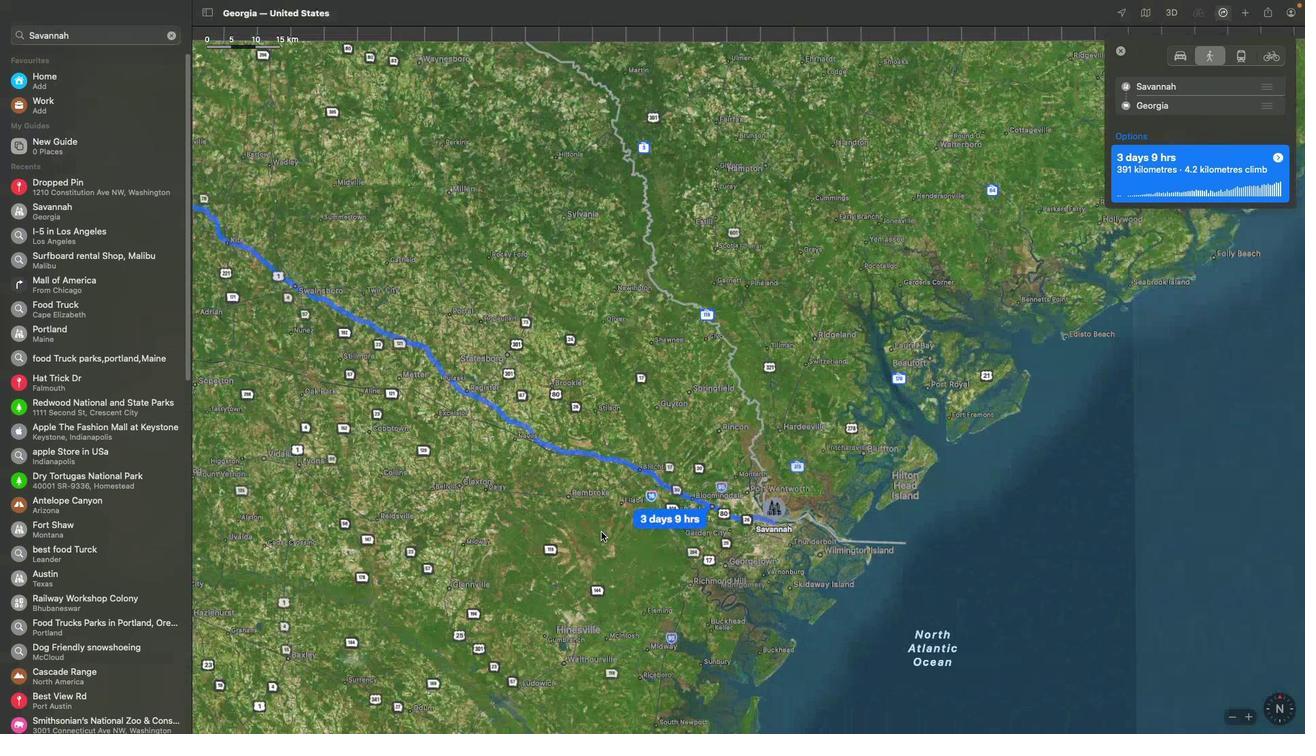 
Action: Mouse moved to (481, 516)
Screenshot: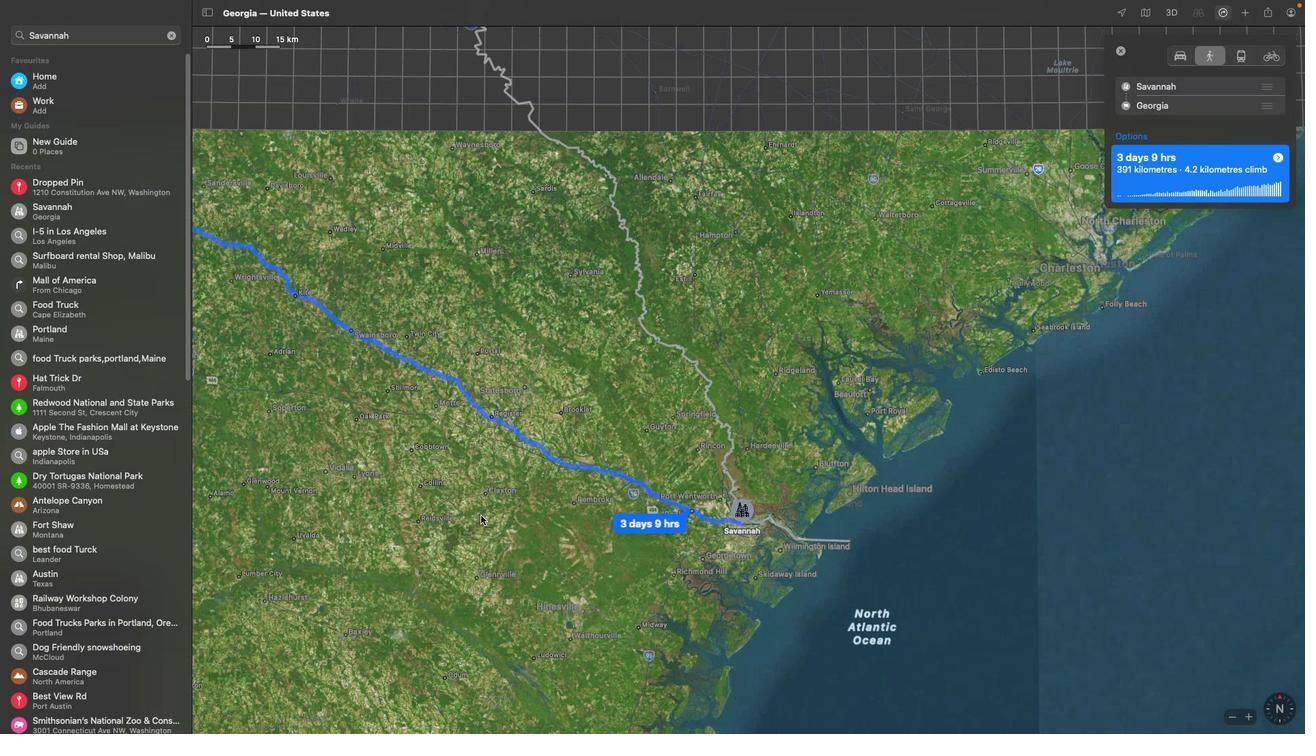 
Action: Mouse scrolled (481, 516) with delta (0, 0)
Screenshot: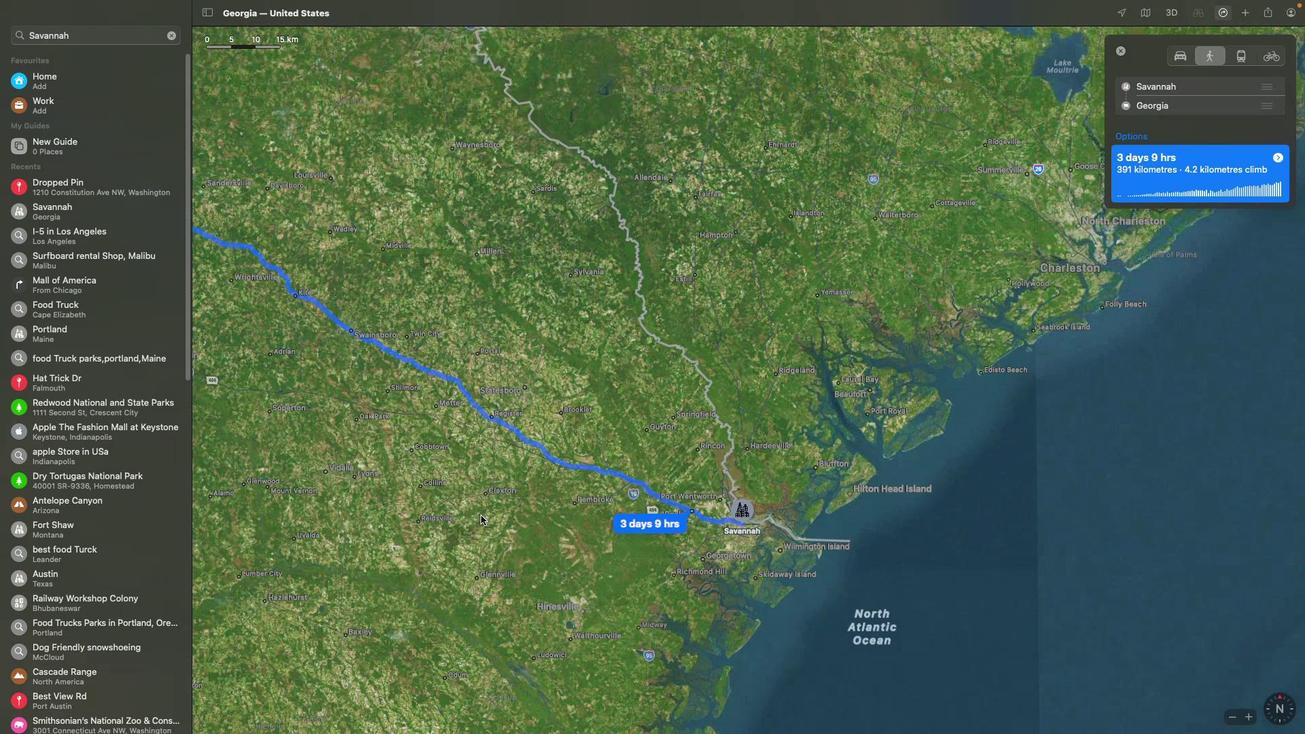 
Action: Mouse moved to (481, 516)
Screenshot: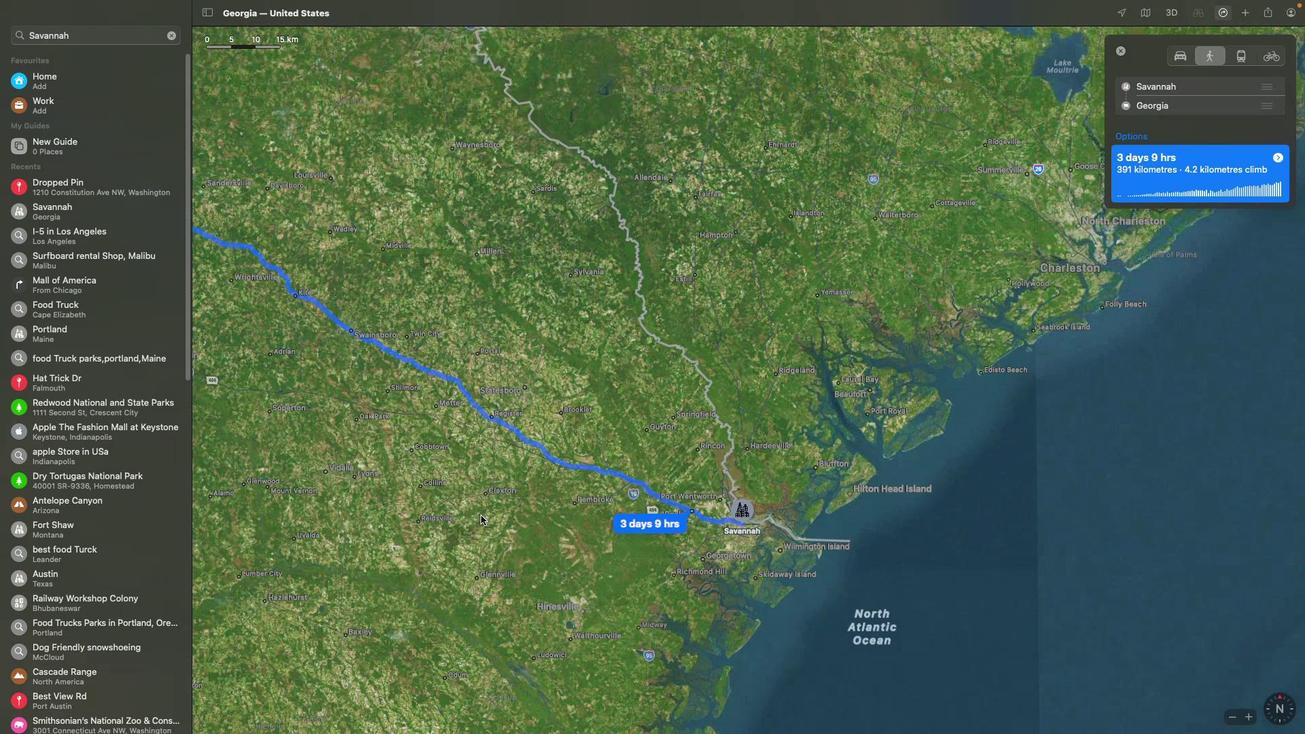 
Action: Mouse scrolled (481, 516) with delta (0, 0)
Screenshot: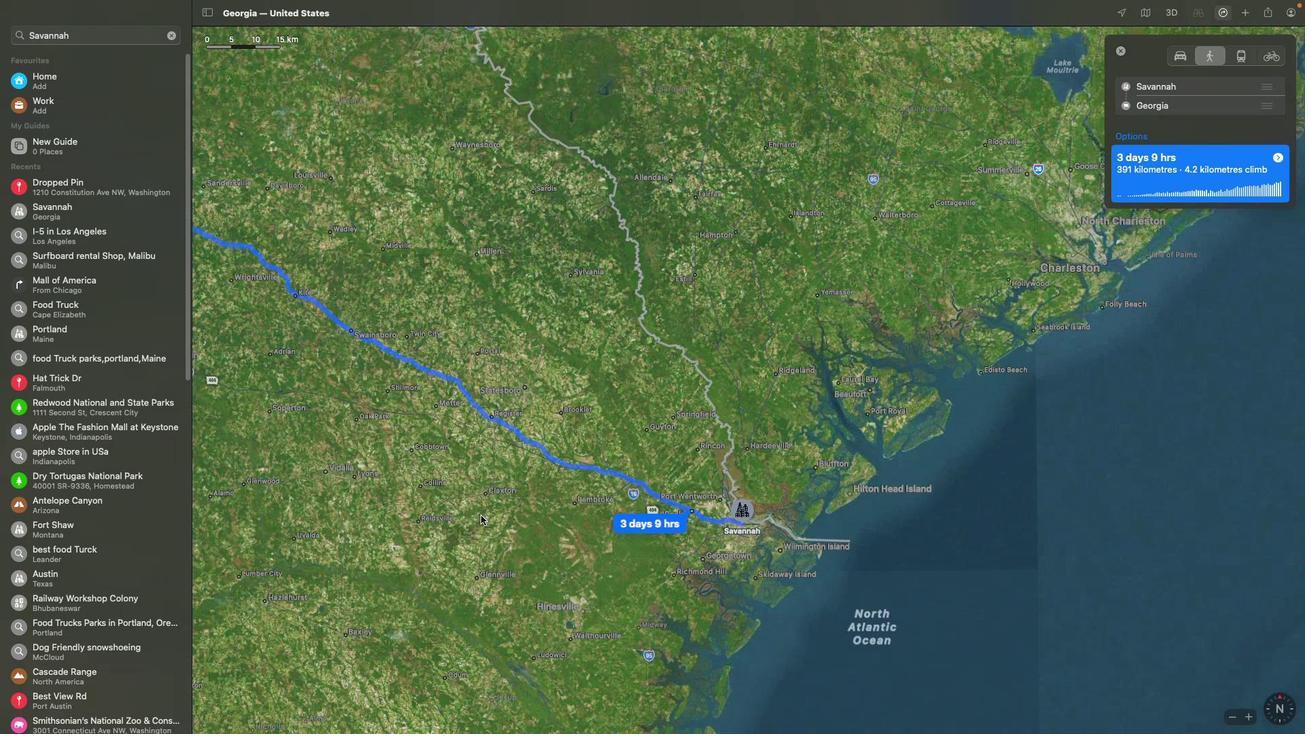 
Action: Mouse scrolled (481, 516) with delta (0, -2)
Screenshot: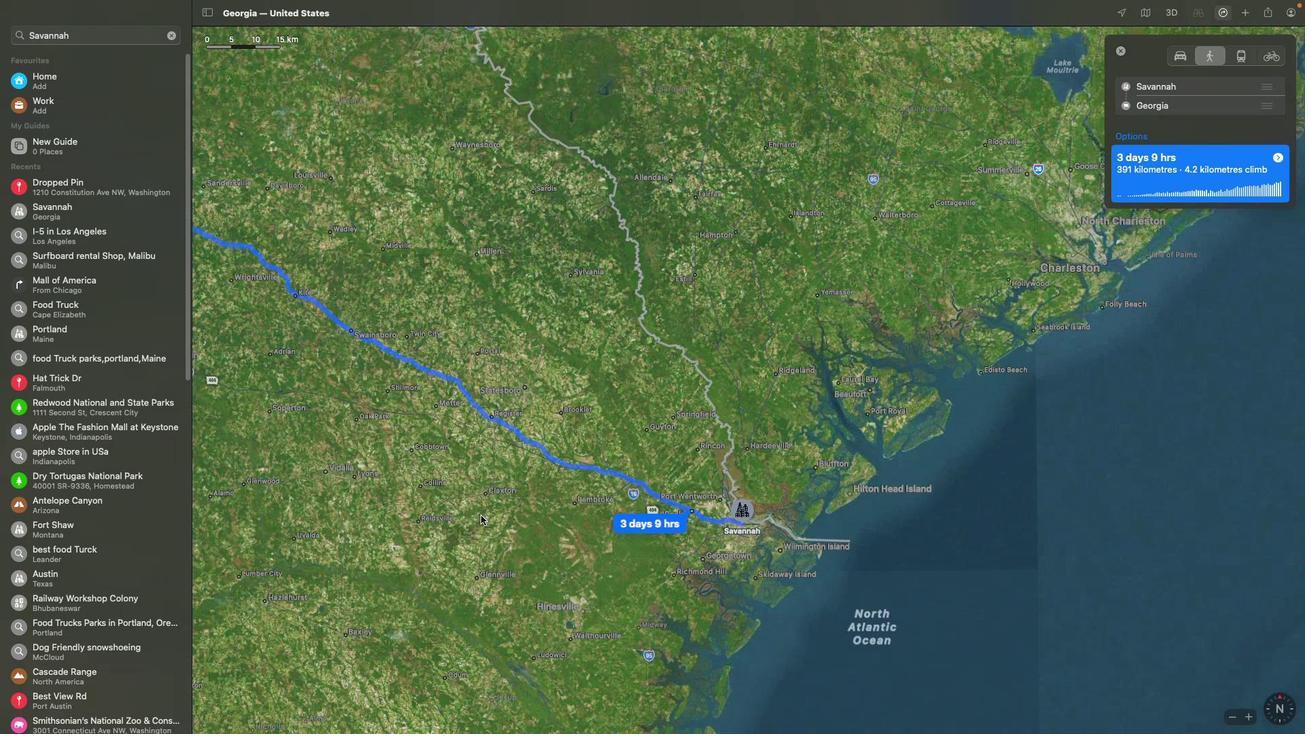 
Action: Mouse scrolled (481, 516) with delta (0, -3)
Screenshot: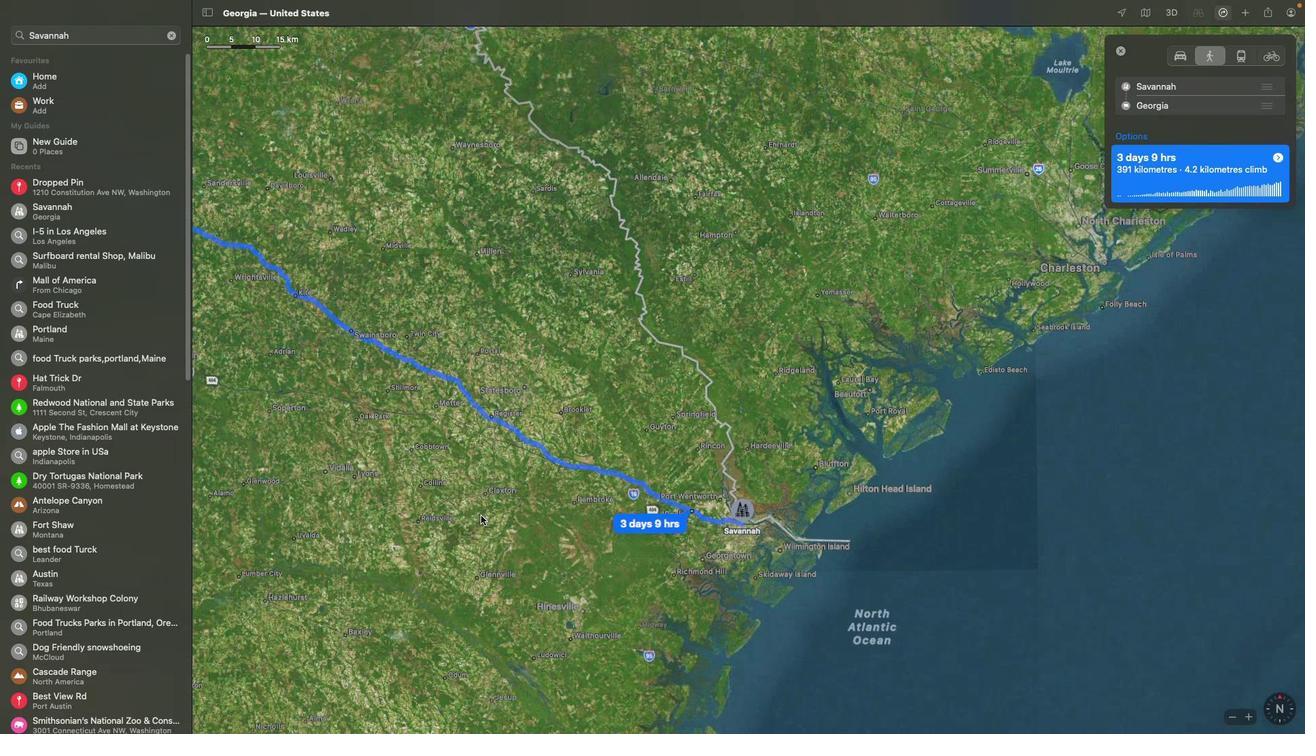
Action: Mouse moved to (401, 506)
Screenshot: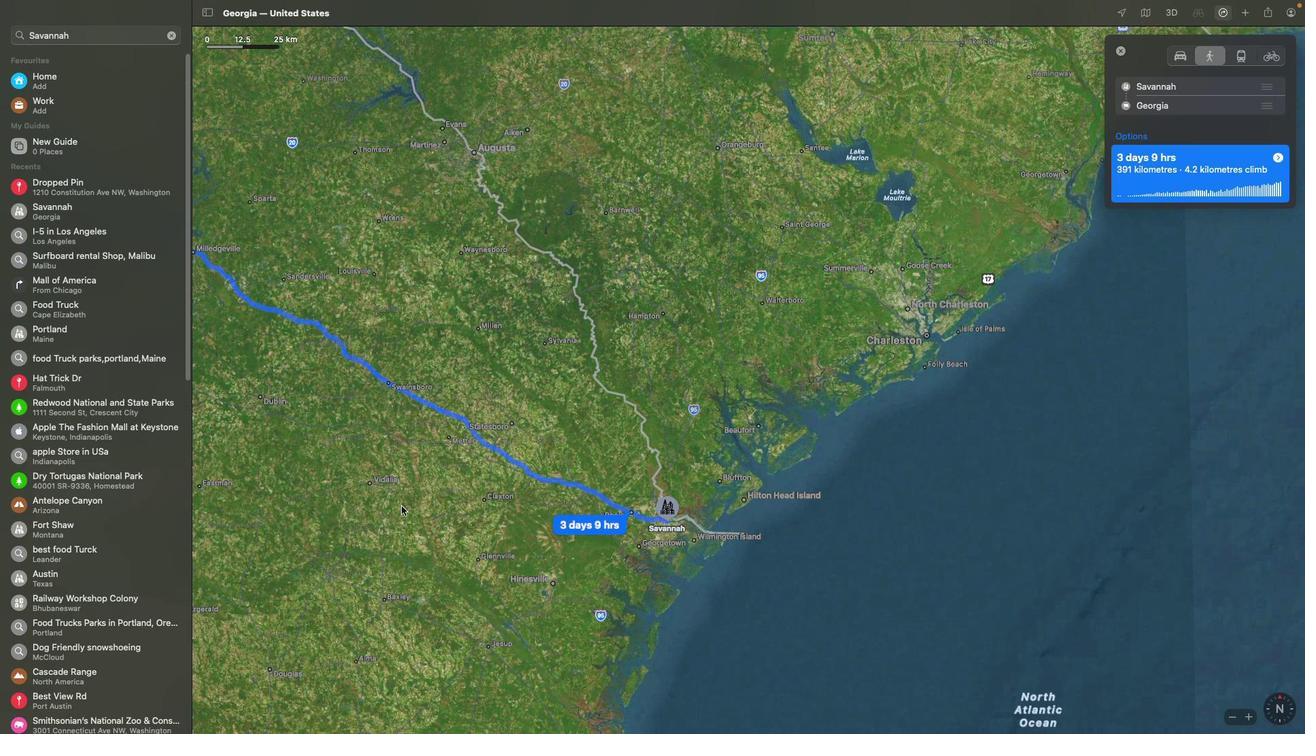 
Action: Mouse pressed left at (401, 506)
Screenshot: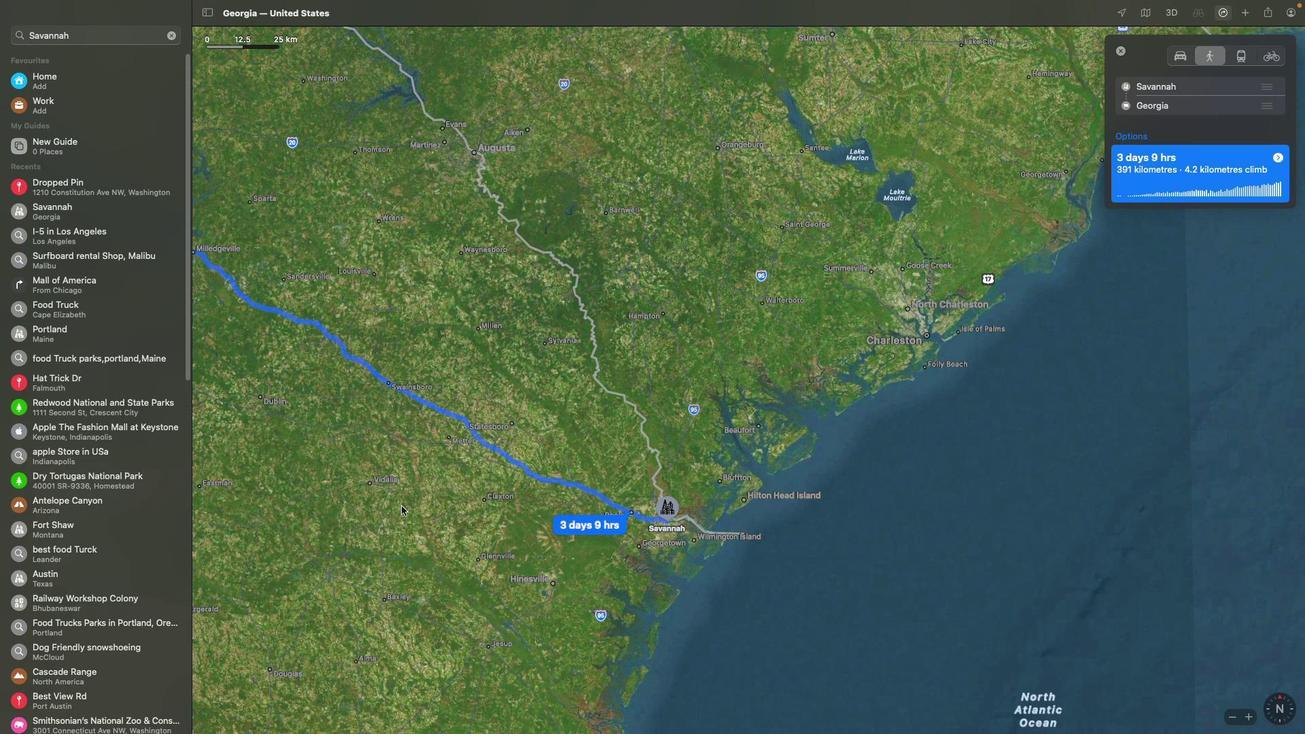 
Action: Mouse moved to (575, 524)
Screenshot: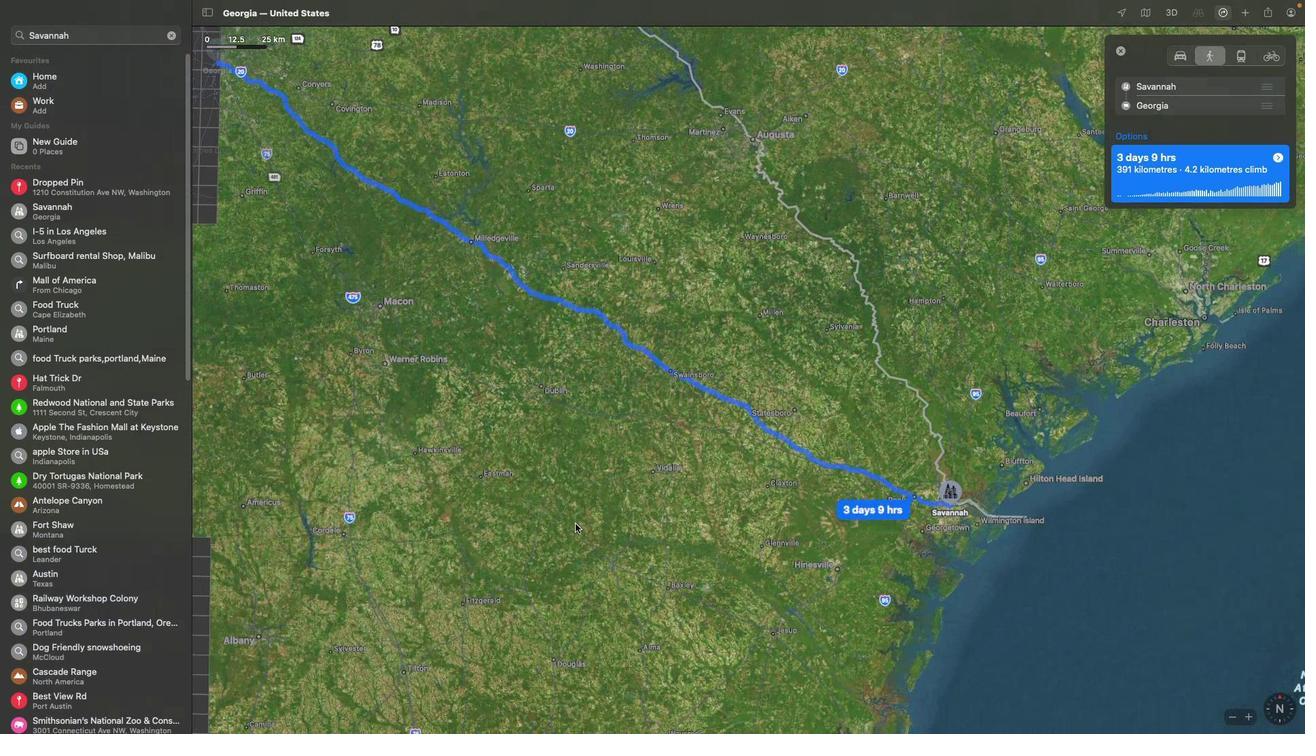 
Action: Mouse scrolled (575, 524) with delta (0, 0)
Screenshot: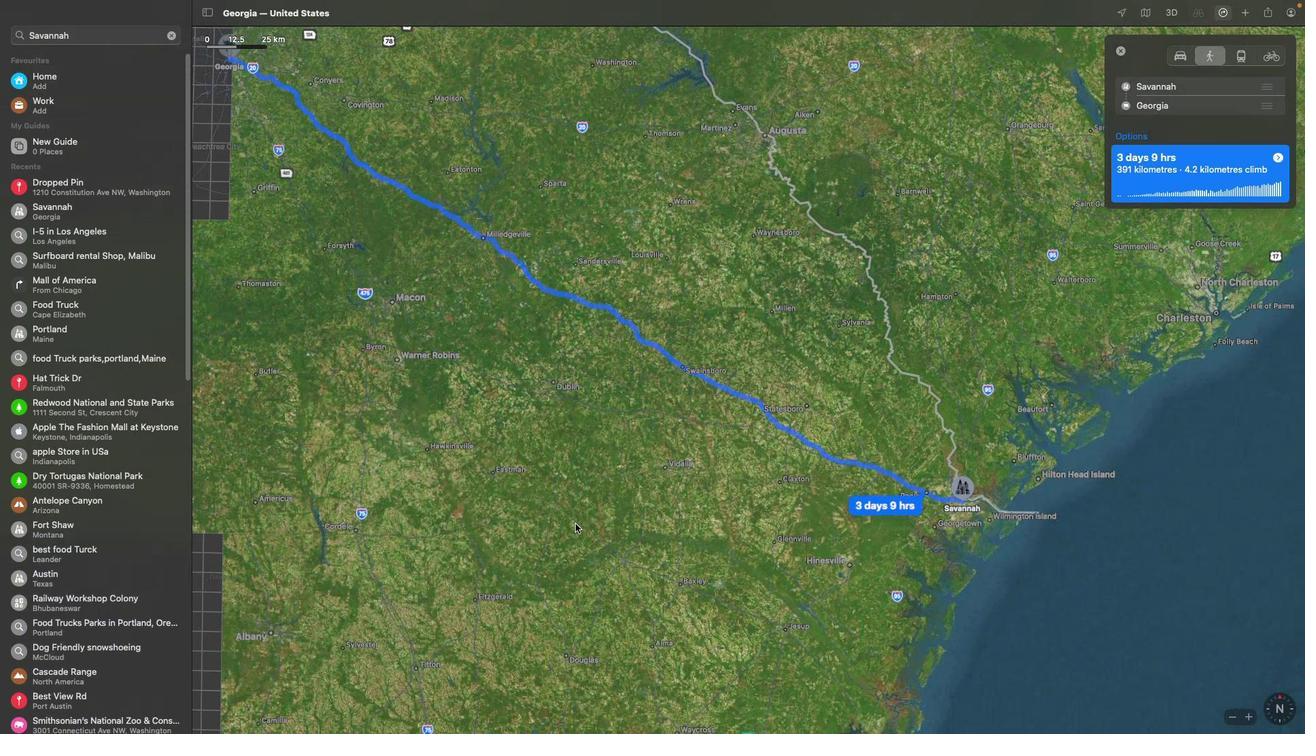 
Action: Mouse moved to (575, 523)
Screenshot: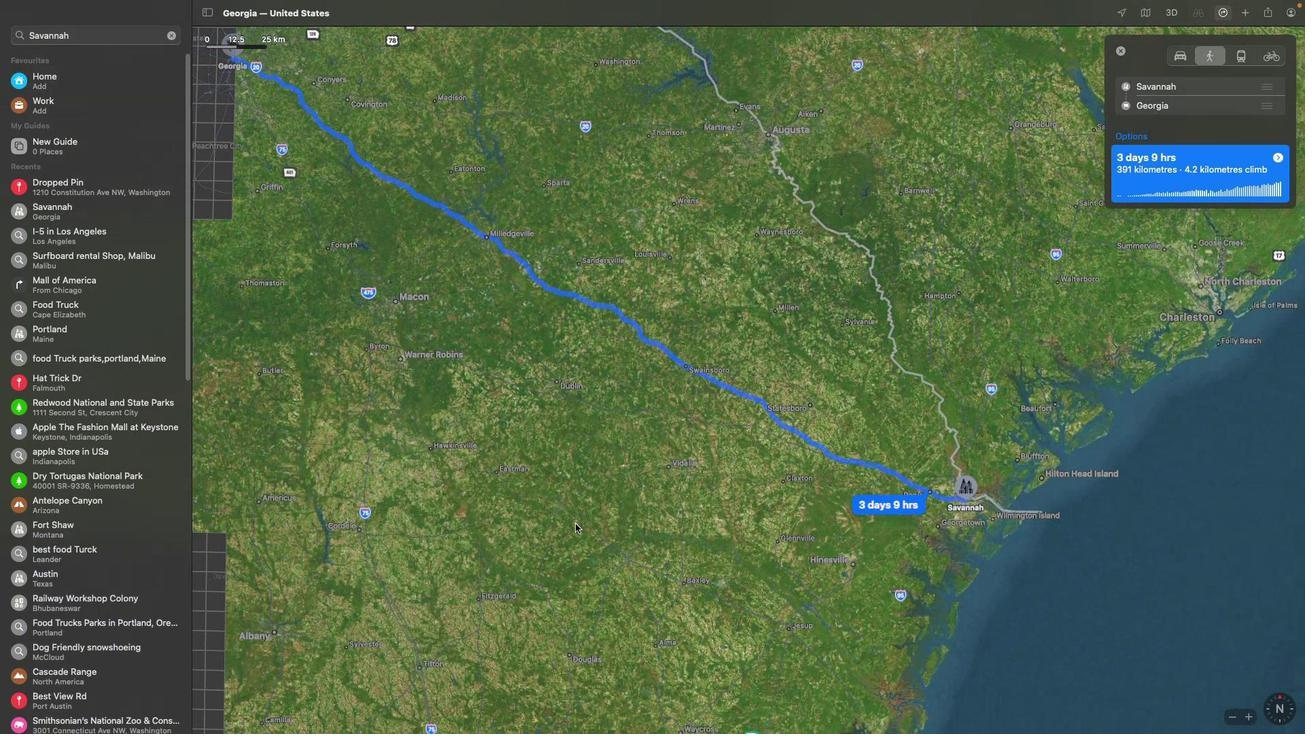 
Action: Mouse scrolled (575, 523) with delta (0, 0)
Screenshot: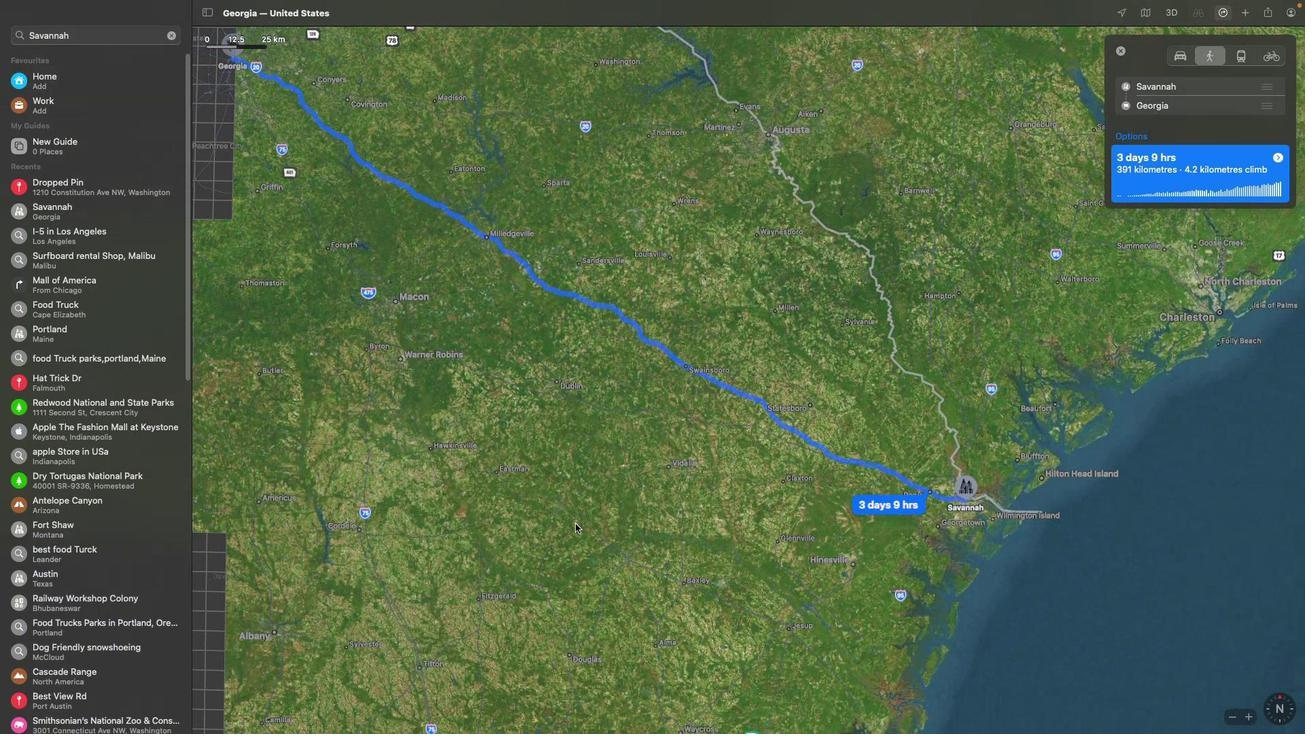
Action: Mouse scrolled (575, 523) with delta (0, -2)
Screenshot: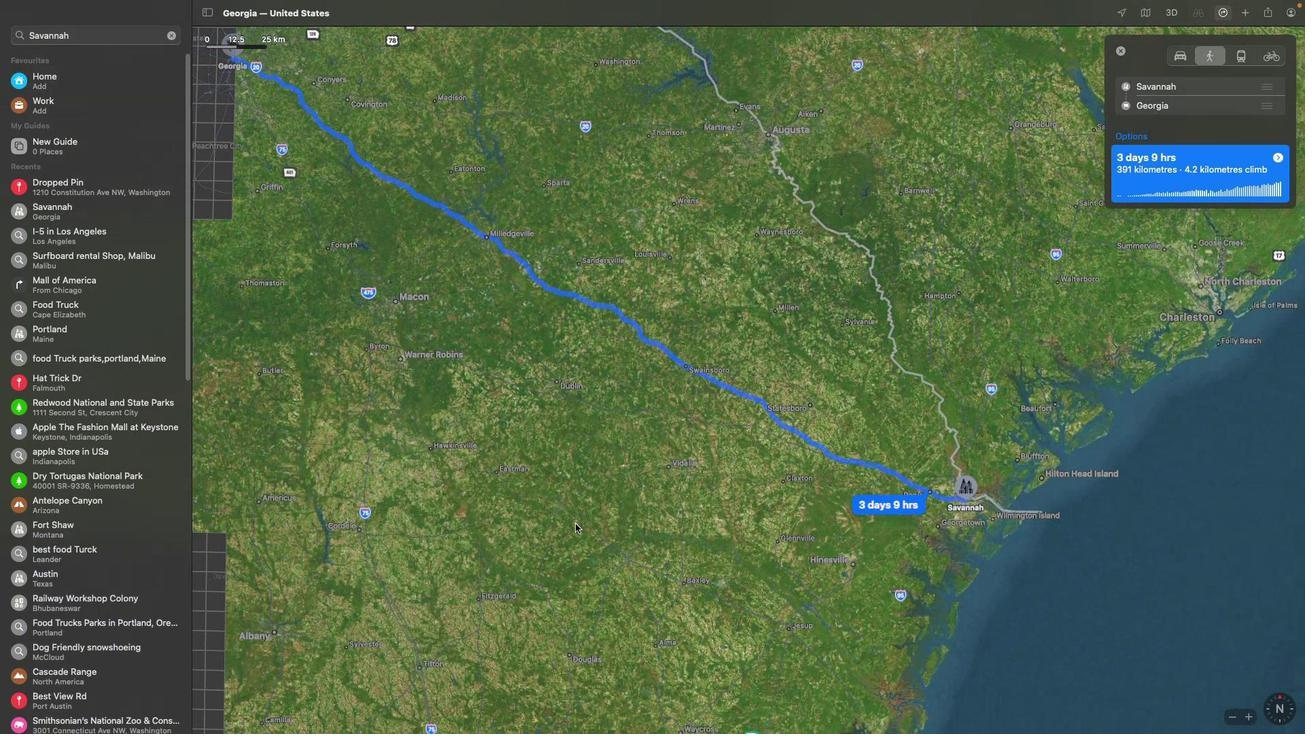
Action: Mouse scrolled (575, 523) with delta (0, -3)
Screenshot: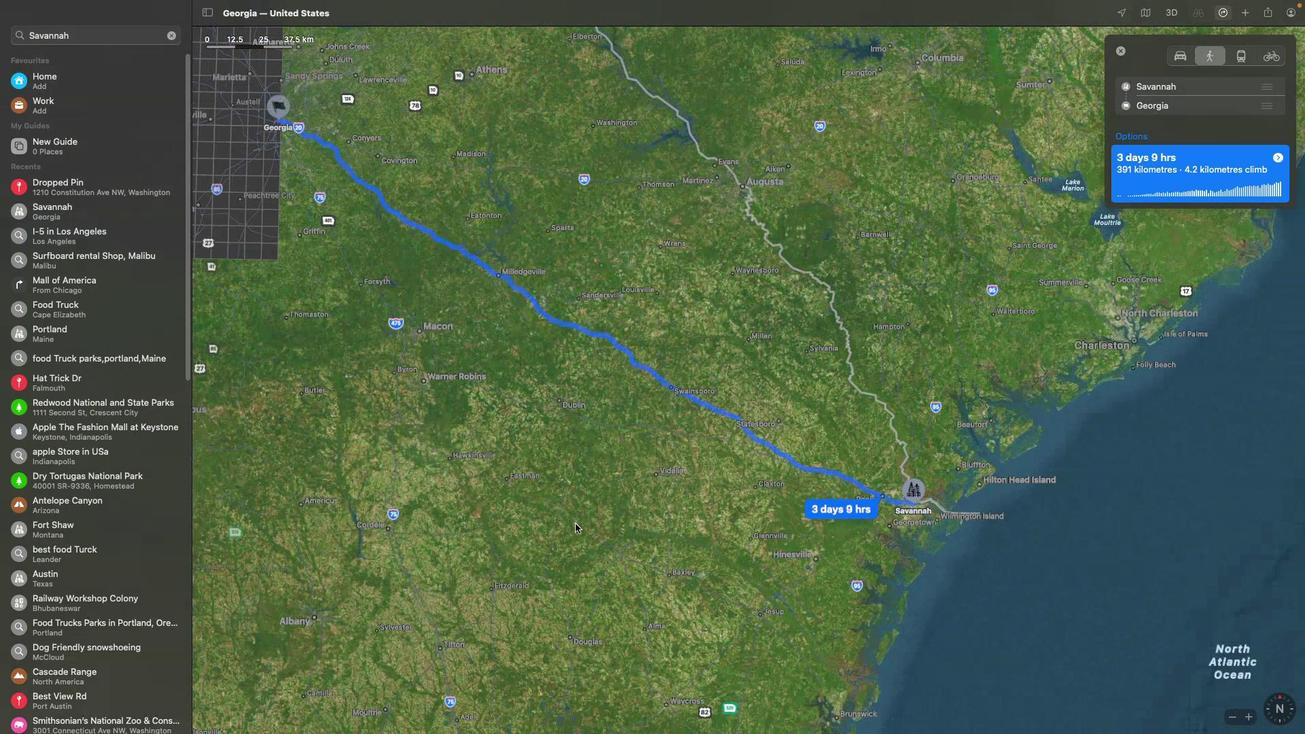 
Action: Mouse scrolled (575, 523) with delta (0, -4)
Screenshot: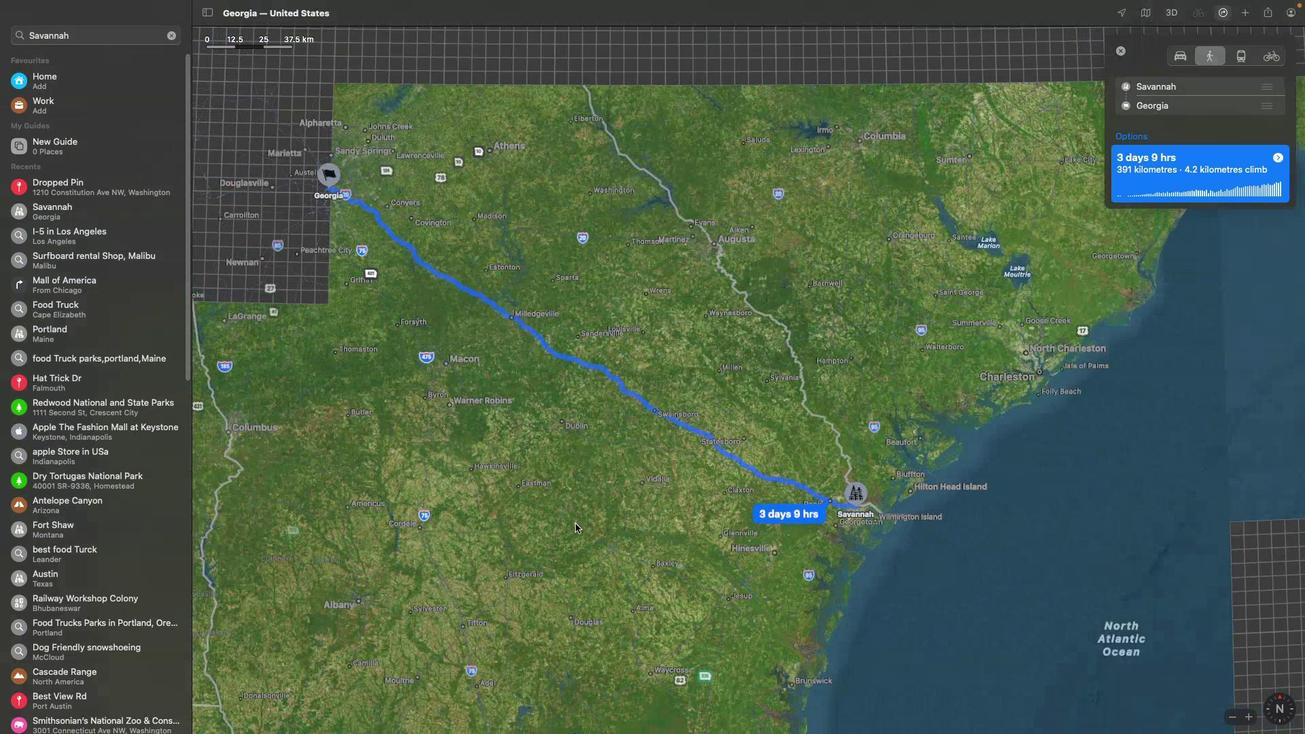 
Action: Mouse moved to (572, 521)
Screenshot: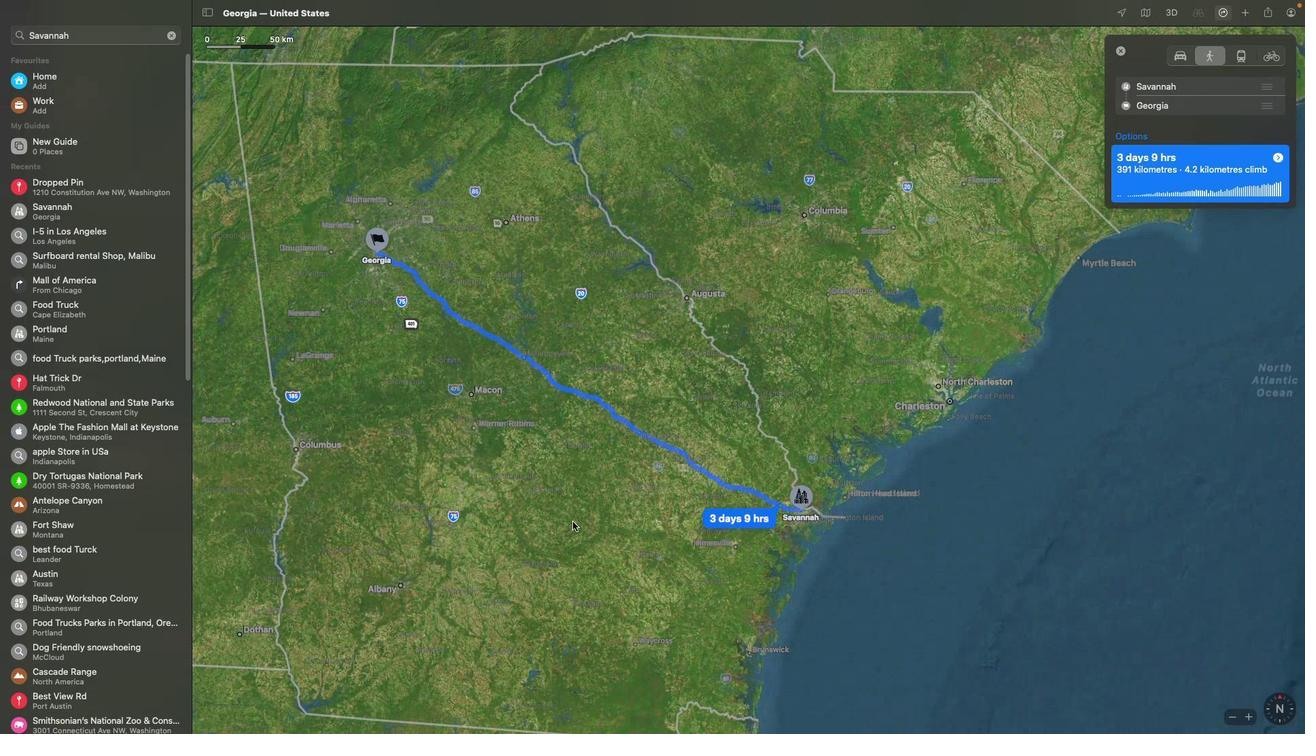 
Action: Mouse scrolled (572, 521) with delta (0, 0)
Screenshot: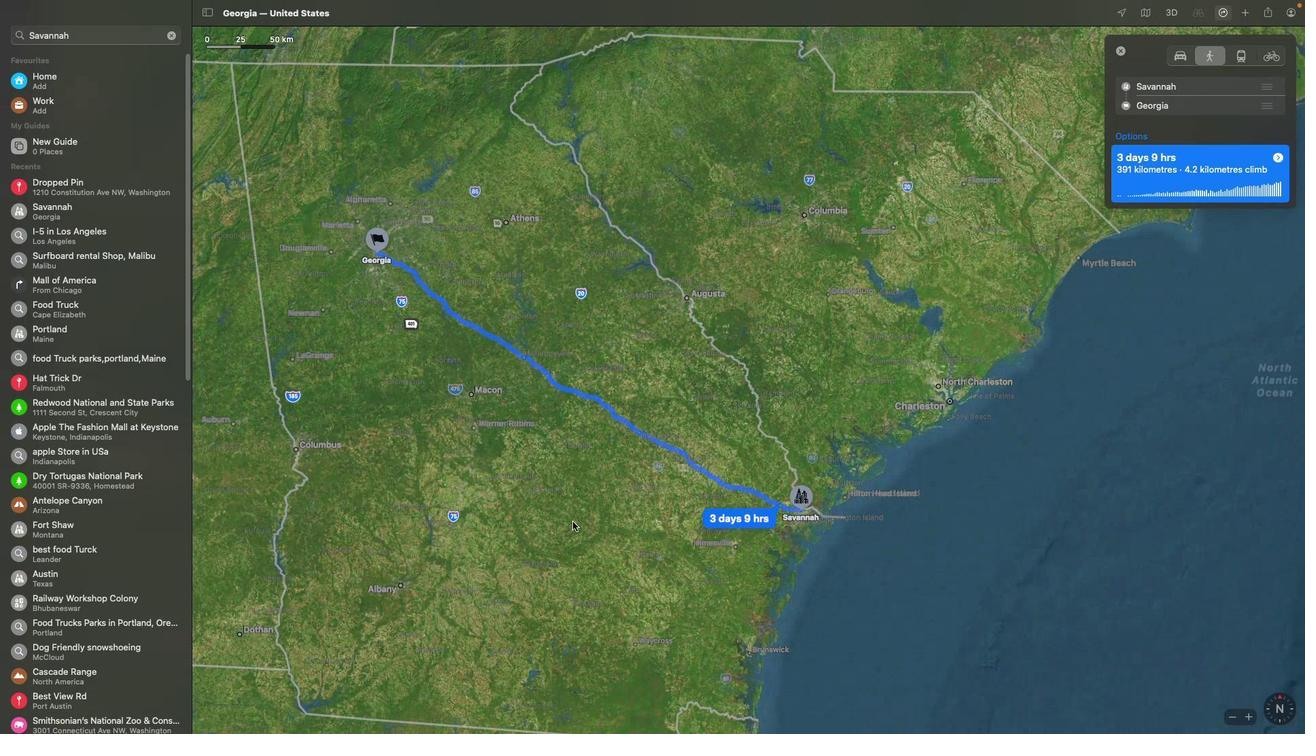 
Action: Mouse moved to (572, 521)
Screenshot: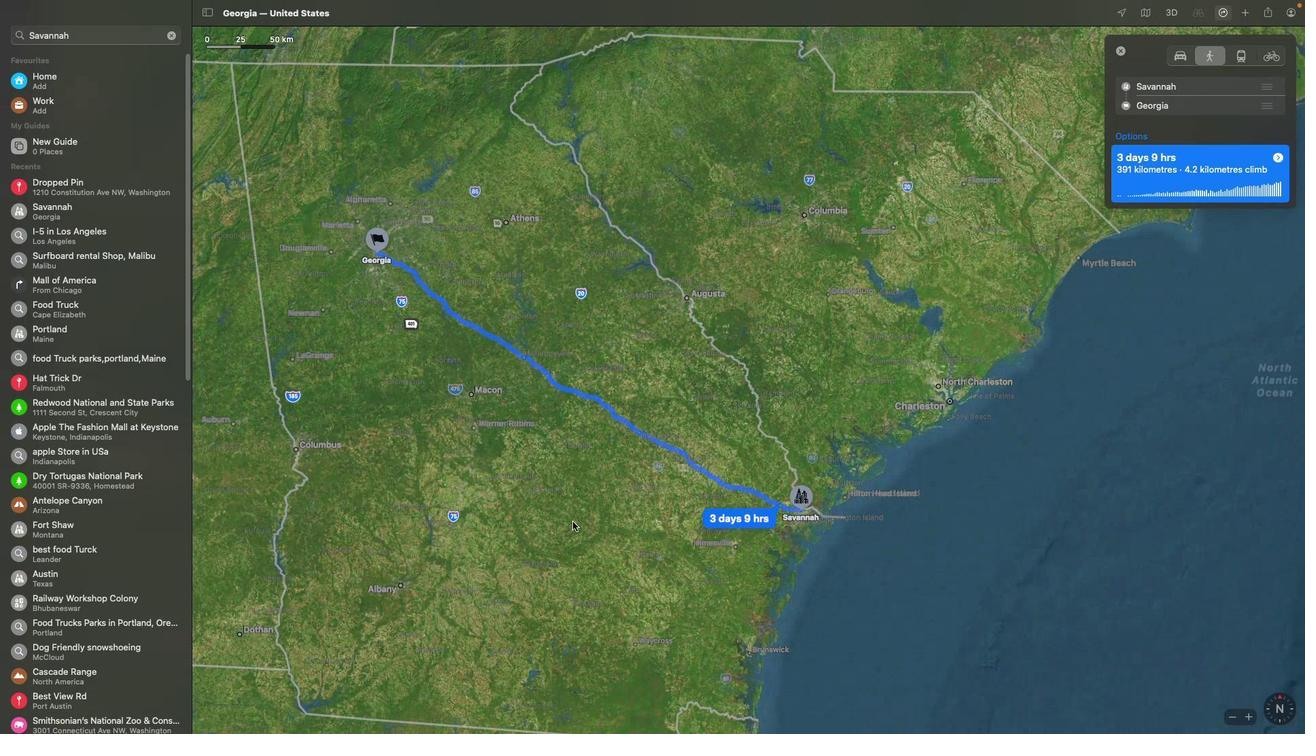 
Action: Mouse scrolled (572, 521) with delta (0, 0)
Screenshot: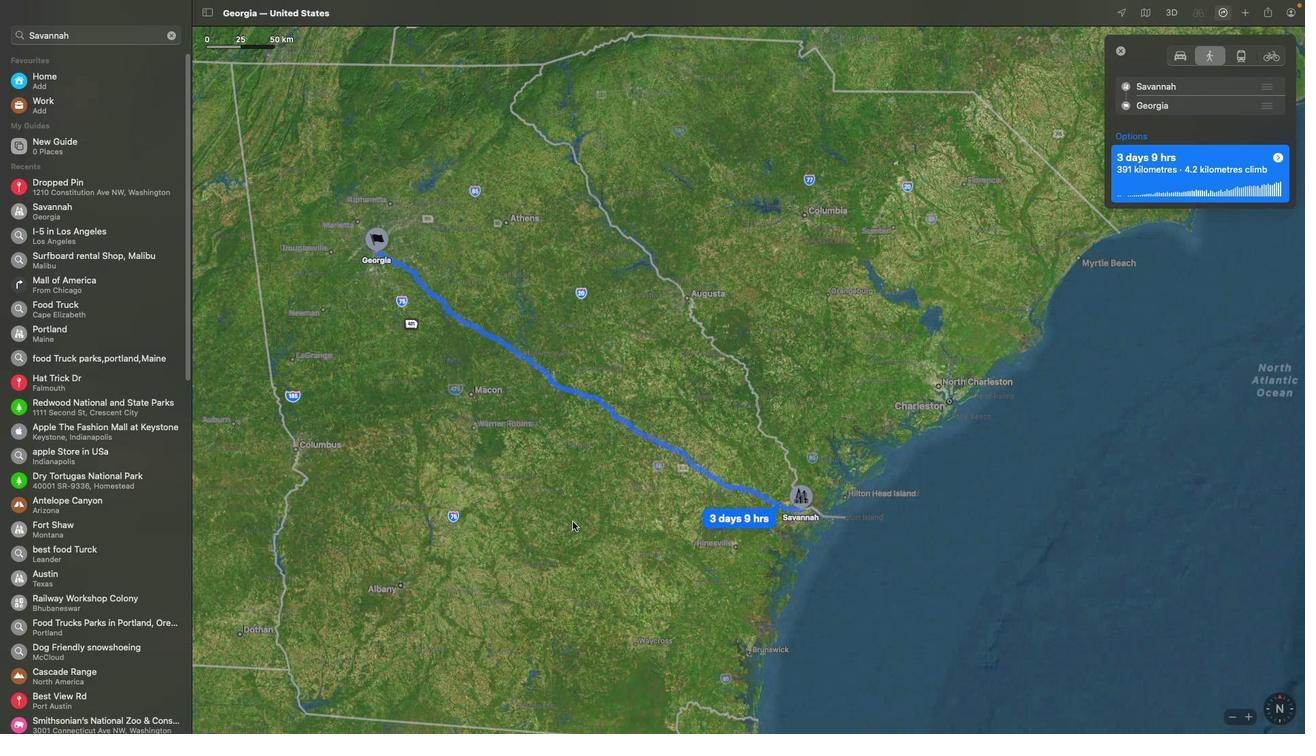 
Action: Mouse moved to (572, 521)
Screenshot: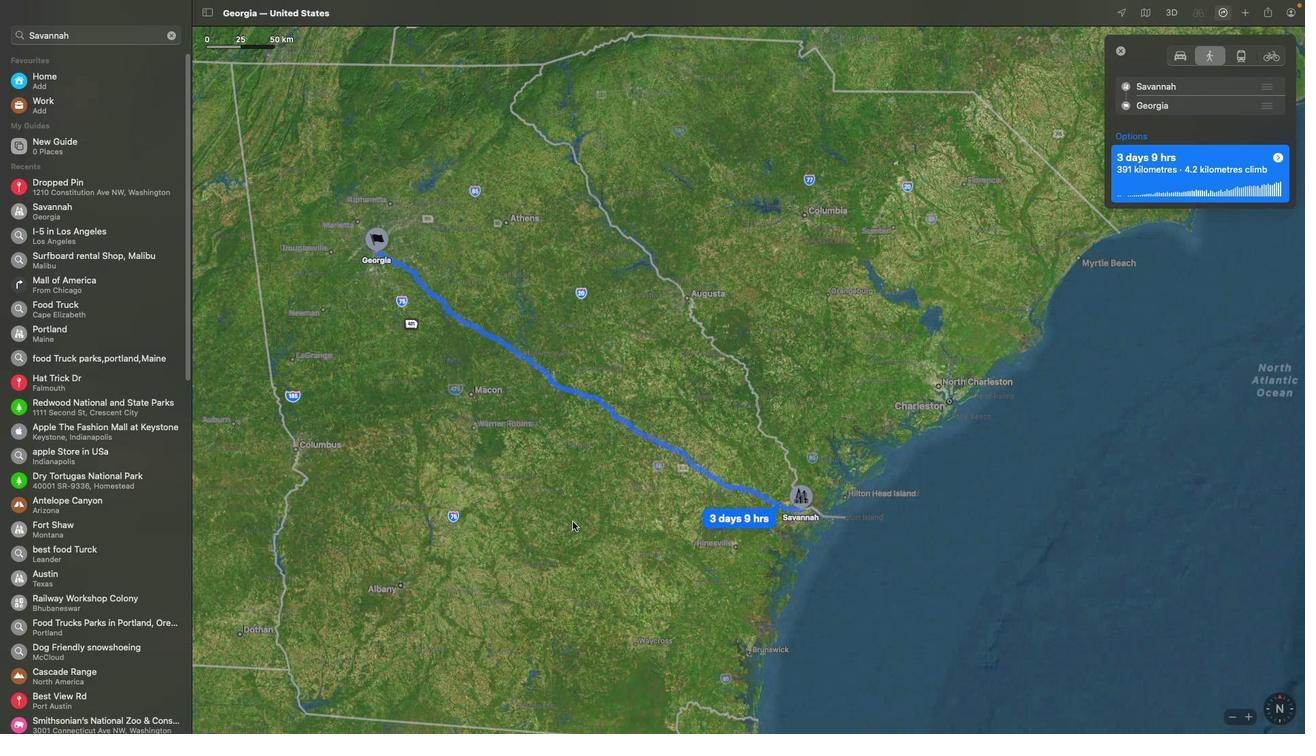 
Action: Mouse scrolled (572, 521) with delta (0, -2)
Screenshot: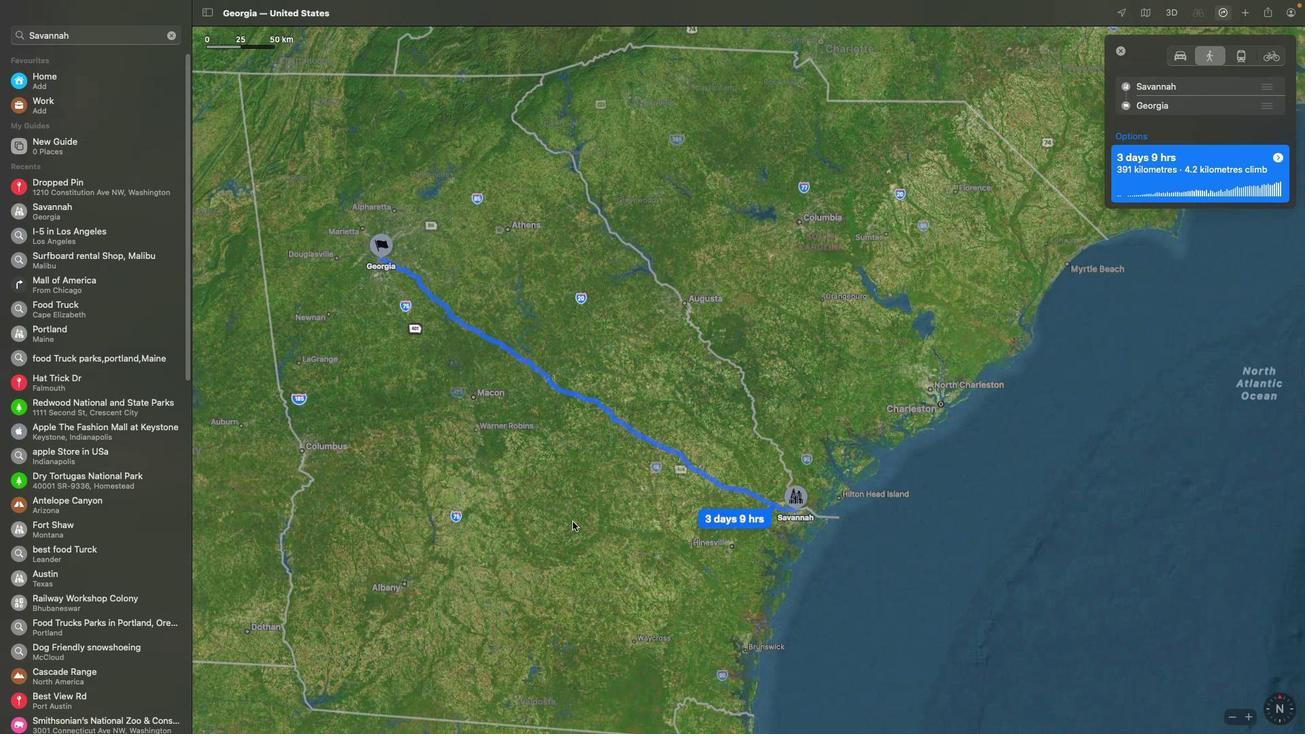 
Action: Mouse scrolled (572, 521) with delta (0, -2)
Screenshot: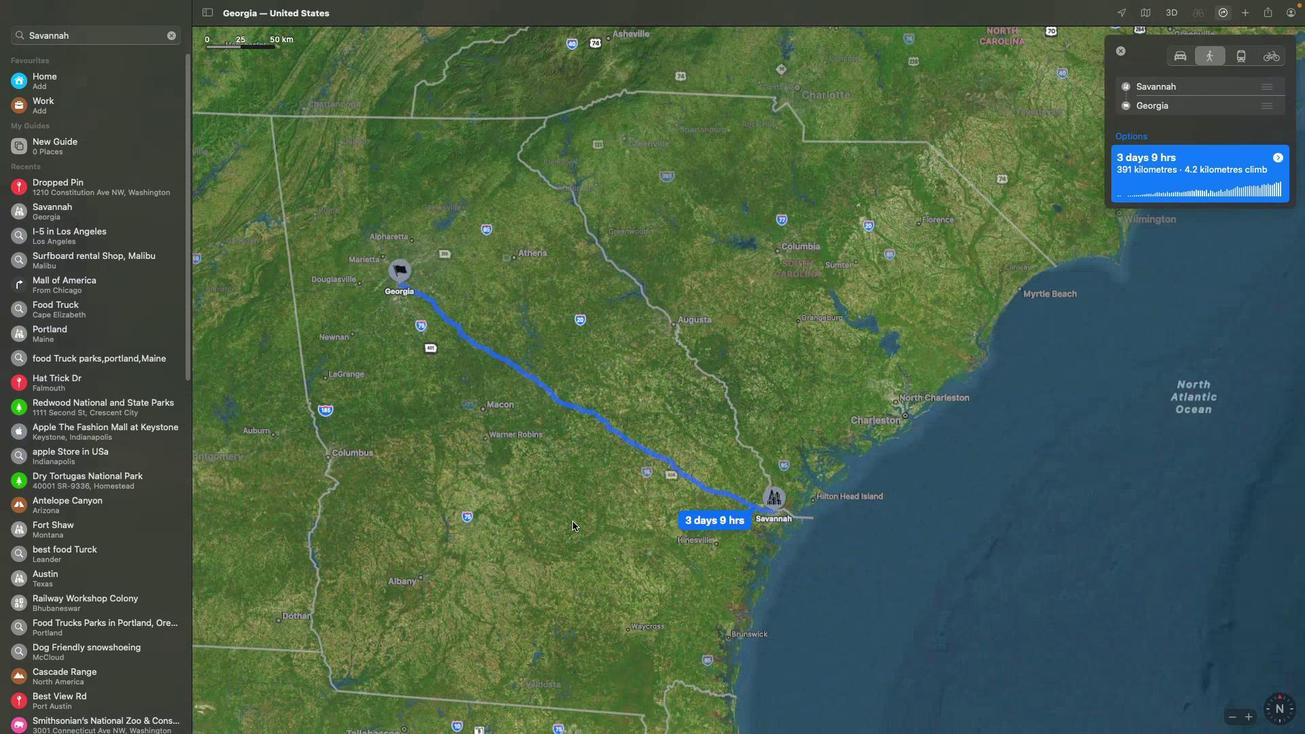 
Action: Mouse moved to (539, 501)
Screenshot: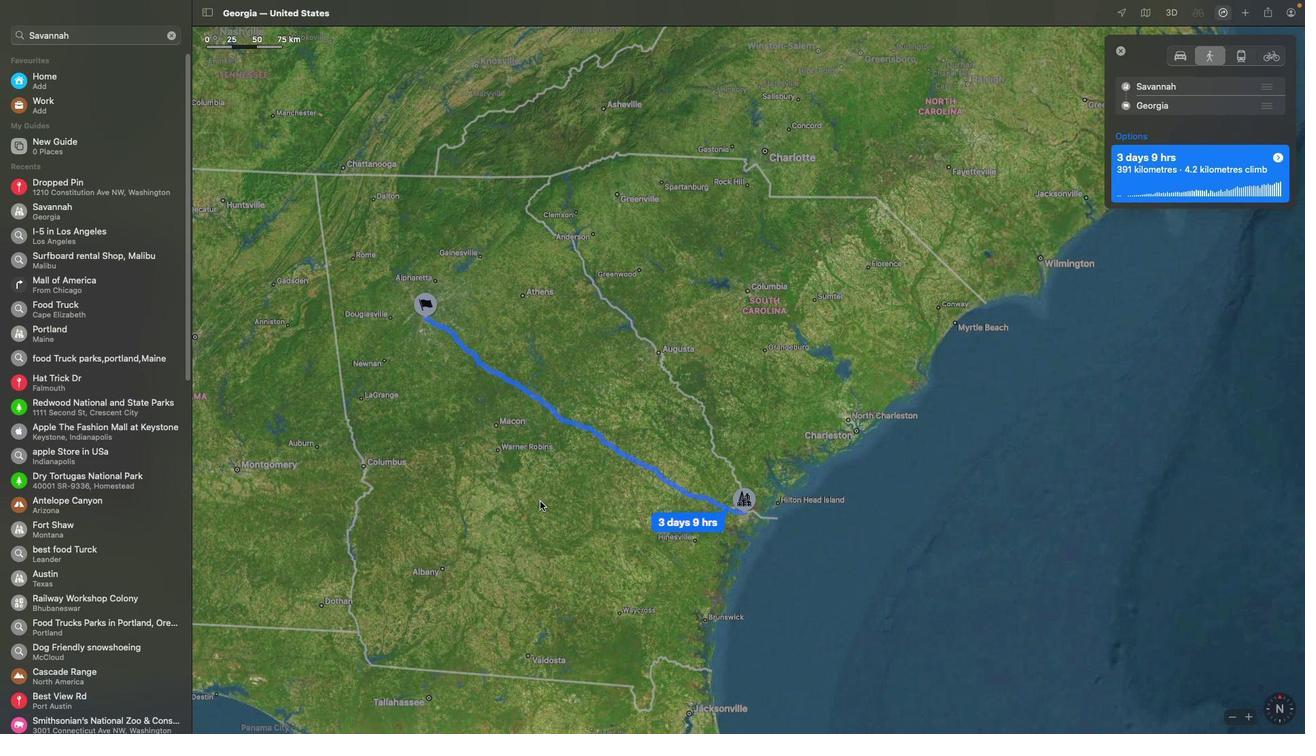 
Action: Mouse scrolled (539, 501) with delta (0, 0)
Screenshot: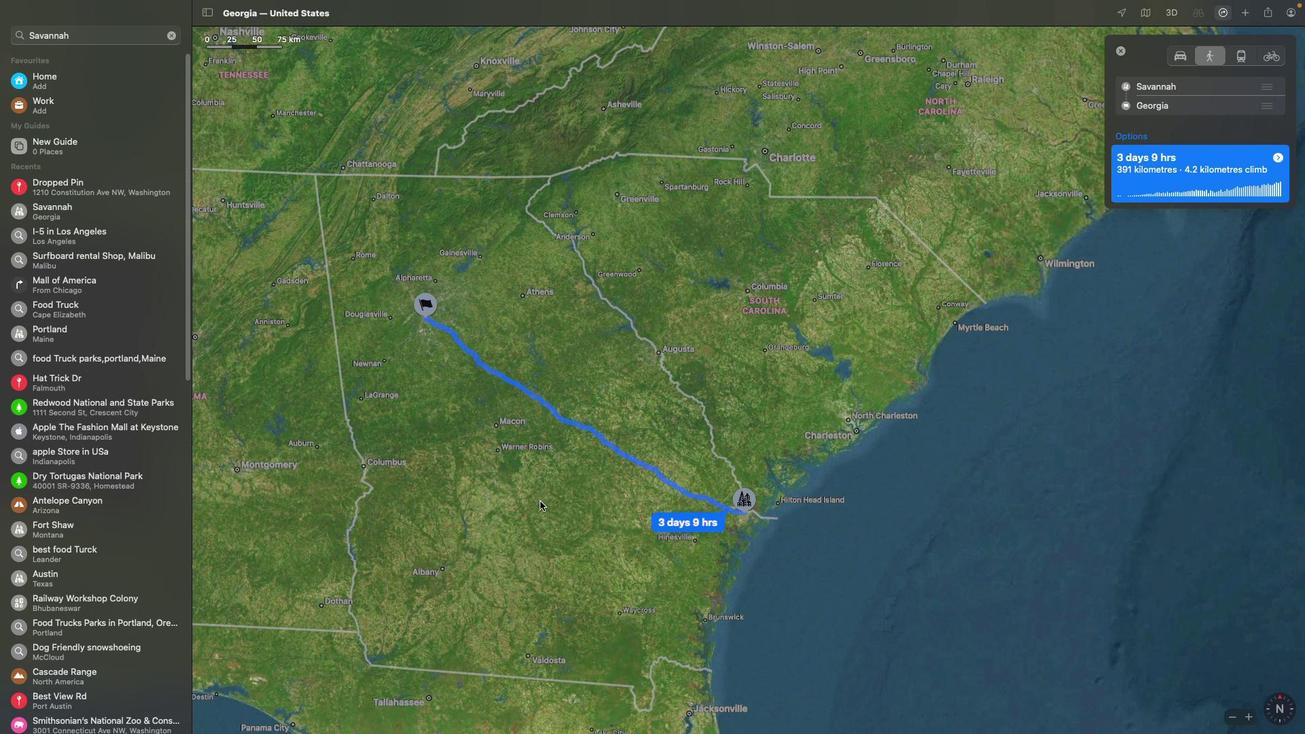 
Action: Mouse scrolled (539, 501) with delta (0, 0)
Screenshot: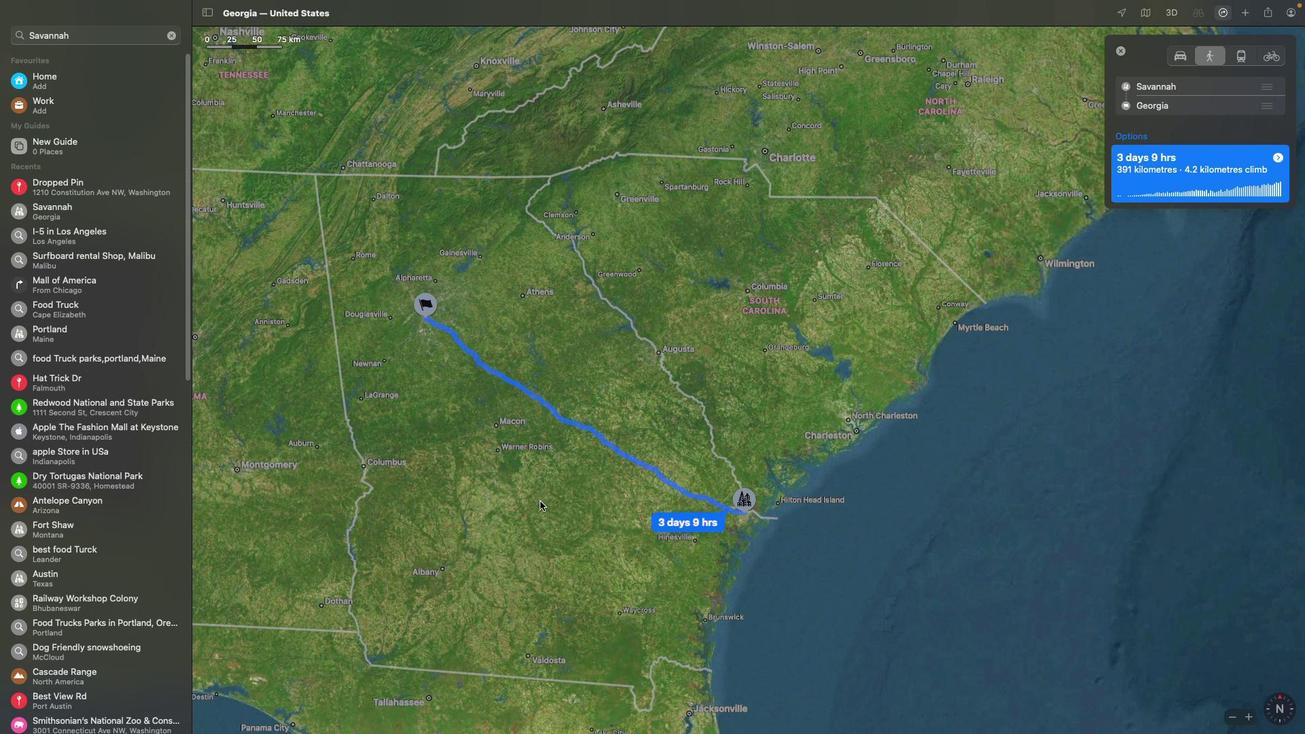
Action: Mouse scrolled (539, 501) with delta (0, 2)
Screenshot: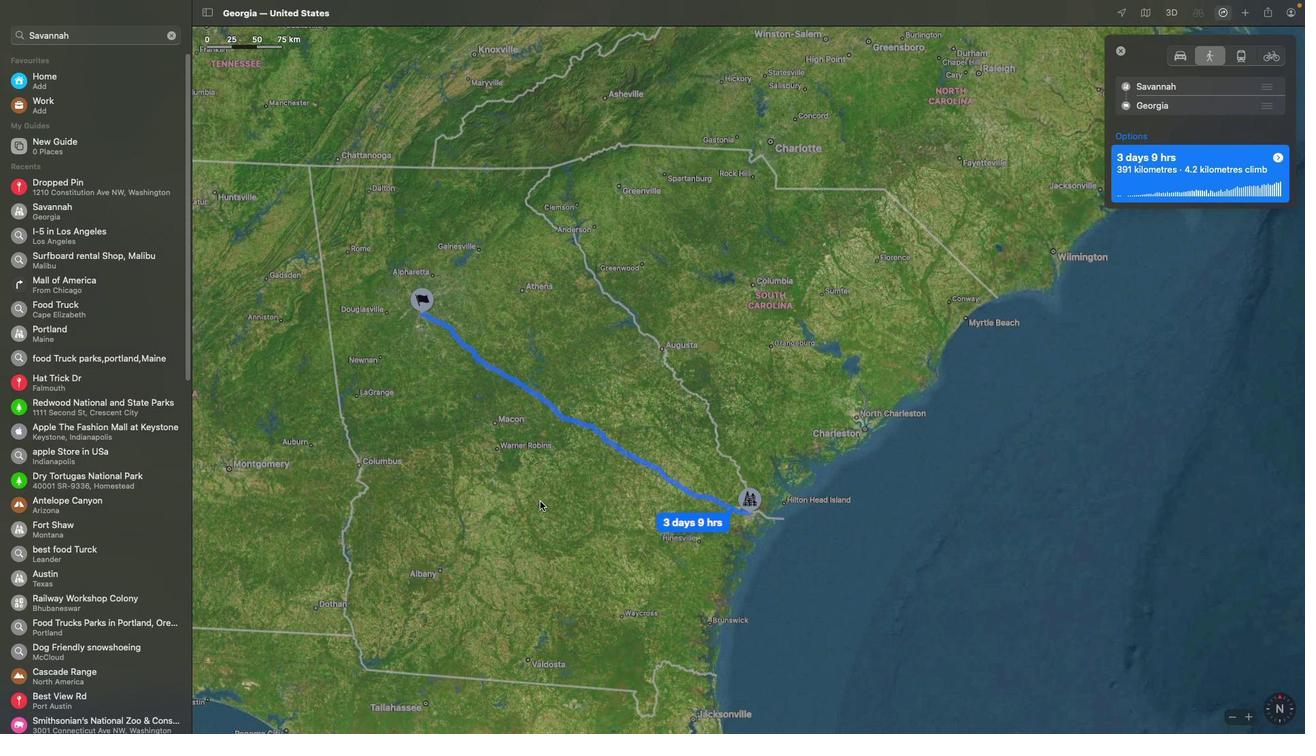 
